 Task: Look for Airbnb options in Cheongju-si, South Korea from 26th December, 2023 to 30th December, 2023 for 6 adults. Place can be entire room or private room with 6 bedrooms having 6 beds and 6 bathrooms. Property type can be house. Amenities needed are: wifi, TV, free parkinig on premises, gym, breakfast.
Action: Mouse moved to (437, 106)
Screenshot: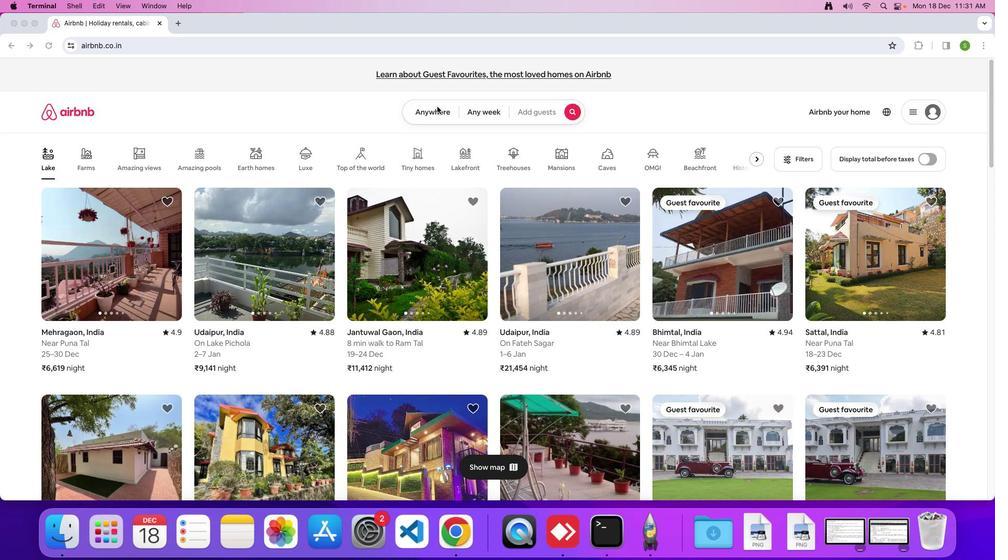 
Action: Mouse pressed left at (437, 106)
Screenshot: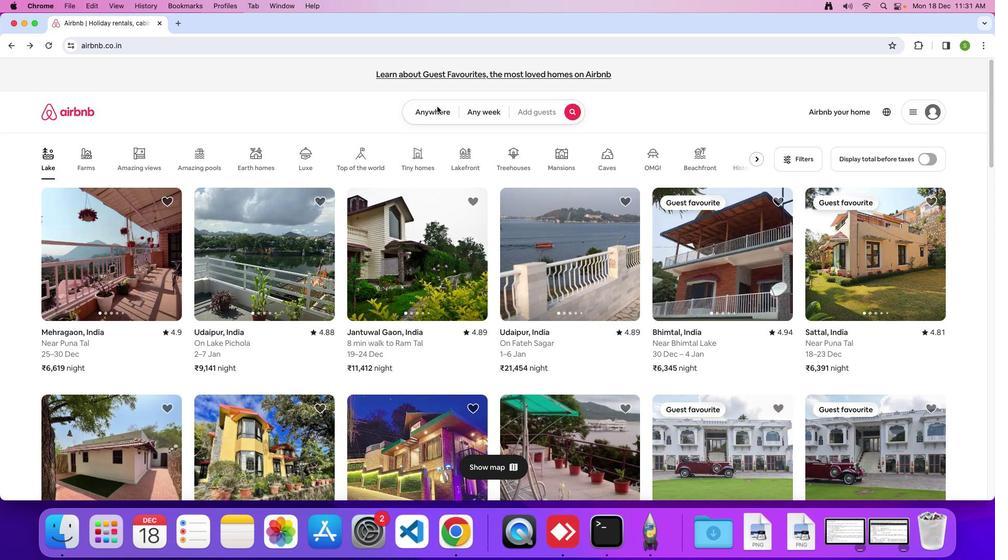 
Action: Mouse moved to (427, 113)
Screenshot: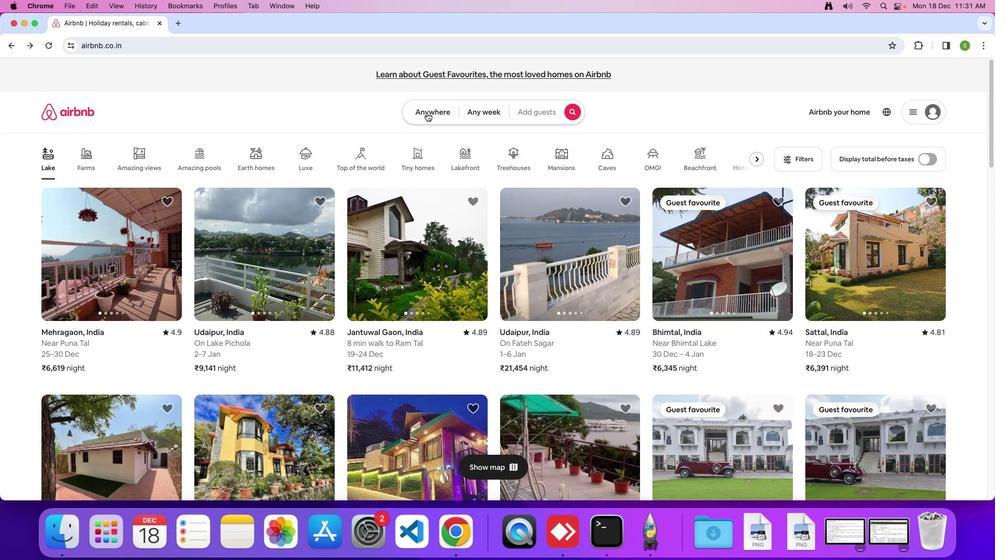 
Action: Mouse pressed left at (427, 113)
Screenshot: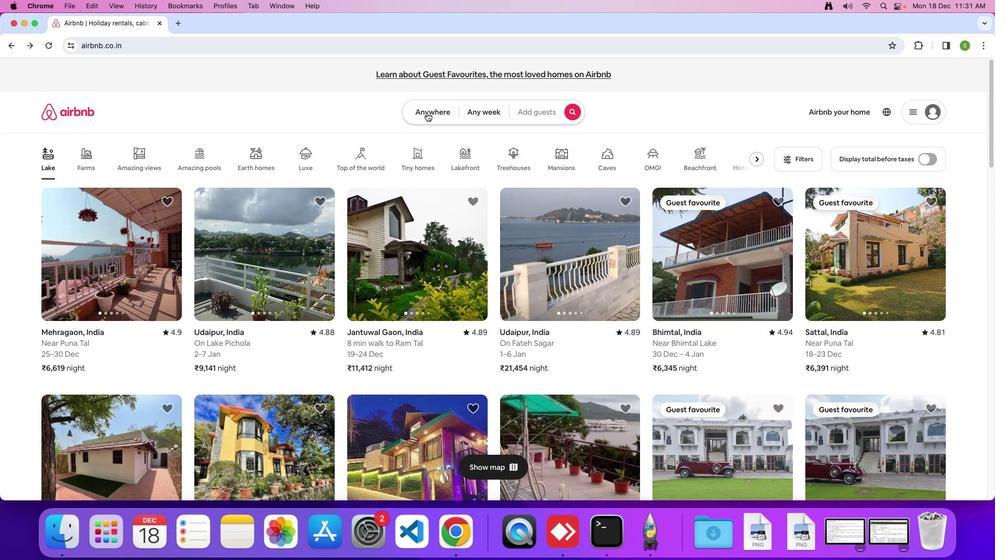 
Action: Mouse moved to (345, 147)
Screenshot: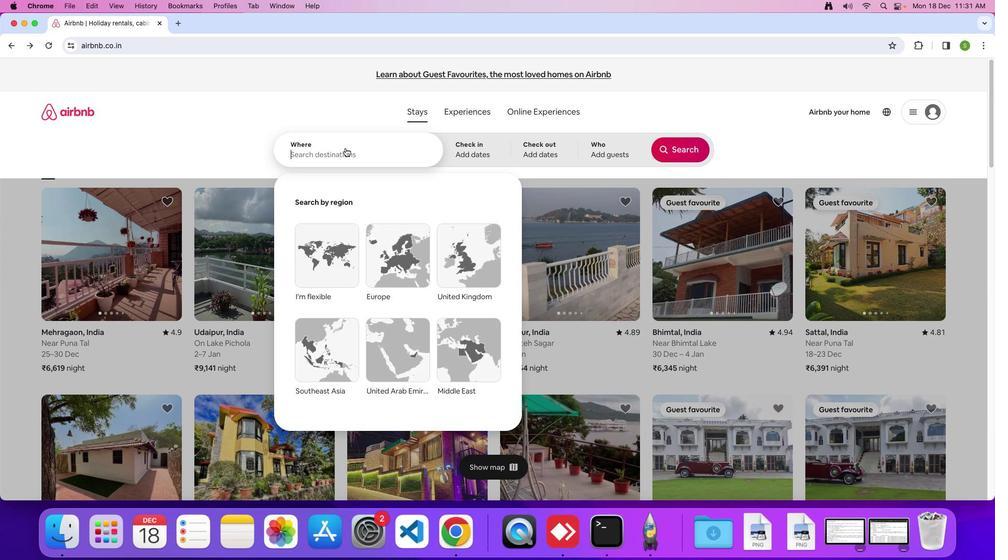
Action: Mouse pressed left at (345, 147)
Screenshot: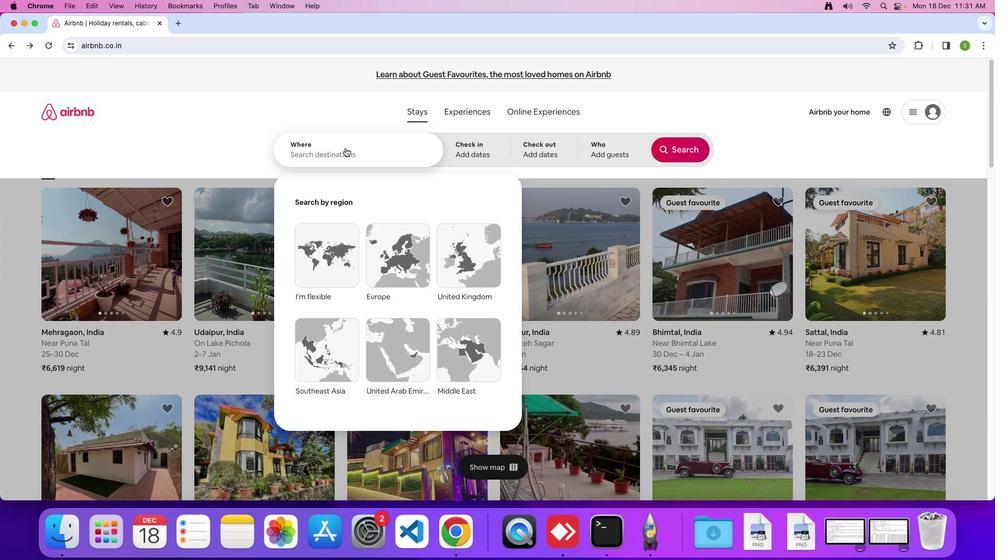 
Action: Key pressed 'C'Key.caps_lock'h''e''o''n''g''j''u''-''s''i'','Key.spaceKey.shift'S''o''u''t''h'Key.spaceKey.shift'K''o''r''e''a'Key.enter
Screenshot: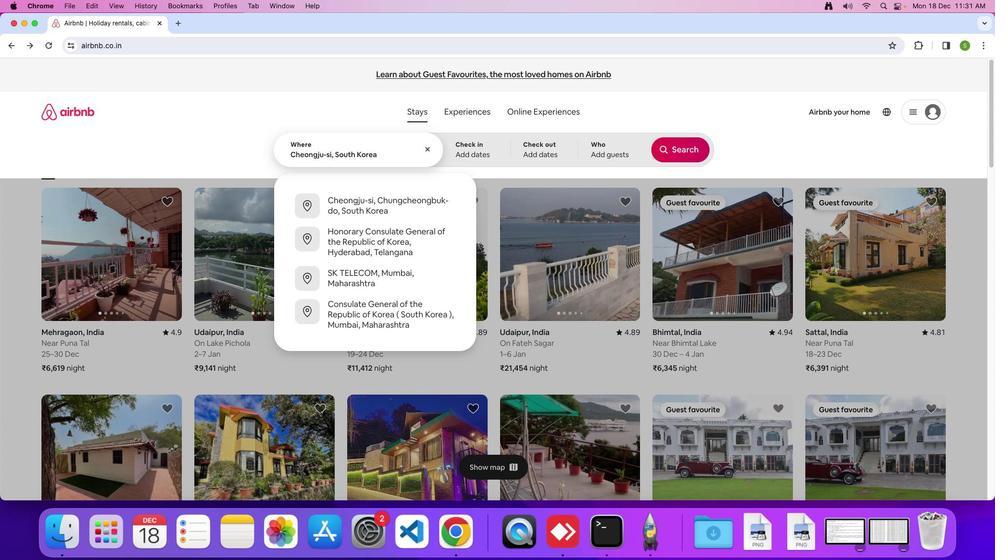 
Action: Mouse moved to (371, 379)
Screenshot: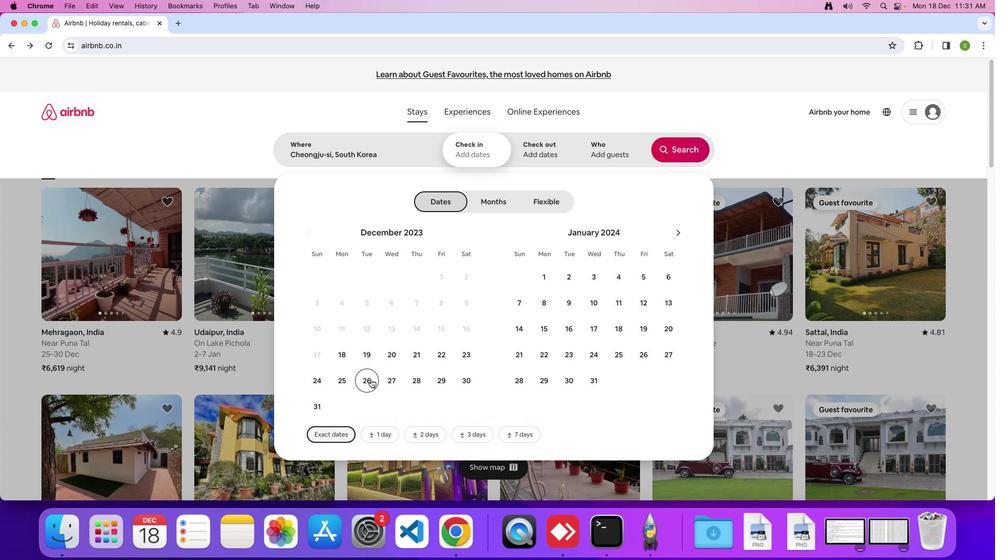 
Action: Mouse pressed left at (371, 379)
Screenshot: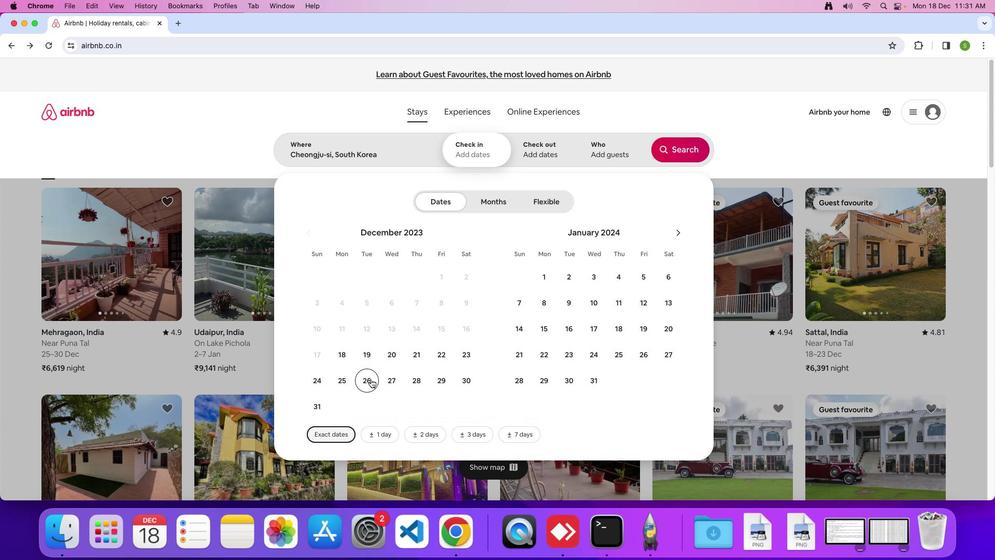 
Action: Mouse moved to (467, 381)
Screenshot: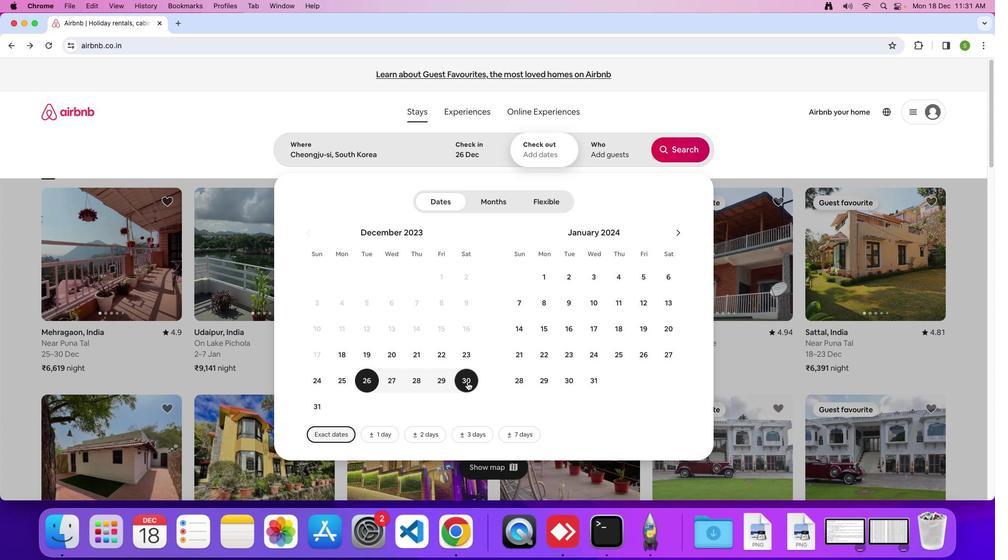 
Action: Mouse pressed left at (467, 381)
Screenshot: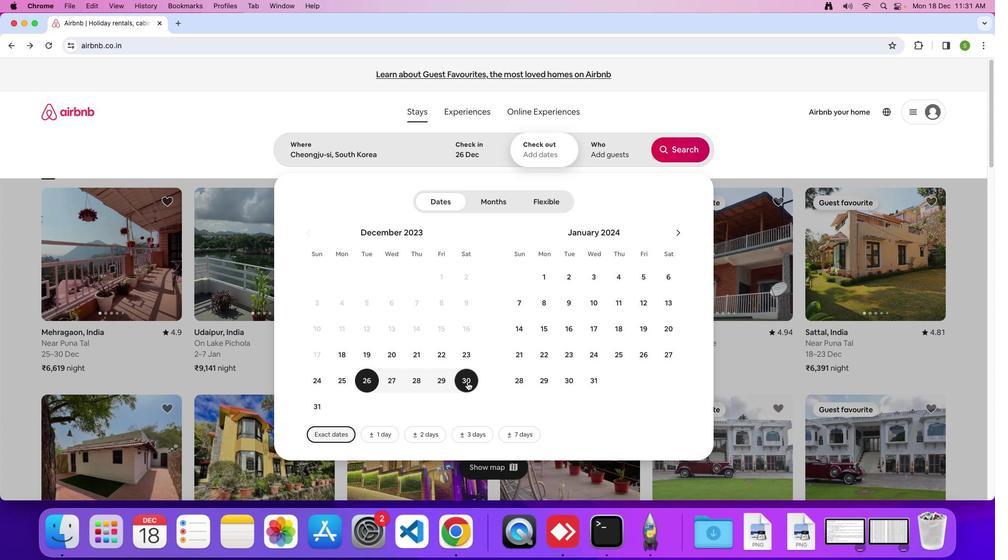 
Action: Mouse moved to (599, 158)
Screenshot: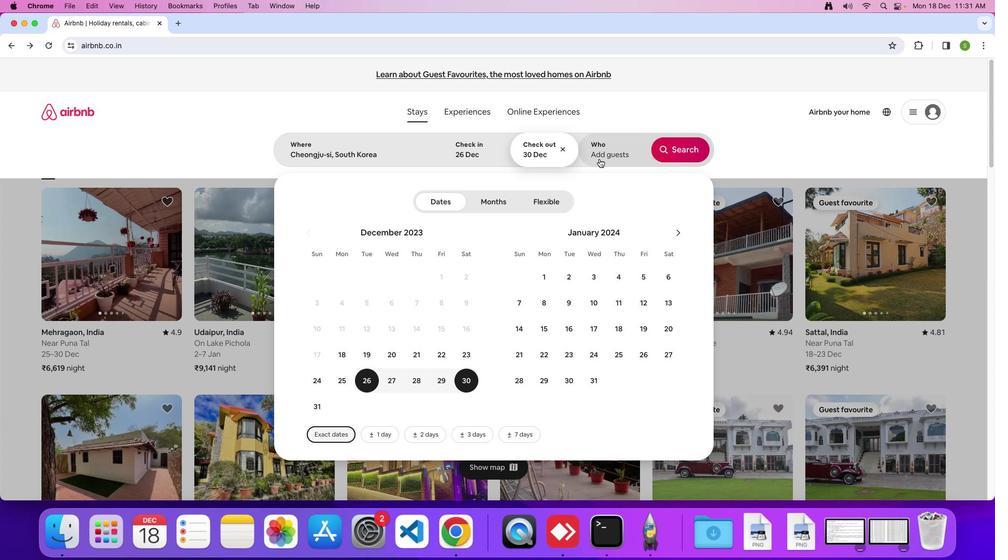 
Action: Mouse pressed left at (599, 158)
Screenshot: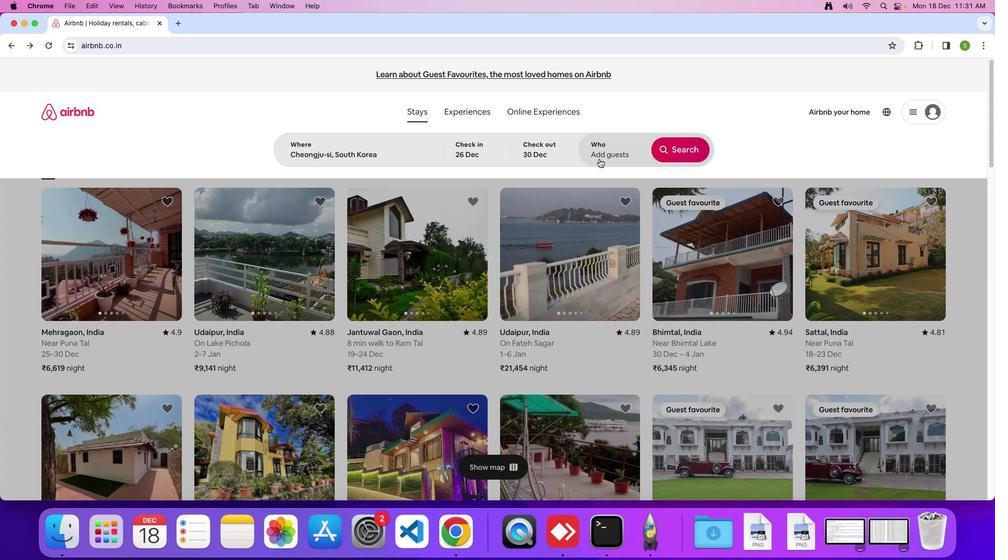 
Action: Mouse moved to (687, 205)
Screenshot: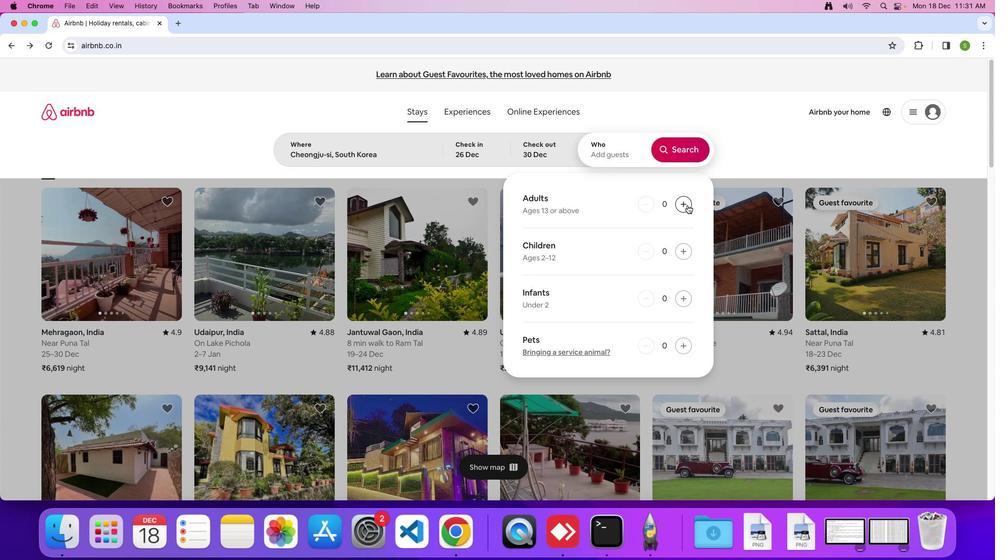 
Action: Mouse pressed left at (687, 205)
Screenshot: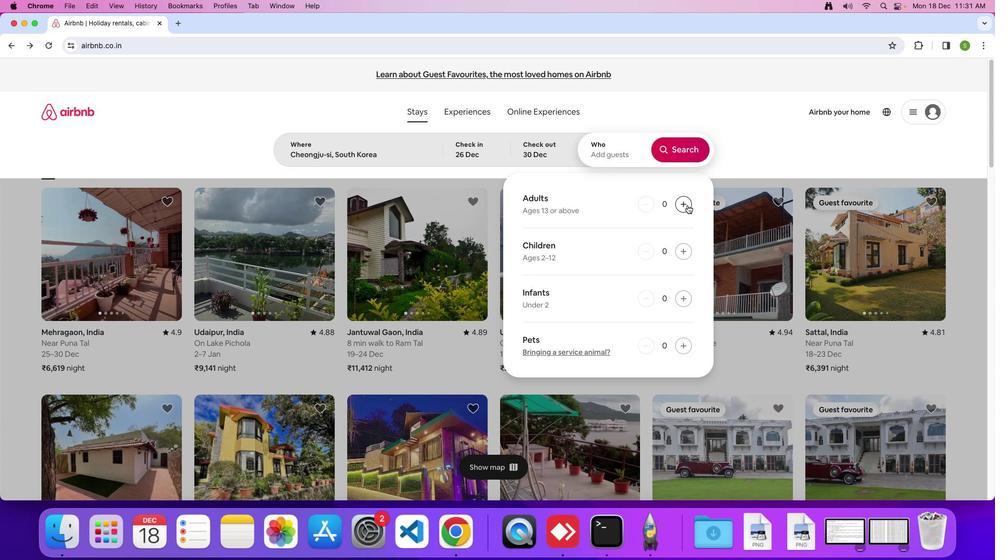 
Action: Mouse moved to (687, 205)
Screenshot: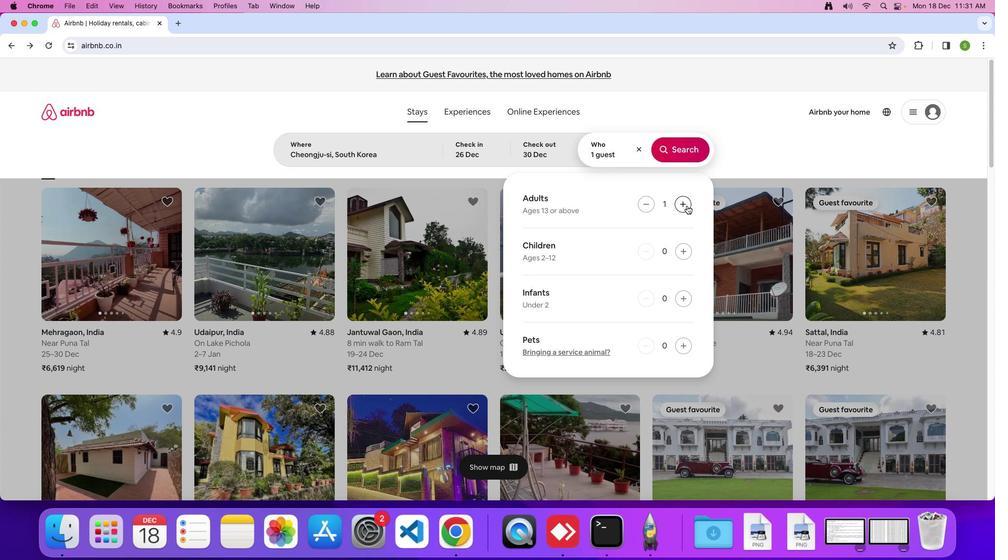 
Action: Mouse pressed left at (687, 205)
Screenshot: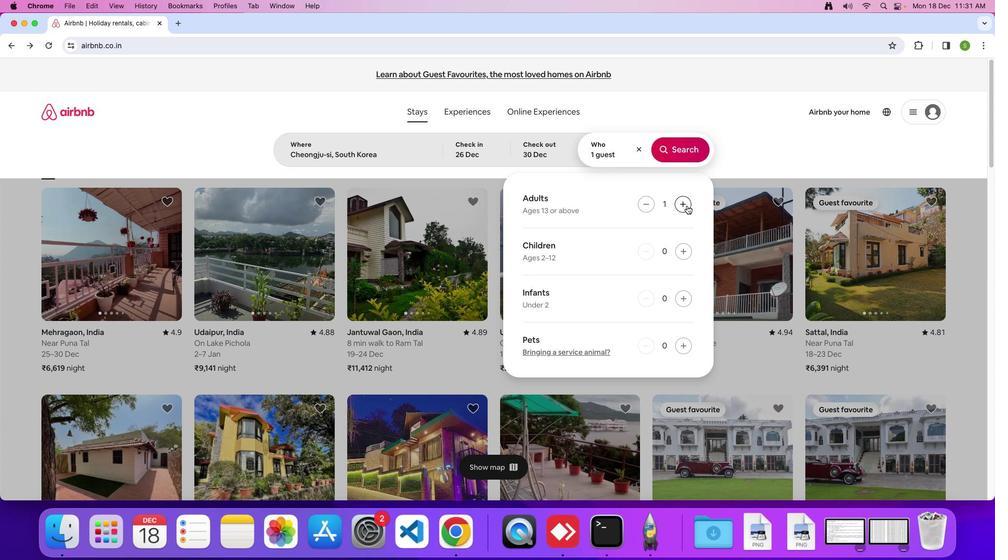 
Action: Mouse pressed left at (687, 205)
Screenshot: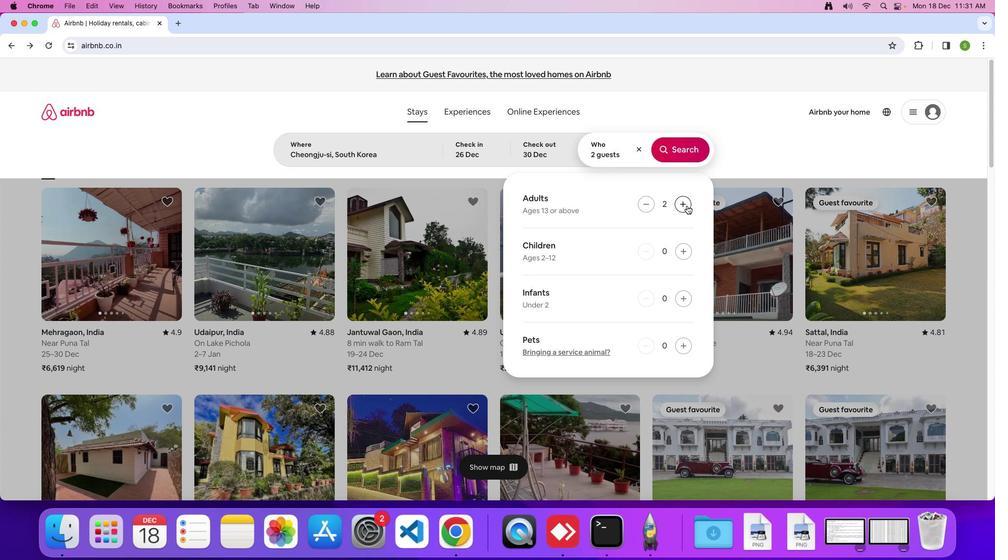
Action: Mouse pressed left at (687, 205)
Screenshot: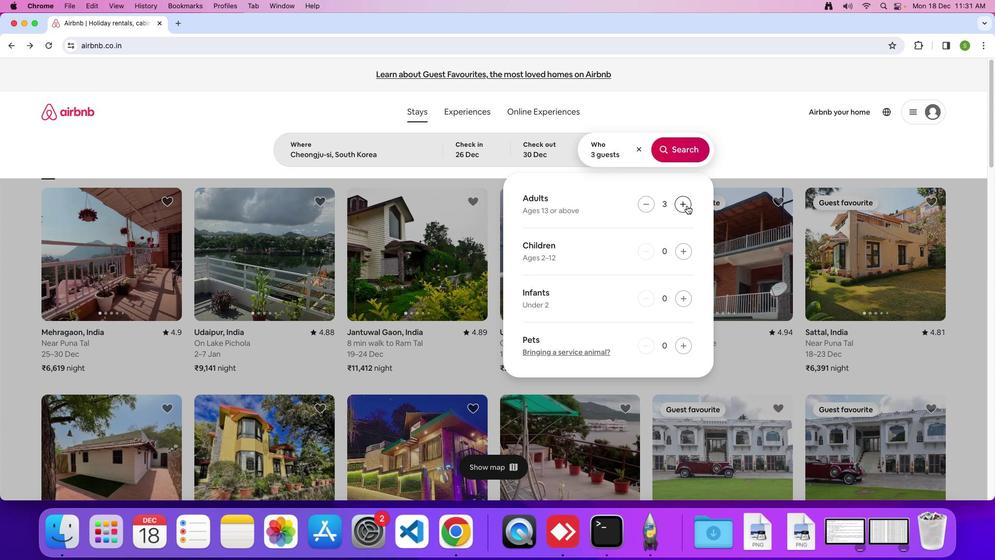 
Action: Mouse pressed left at (687, 205)
Screenshot: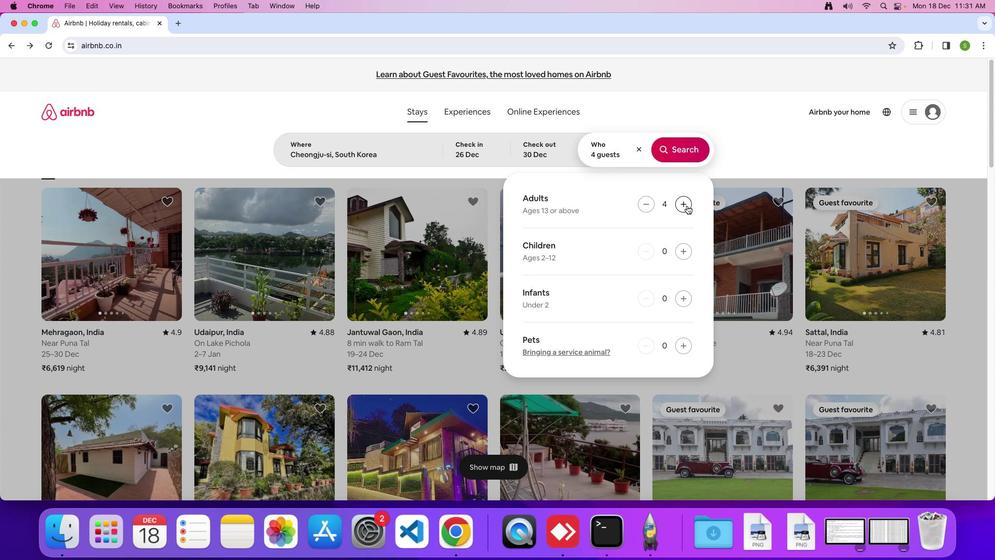 
Action: Mouse pressed left at (687, 205)
Screenshot: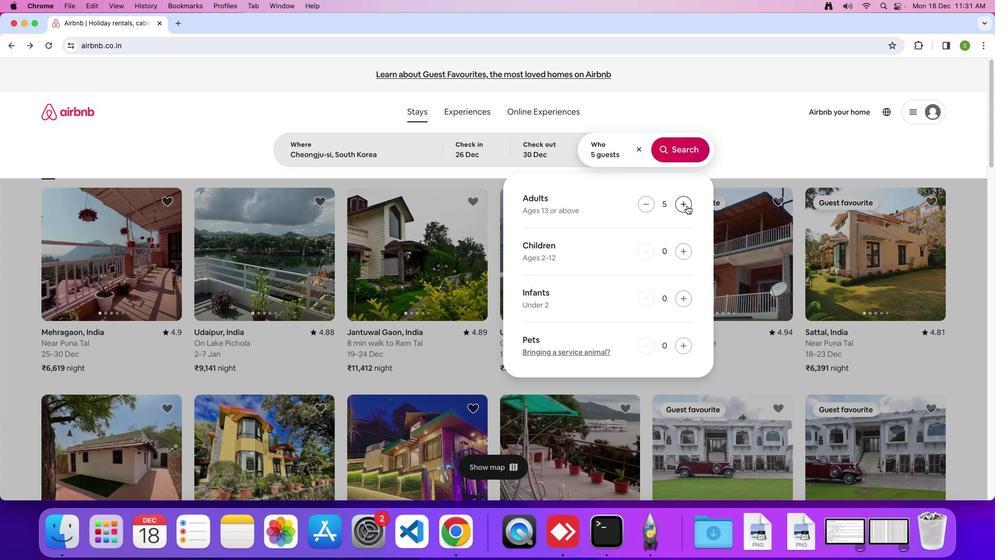 
Action: Mouse moved to (667, 147)
Screenshot: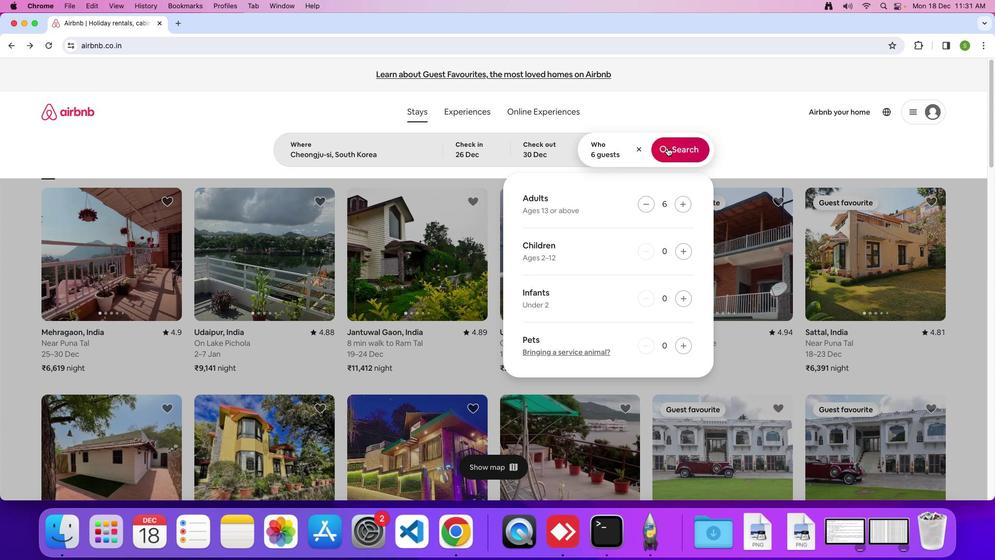 
Action: Mouse pressed left at (667, 147)
Screenshot: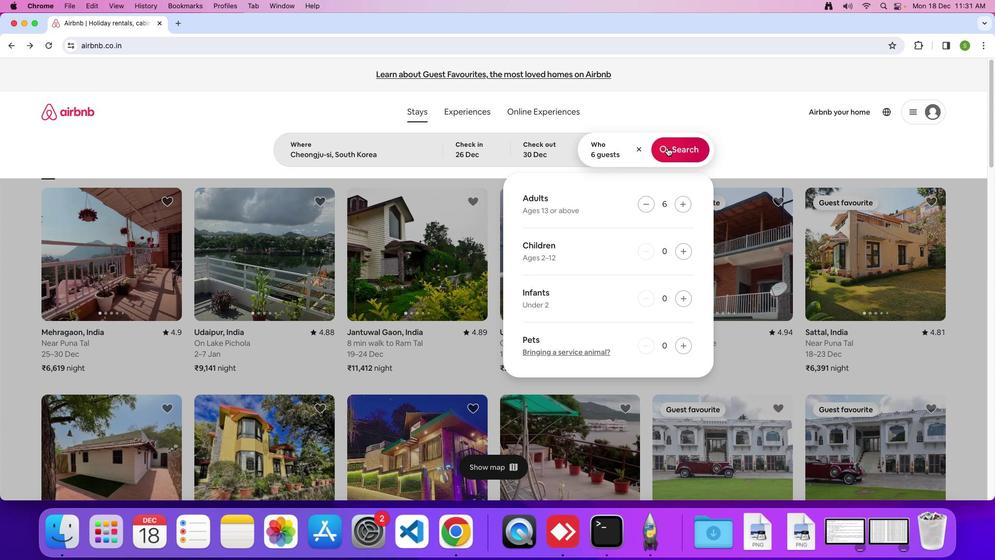 
Action: Mouse moved to (834, 127)
Screenshot: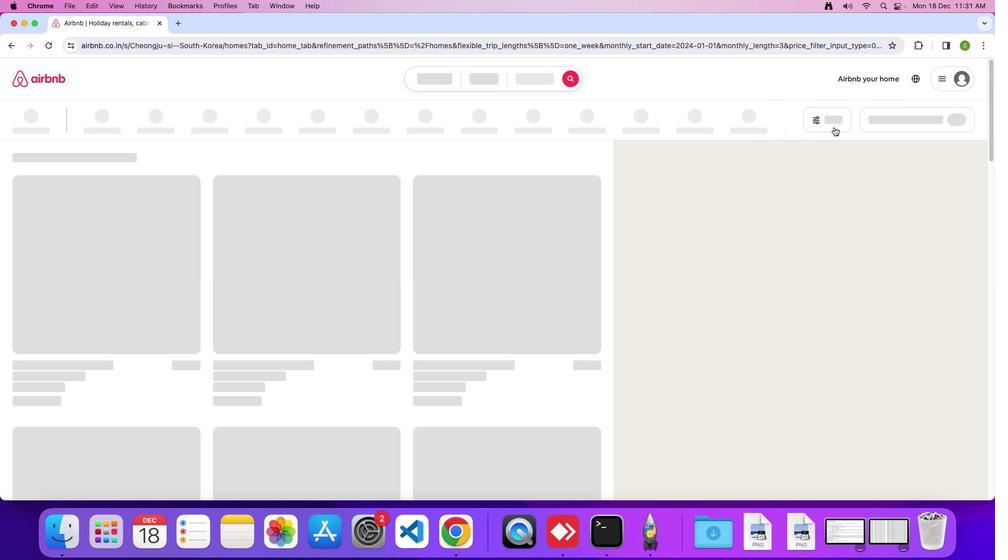 
Action: Mouse pressed left at (834, 127)
Screenshot: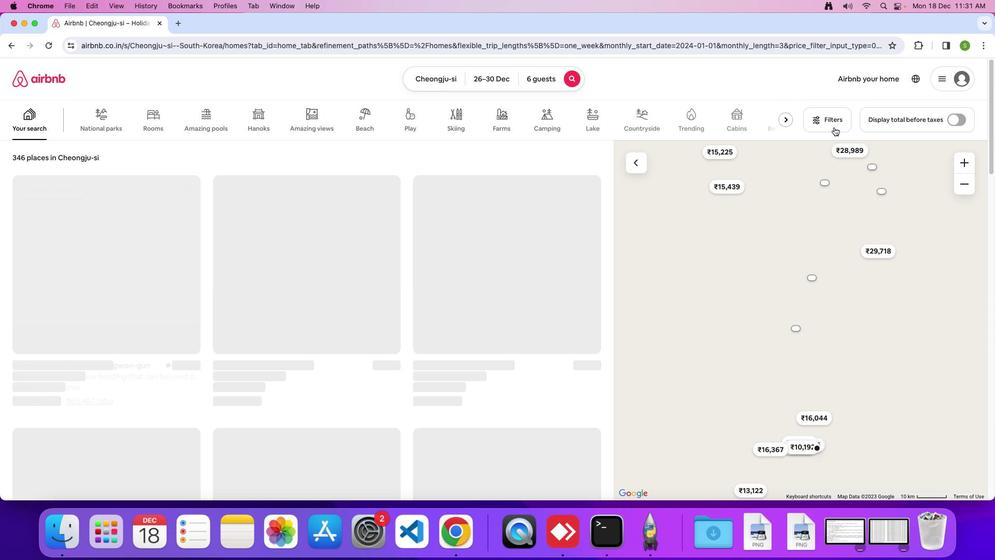 
Action: Mouse moved to (501, 360)
Screenshot: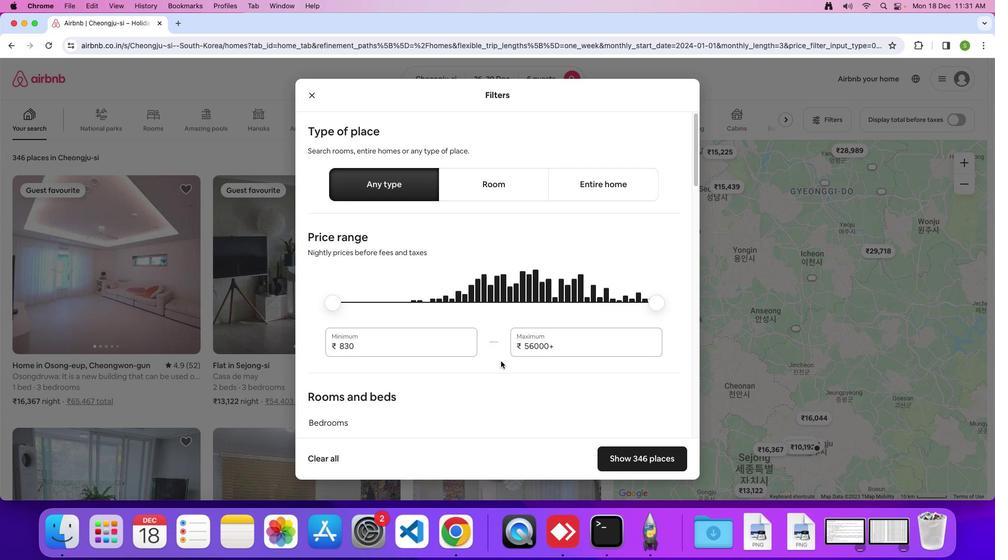 
Action: Mouse scrolled (501, 360) with delta (0, 0)
Screenshot: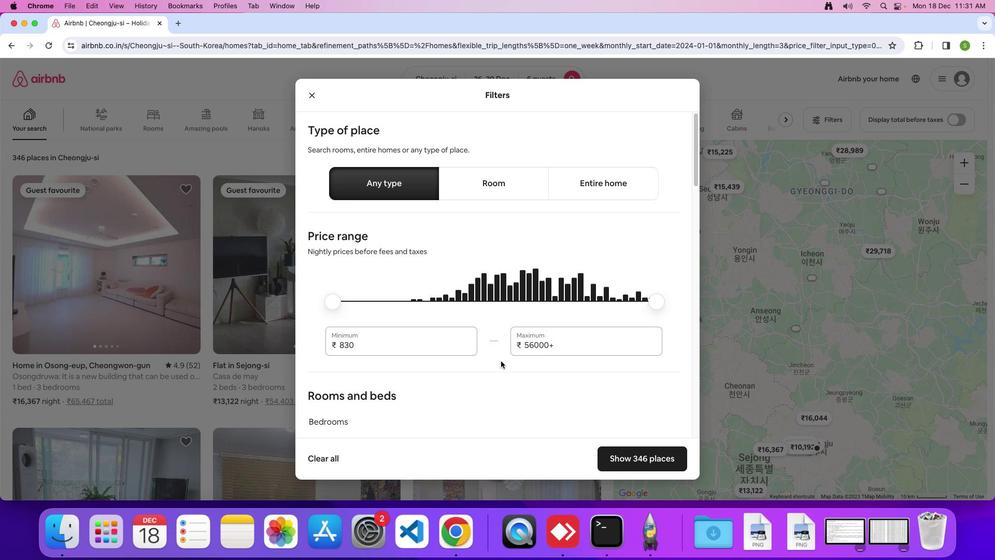 
Action: Mouse scrolled (501, 360) with delta (0, 0)
Screenshot: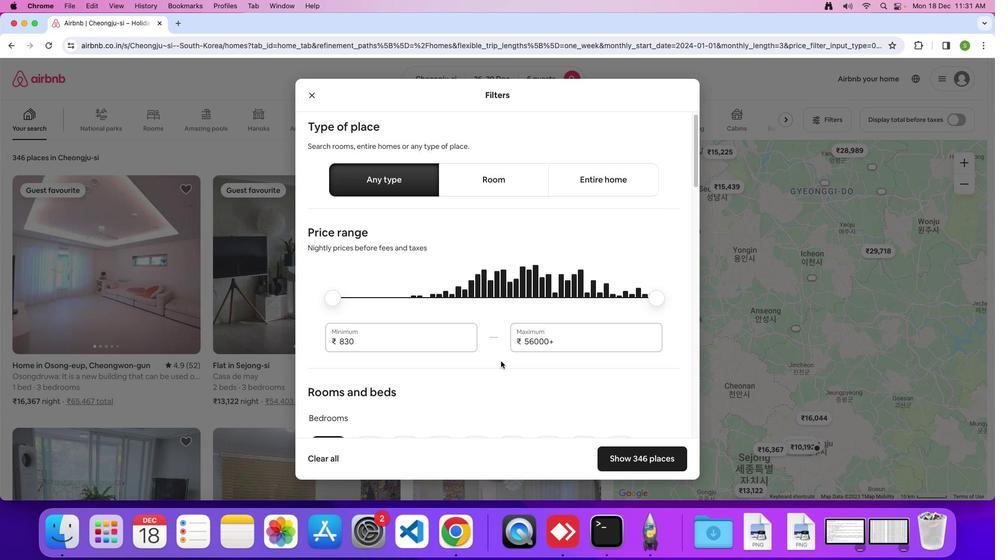 
Action: Mouse moved to (501, 360)
Screenshot: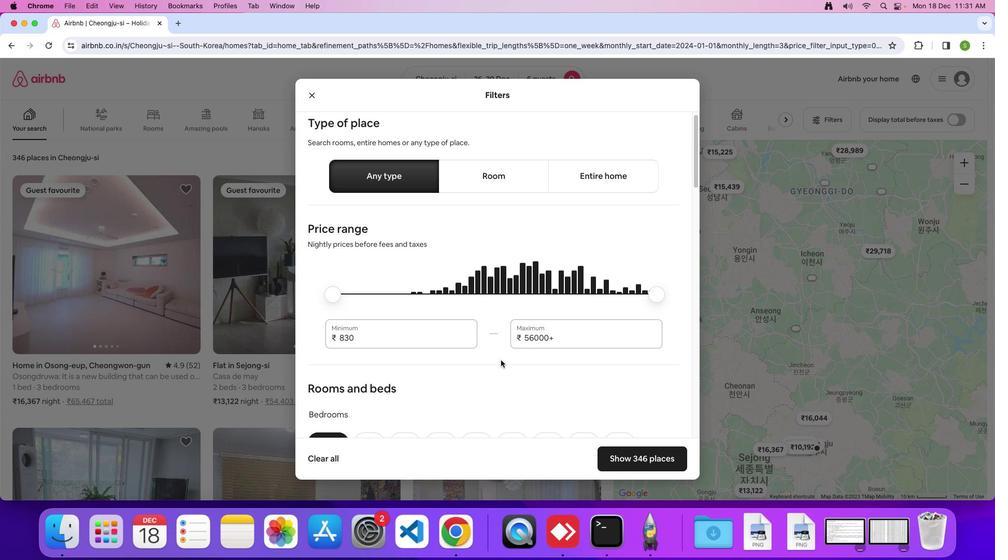 
Action: Mouse scrolled (501, 360) with delta (0, 0)
Screenshot: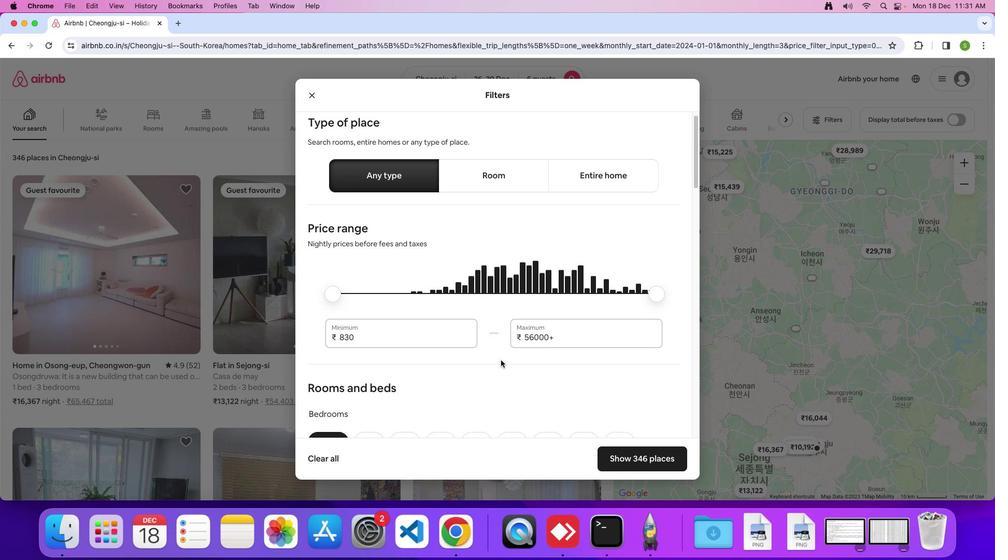 
Action: Mouse scrolled (501, 360) with delta (0, 0)
Screenshot: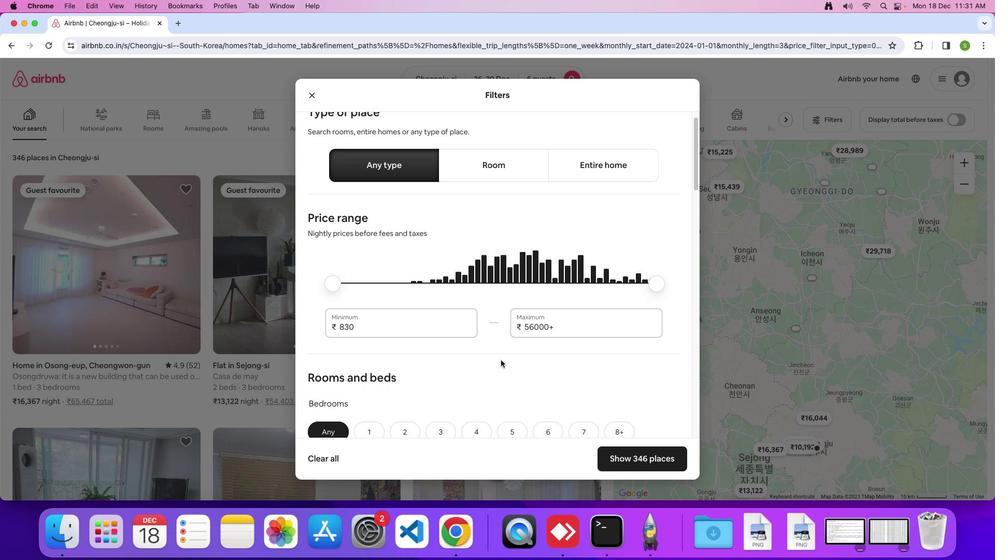 
Action: Mouse scrolled (501, 360) with delta (0, 0)
Screenshot: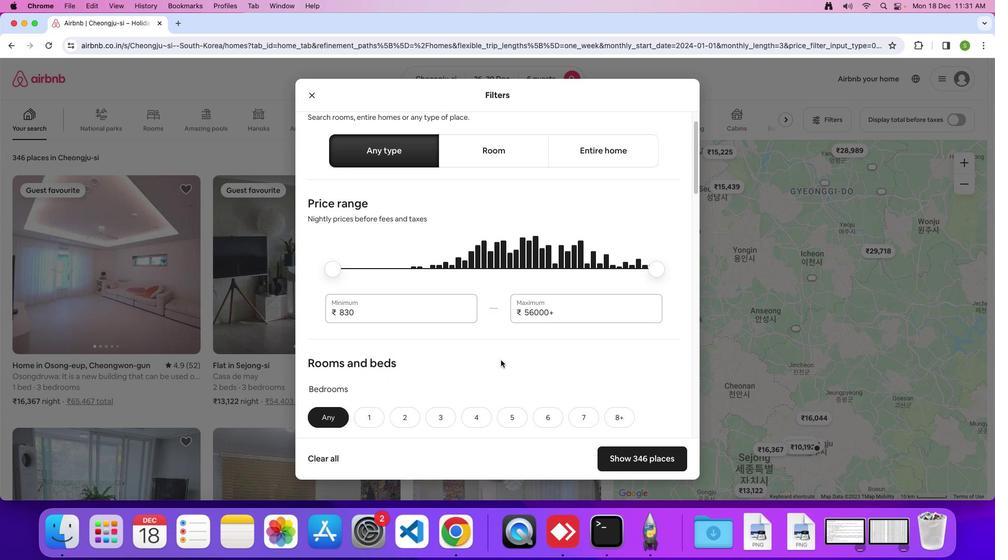 
Action: Mouse moved to (501, 359)
Screenshot: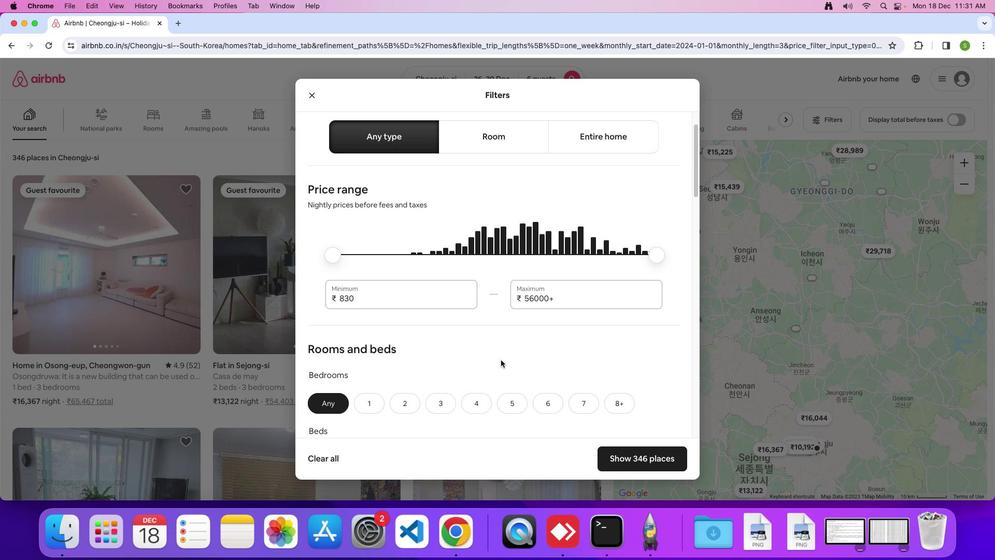 
Action: Mouse scrolled (501, 359) with delta (0, 0)
Screenshot: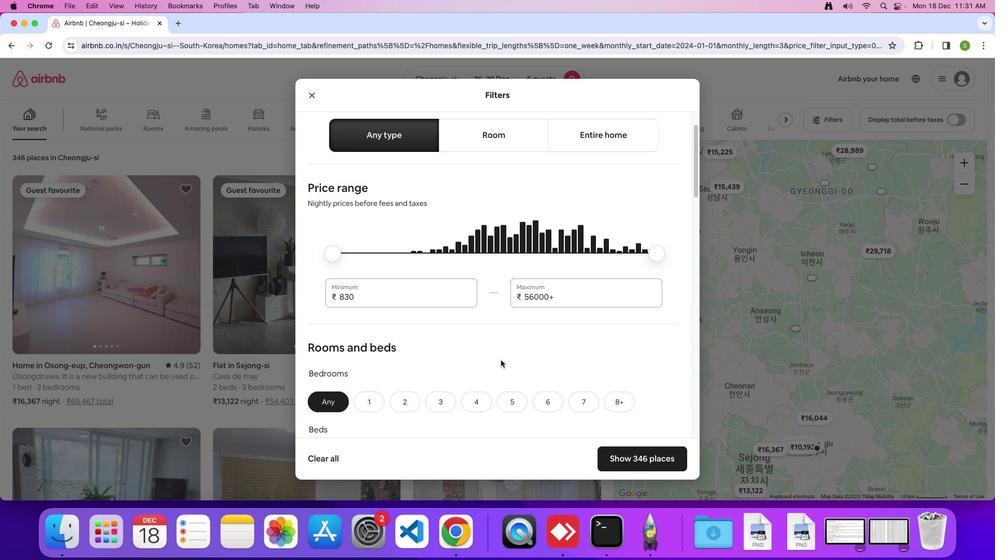
Action: Mouse moved to (501, 359)
Screenshot: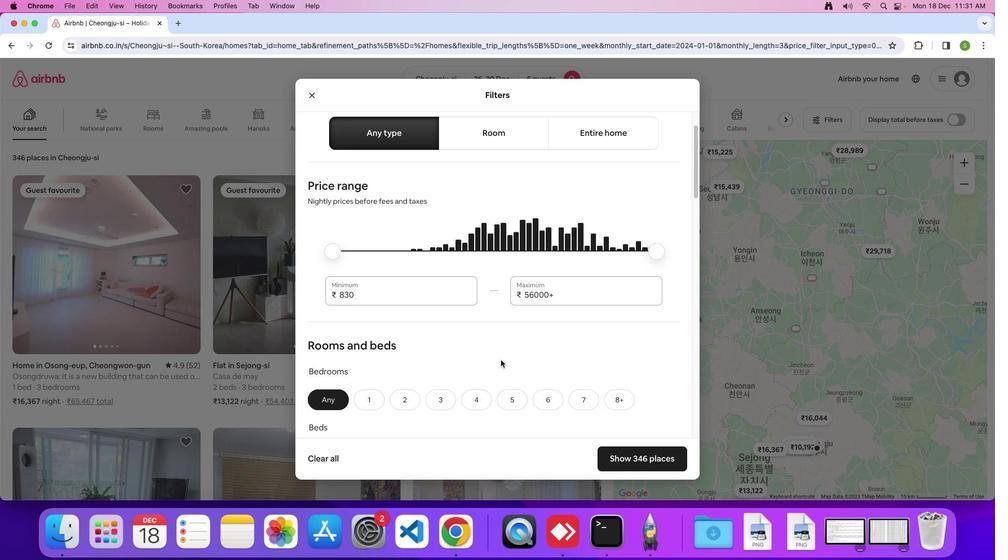 
Action: Mouse scrolled (501, 359) with delta (0, 0)
Screenshot: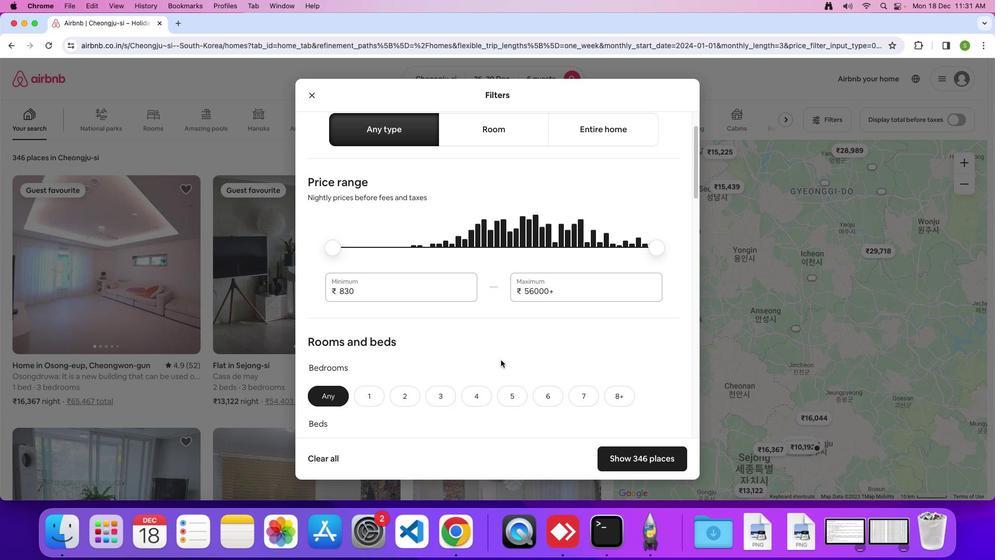 
Action: Mouse scrolled (501, 359) with delta (0, 0)
Screenshot: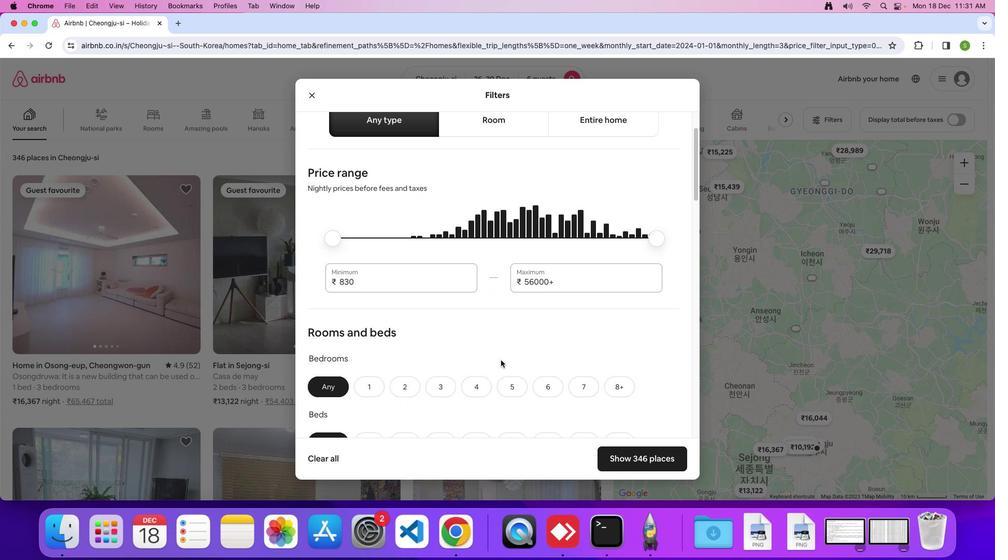 
Action: Mouse scrolled (501, 359) with delta (0, 0)
Screenshot: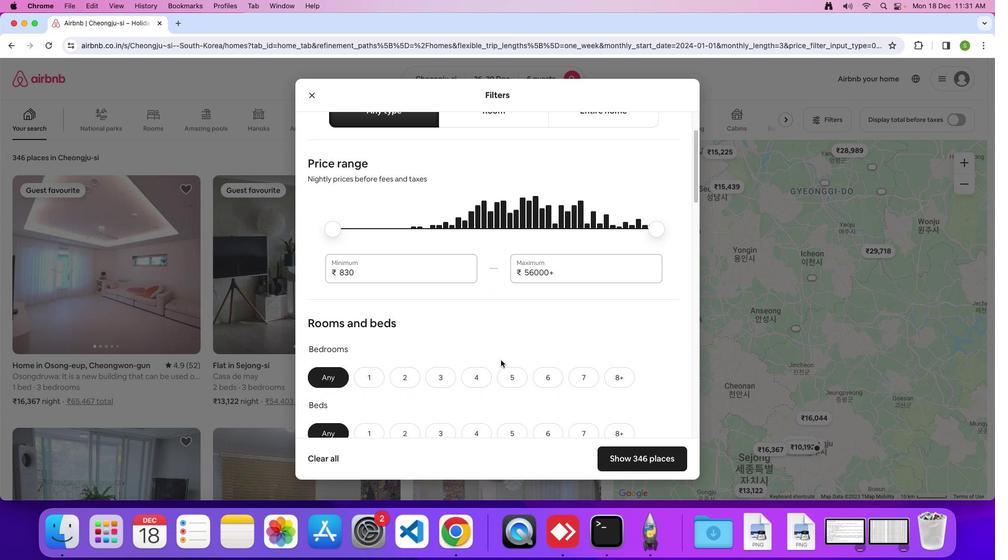 
Action: Mouse scrolled (501, 359) with delta (0, 0)
Screenshot: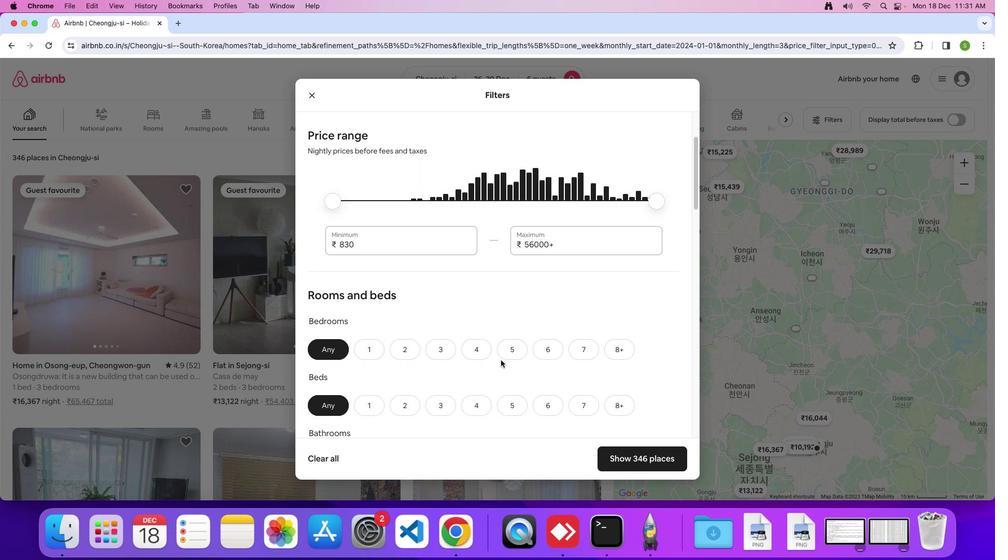 
Action: Mouse moved to (501, 357)
Screenshot: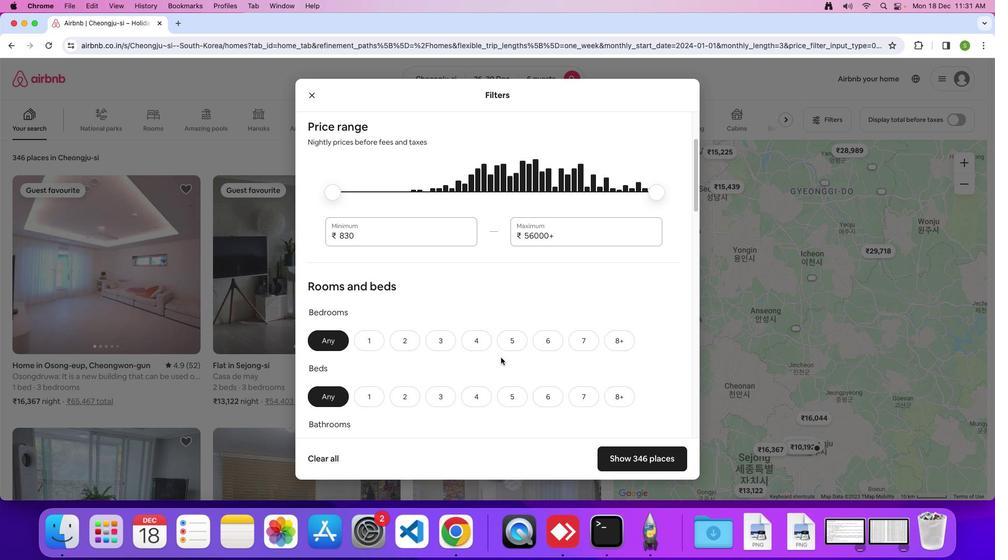 
Action: Mouse scrolled (501, 357) with delta (0, 0)
Screenshot: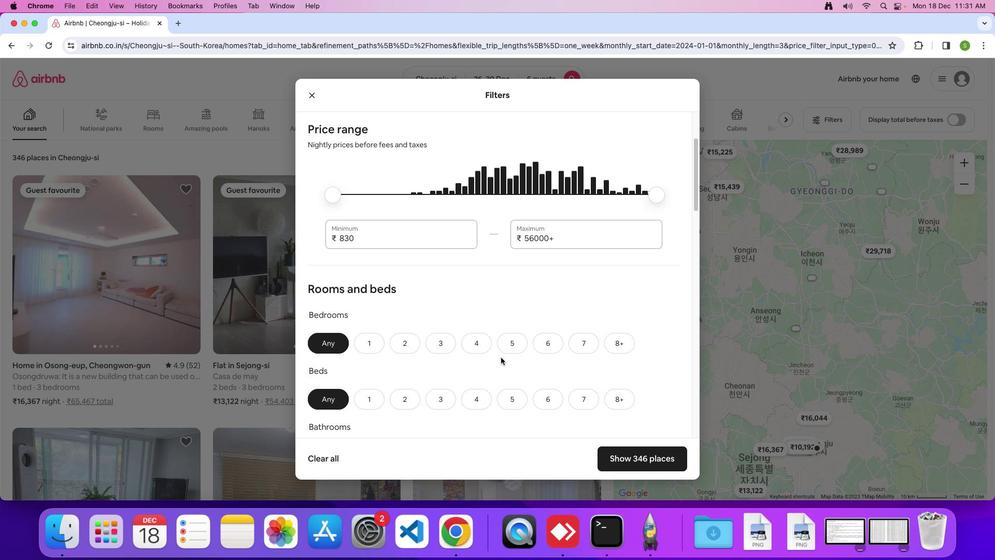
Action: Mouse scrolled (501, 357) with delta (0, 0)
Screenshot: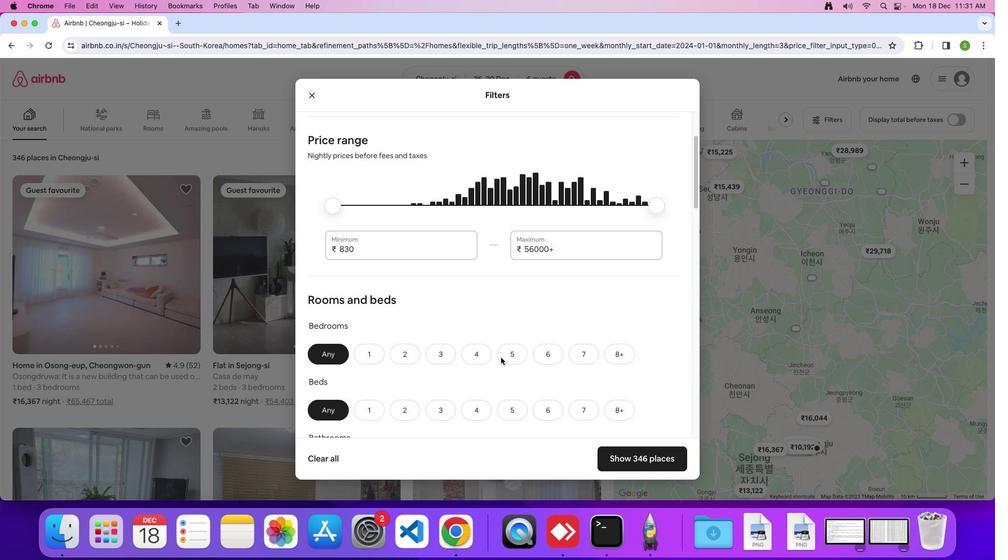 
Action: Mouse moved to (501, 356)
Screenshot: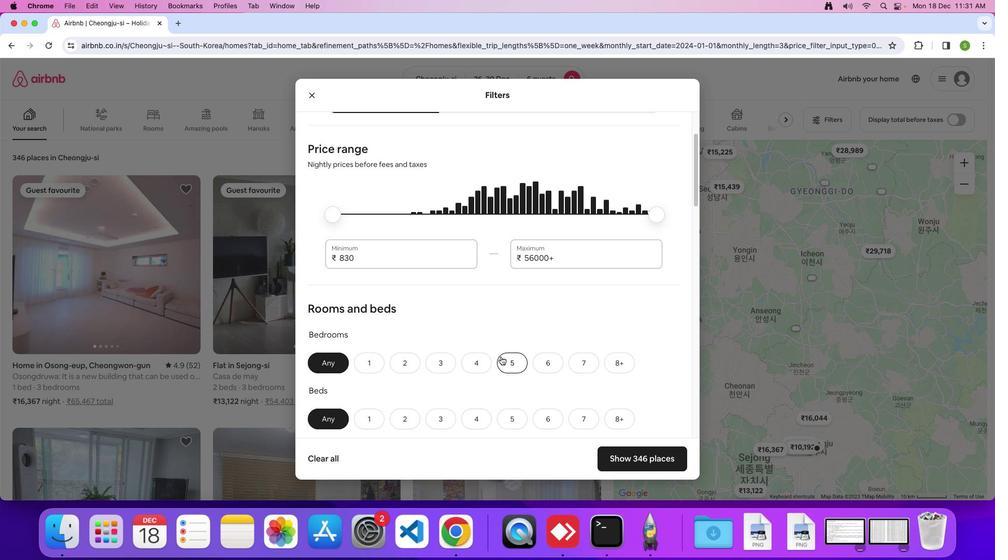 
Action: Mouse scrolled (501, 356) with delta (0, 0)
Screenshot: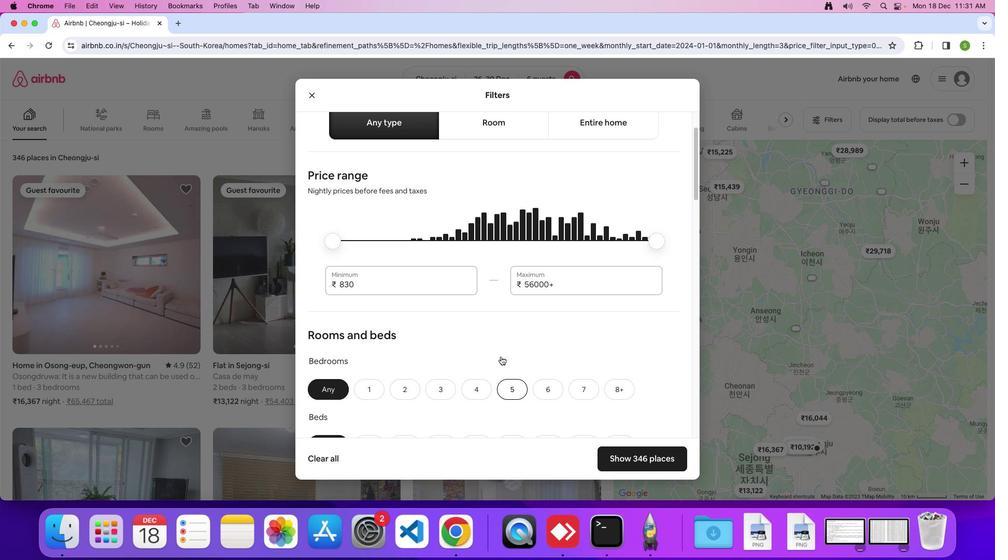 
Action: Mouse scrolled (501, 356) with delta (0, 0)
Screenshot: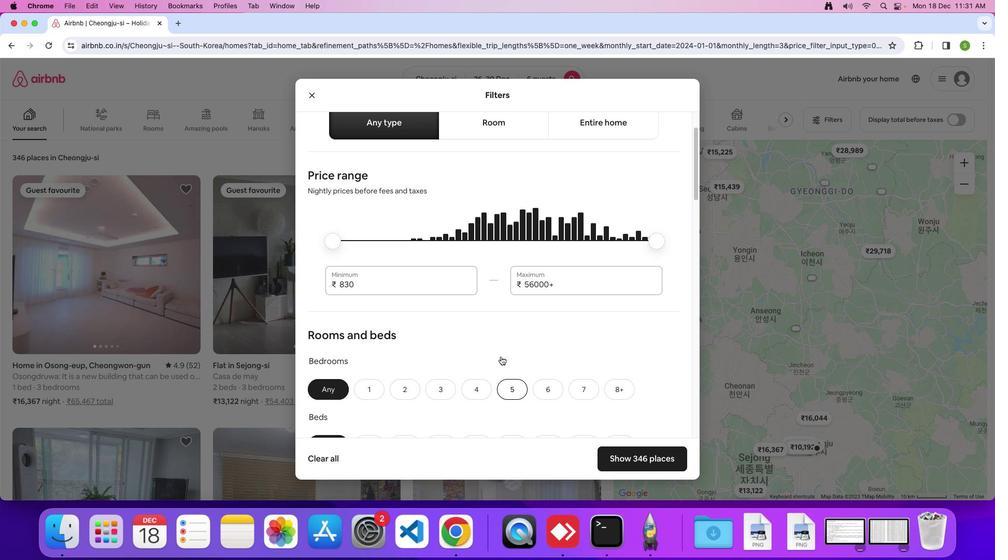 
Action: Mouse scrolled (501, 356) with delta (0, 2)
Screenshot: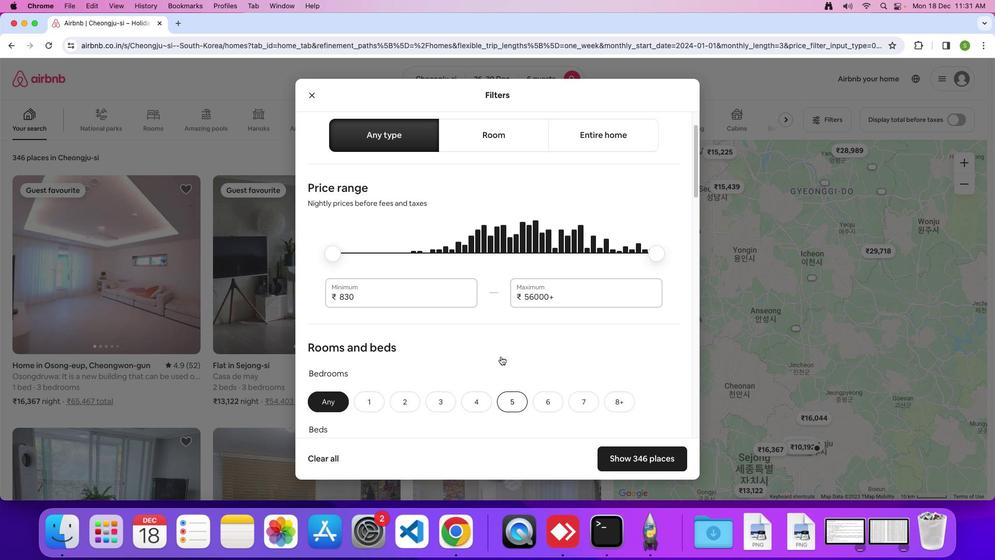 
Action: Mouse scrolled (501, 356) with delta (0, 0)
Screenshot: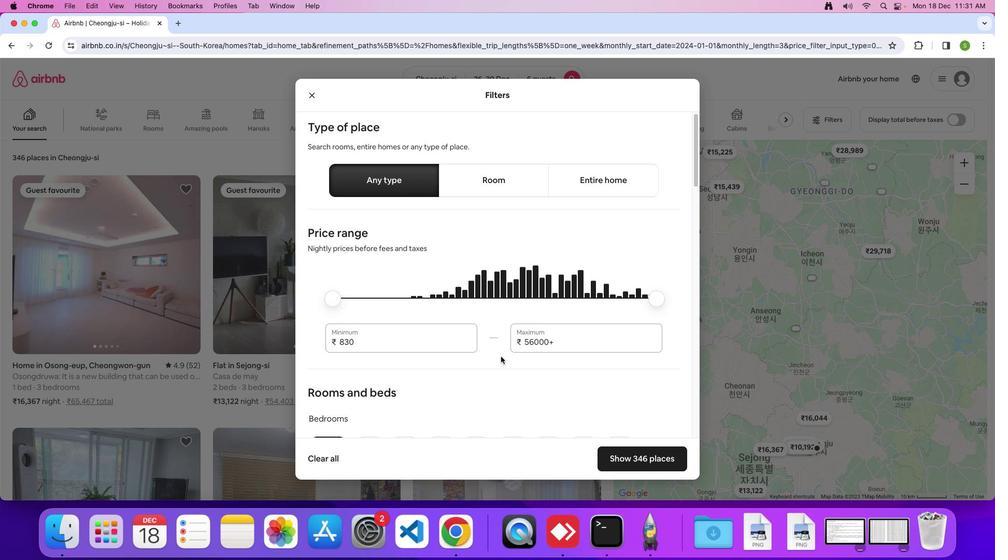 
Action: Mouse scrolled (501, 356) with delta (0, 0)
Screenshot: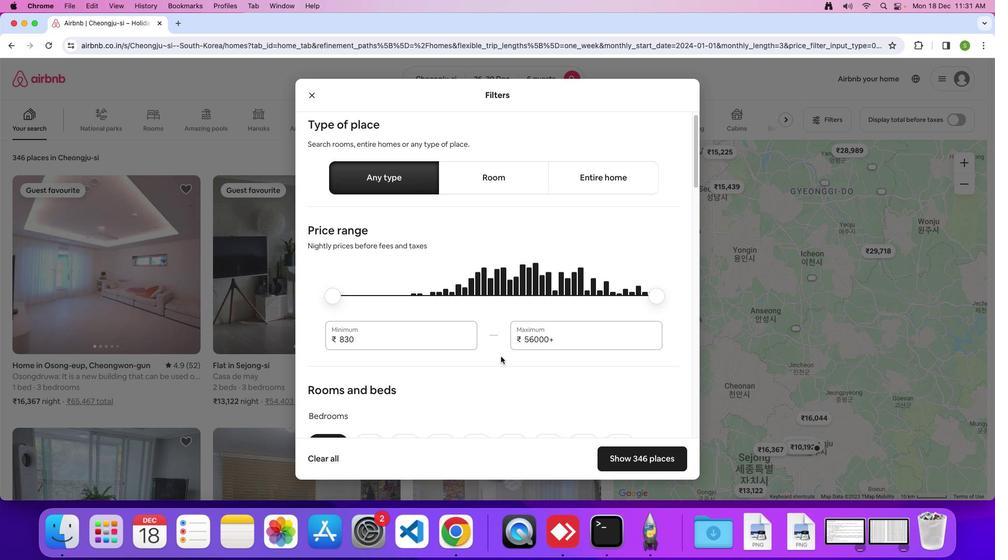 
Action: Mouse scrolled (501, 356) with delta (0, -1)
Screenshot: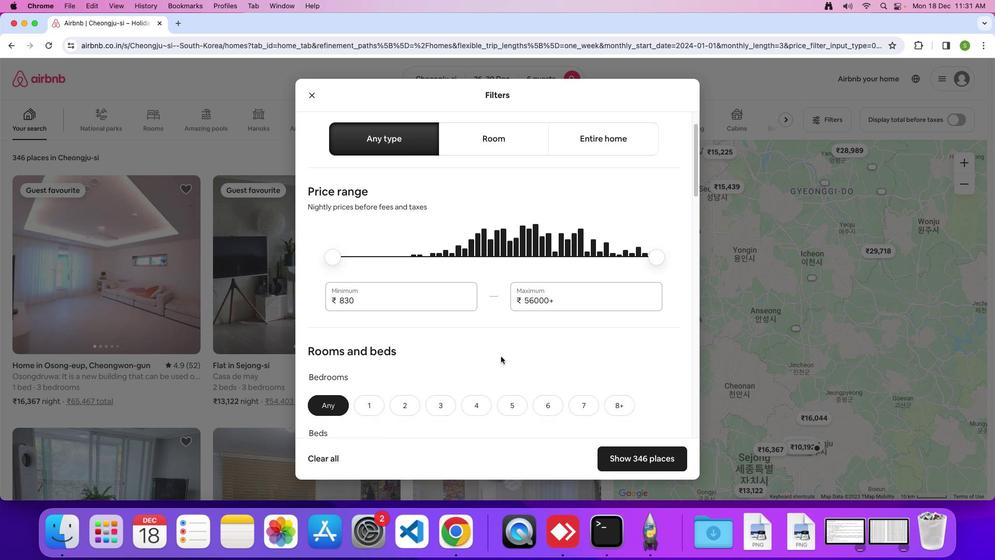 
Action: Mouse scrolled (501, 356) with delta (0, 0)
Screenshot: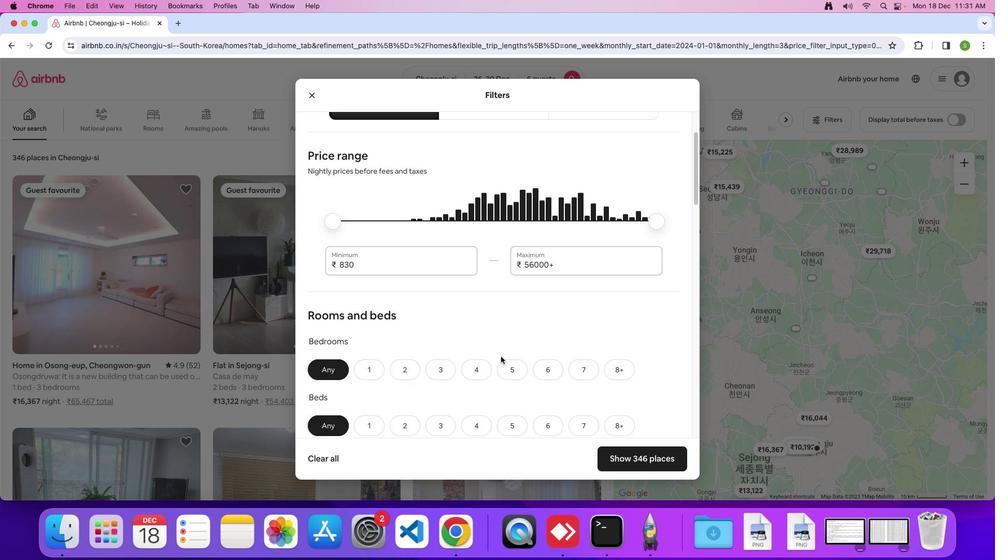 
Action: Mouse scrolled (501, 356) with delta (0, 0)
Screenshot: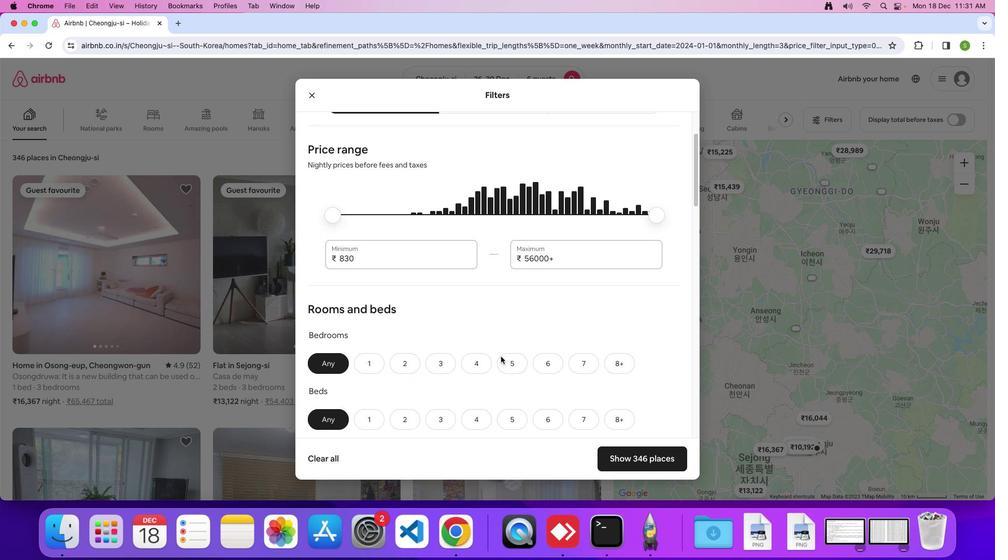 
Action: Mouse scrolled (501, 356) with delta (0, 0)
Screenshot: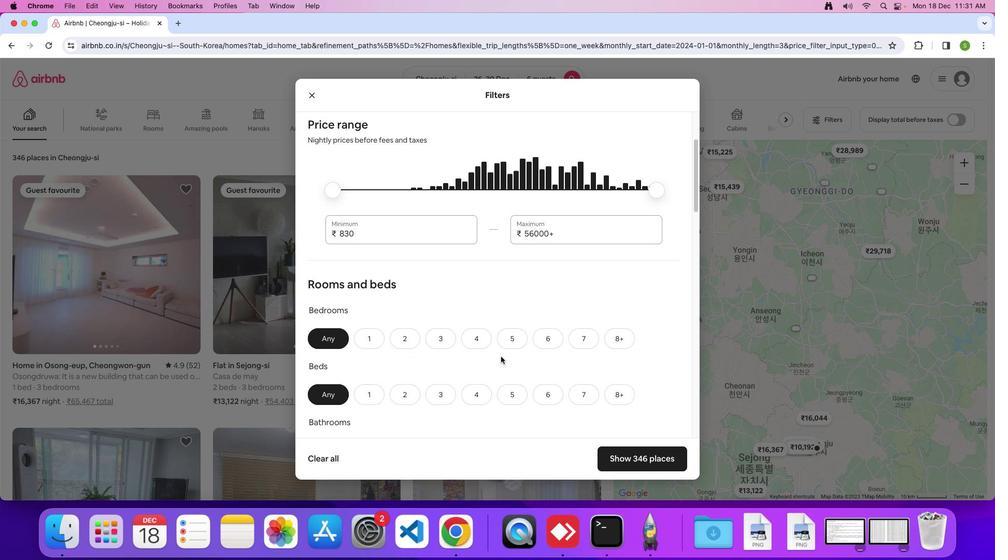 
Action: Mouse scrolled (501, 356) with delta (0, 0)
Screenshot: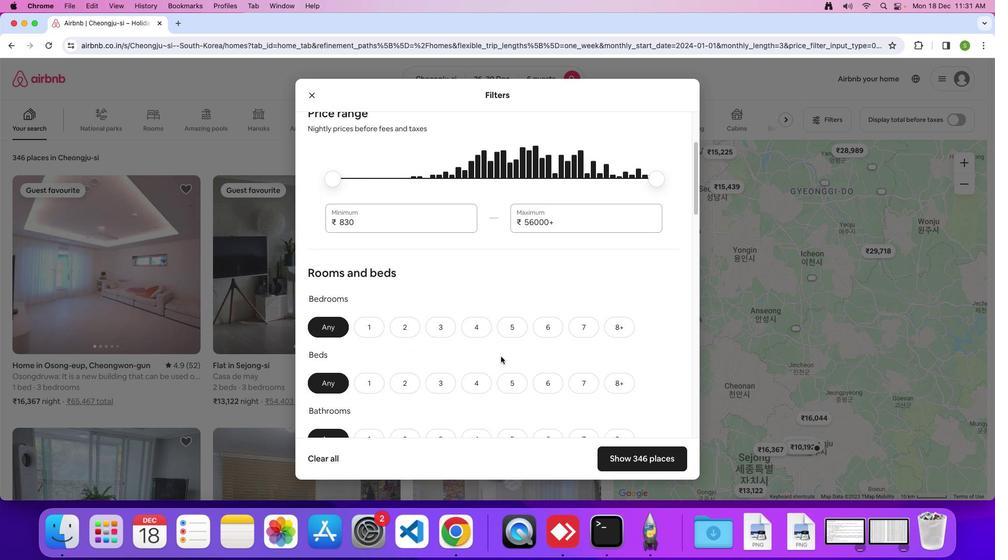 
Action: Mouse scrolled (501, 356) with delta (0, 0)
Screenshot: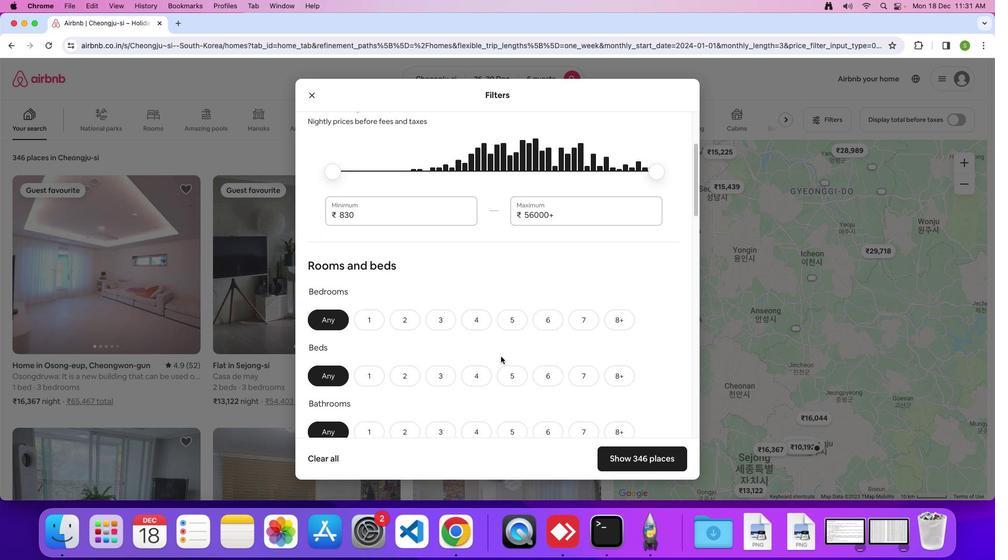 
Action: Mouse scrolled (501, 356) with delta (0, 0)
Screenshot: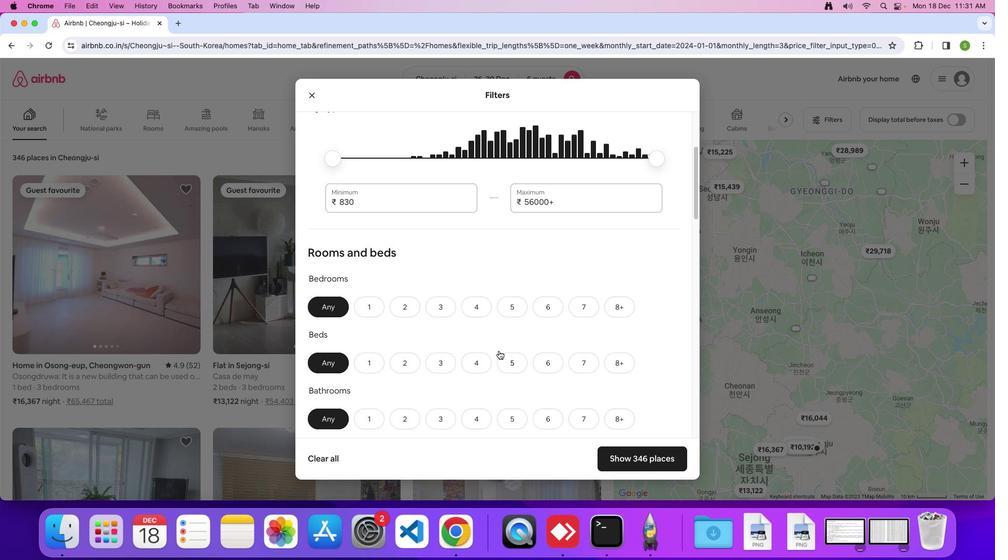 
Action: Mouse moved to (556, 292)
Screenshot: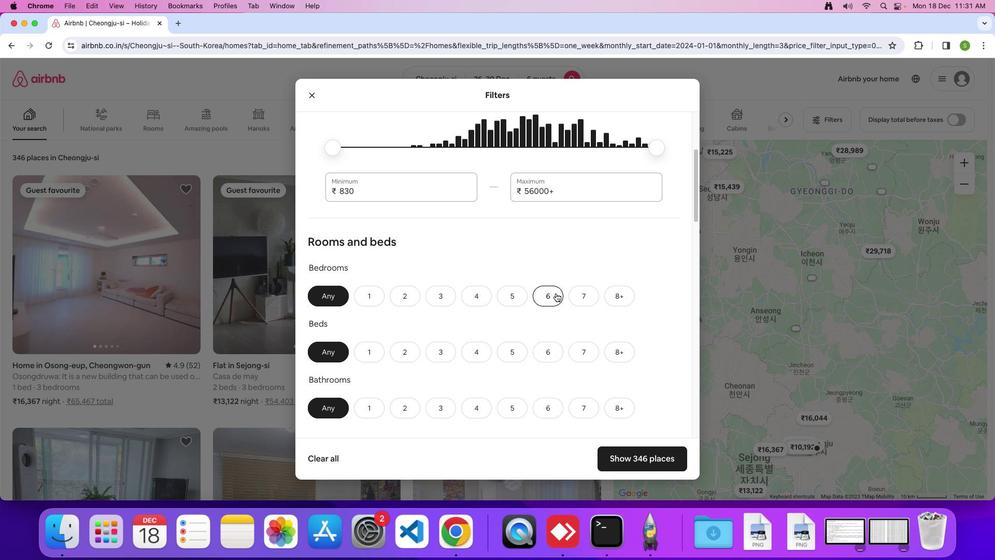 
Action: Mouse pressed left at (556, 292)
Screenshot: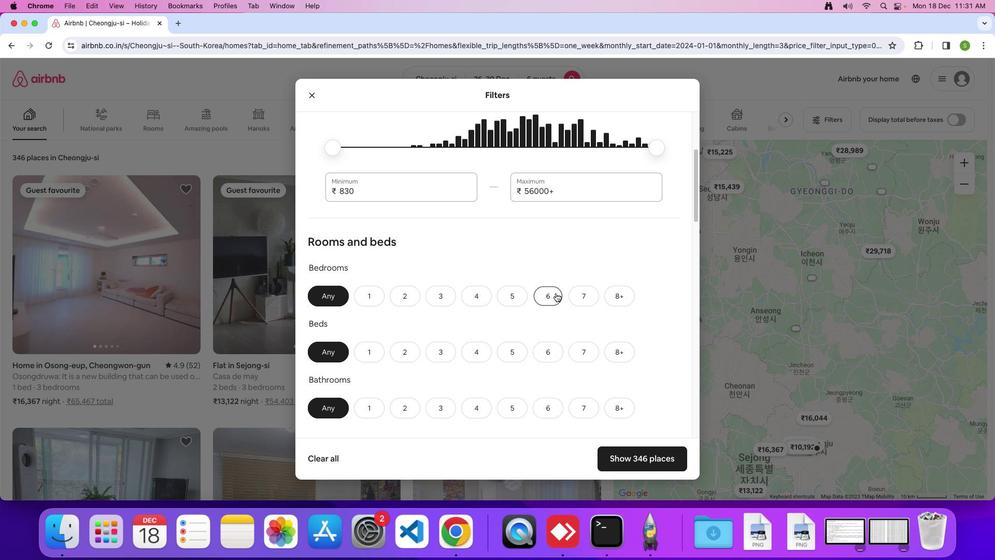 
Action: Mouse moved to (546, 352)
Screenshot: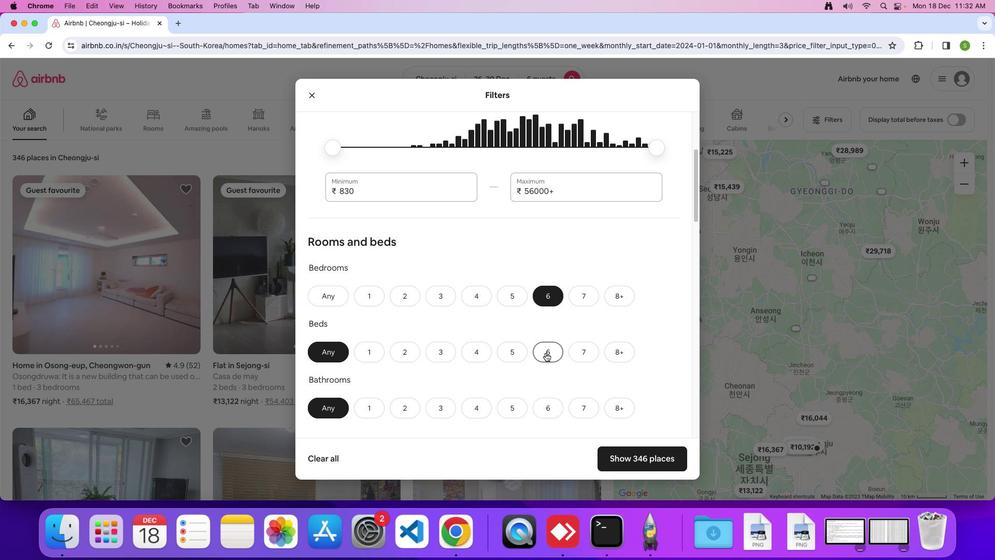 
Action: Mouse pressed left at (546, 352)
Screenshot: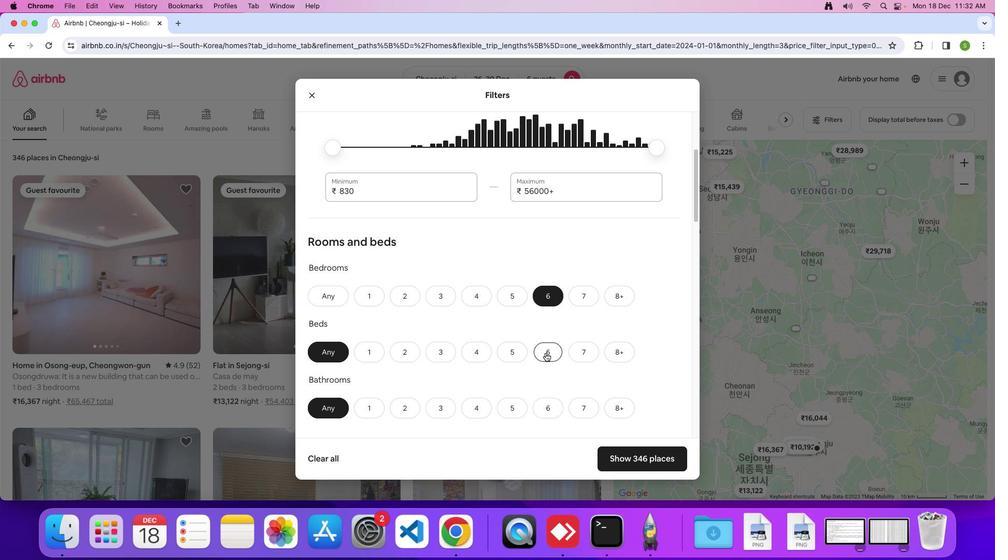 
Action: Mouse moved to (546, 400)
Screenshot: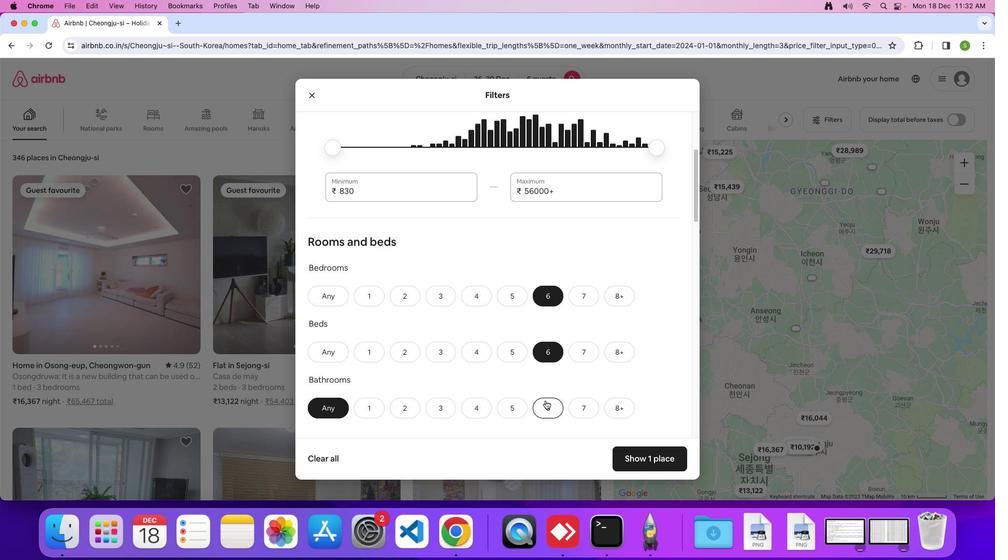 
Action: Mouse pressed left at (546, 400)
Screenshot: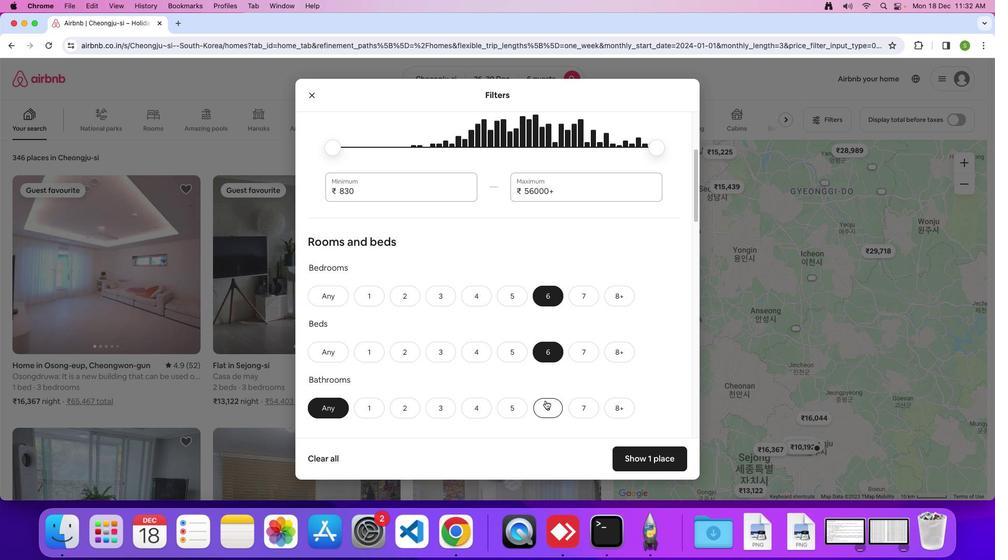 
Action: Mouse moved to (522, 361)
Screenshot: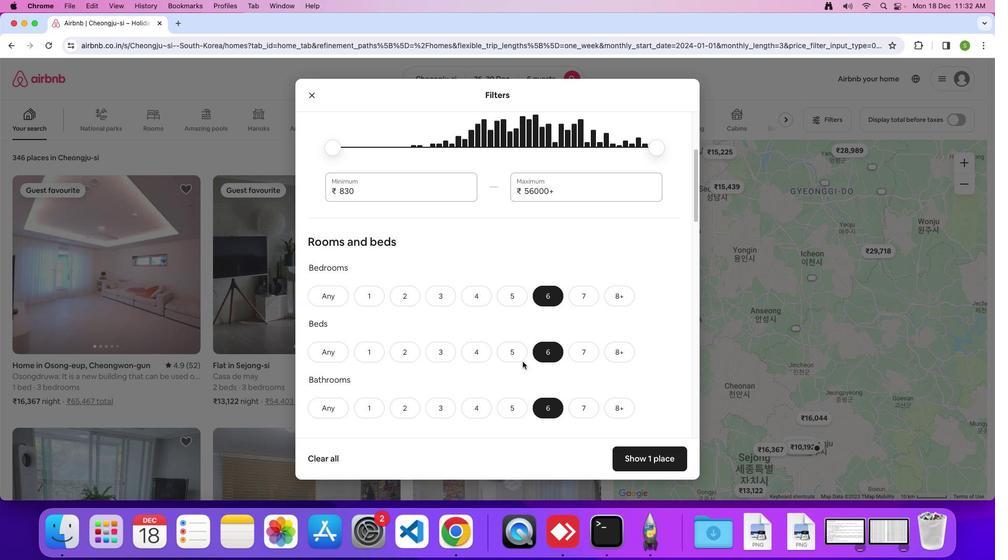 
Action: Mouse scrolled (522, 361) with delta (0, 0)
Screenshot: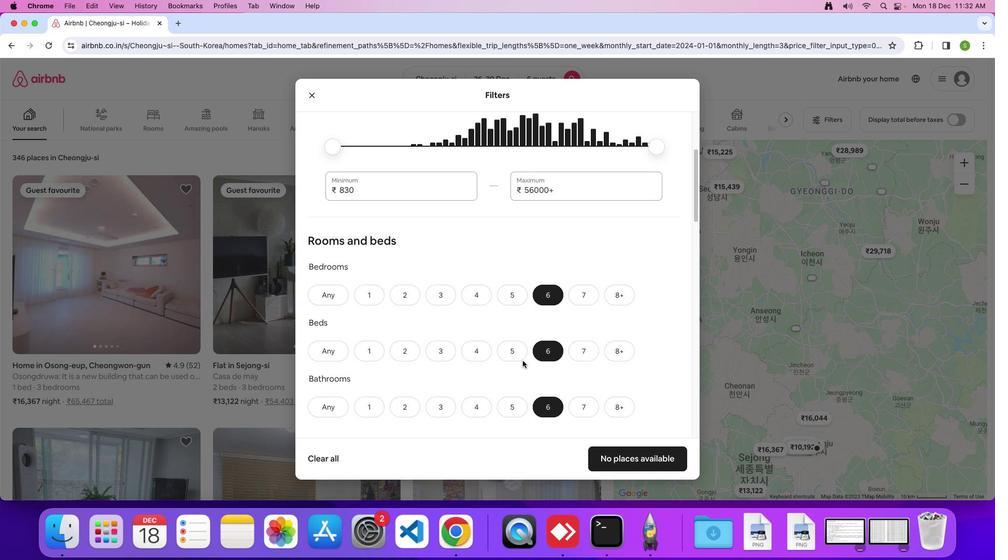 
Action: Mouse moved to (522, 360)
Screenshot: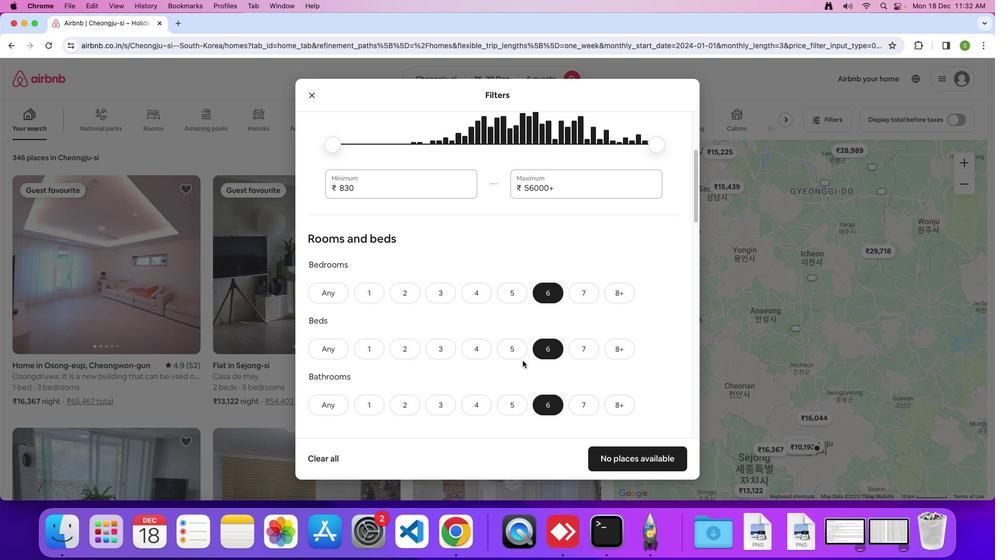 
Action: Mouse scrolled (522, 360) with delta (0, 0)
Screenshot: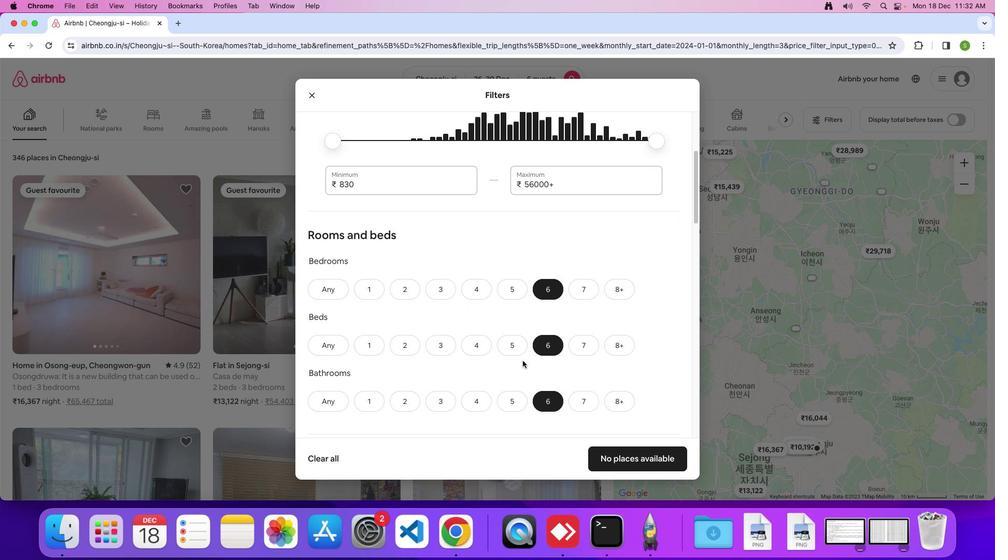 
Action: Mouse moved to (522, 360)
Screenshot: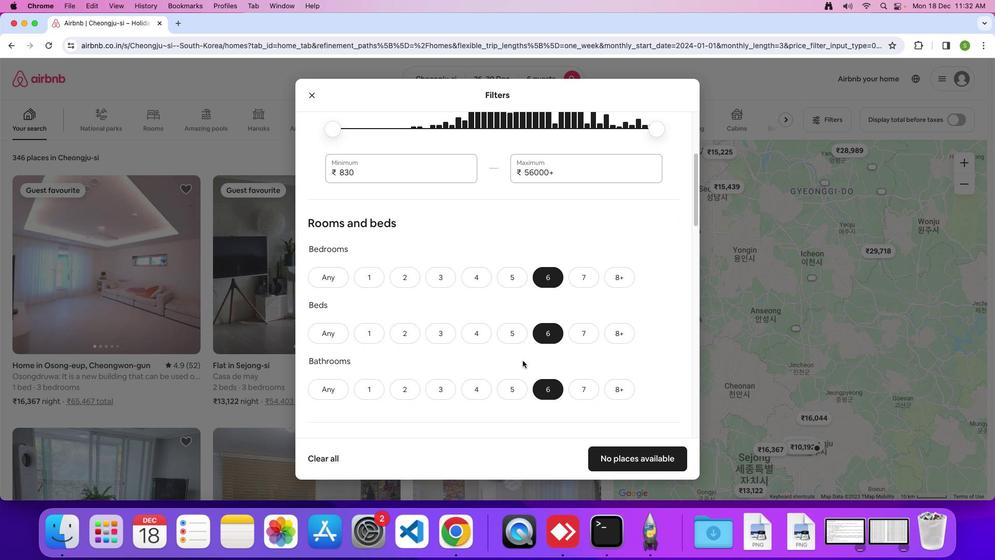 
Action: Mouse scrolled (522, 360) with delta (0, 0)
Screenshot: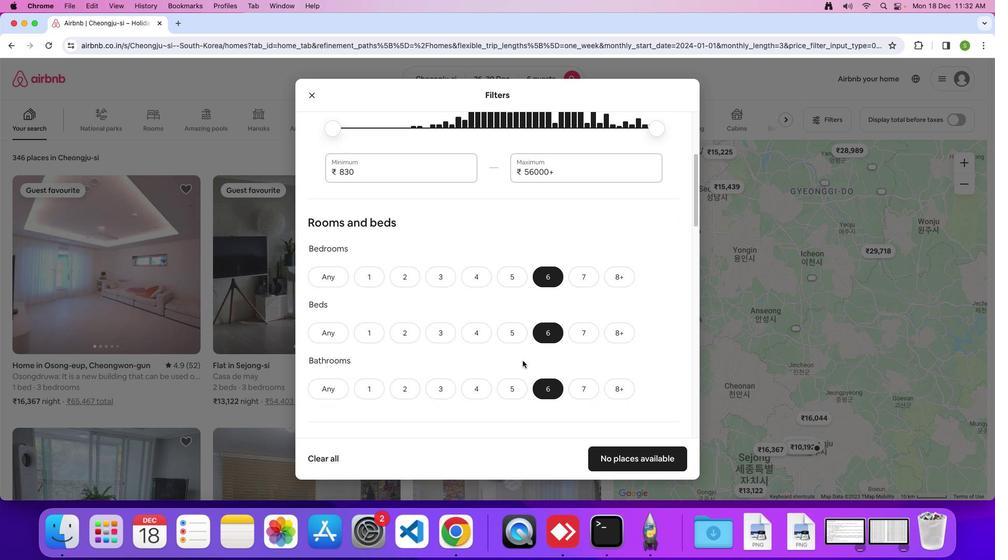 
Action: Mouse scrolled (522, 360) with delta (0, 0)
Screenshot: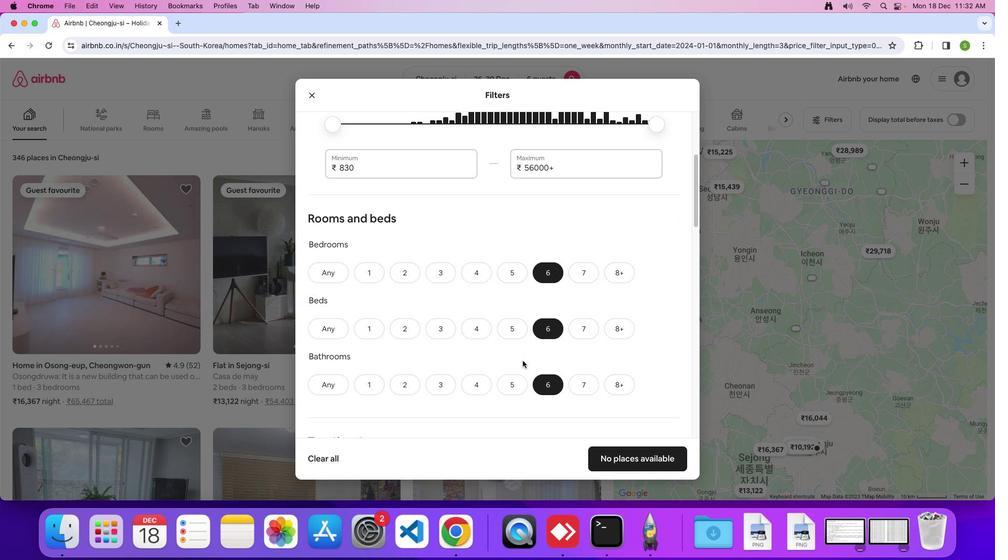 
Action: Mouse scrolled (522, 360) with delta (0, 0)
Screenshot: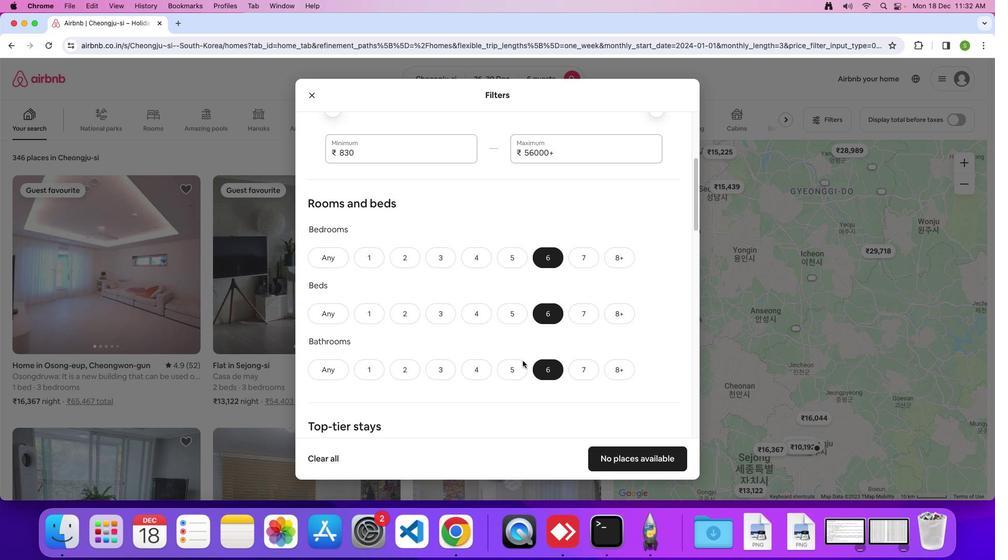 
Action: Mouse scrolled (522, 360) with delta (0, 0)
Screenshot: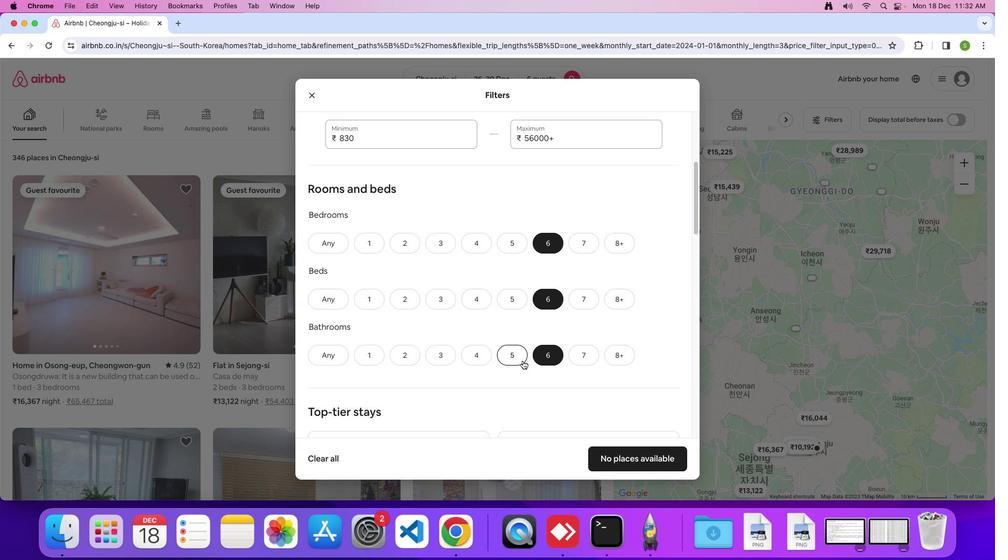 
Action: Mouse scrolled (522, 360) with delta (0, 0)
Screenshot: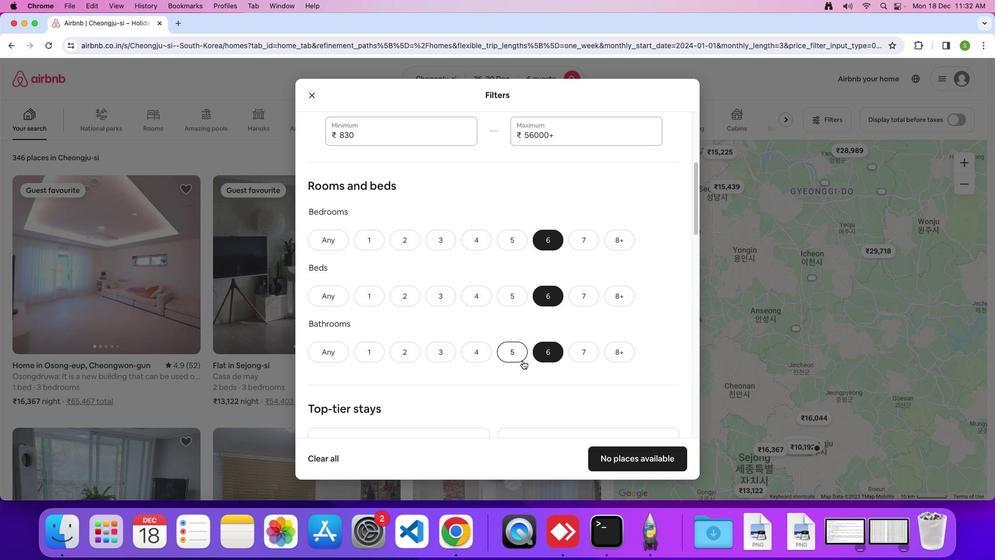 
Action: Mouse scrolled (522, 360) with delta (0, 0)
Screenshot: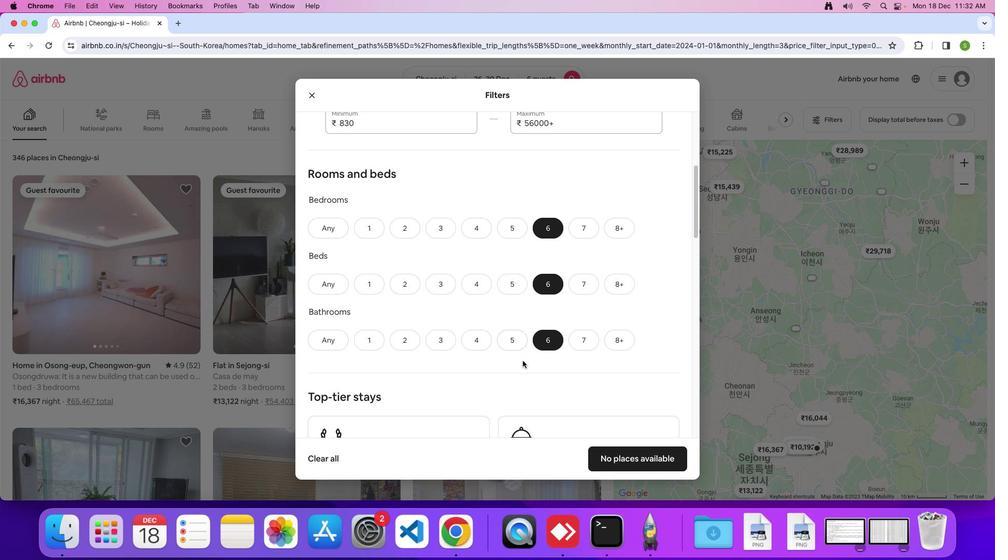 
Action: Mouse scrolled (522, 360) with delta (0, 0)
Screenshot: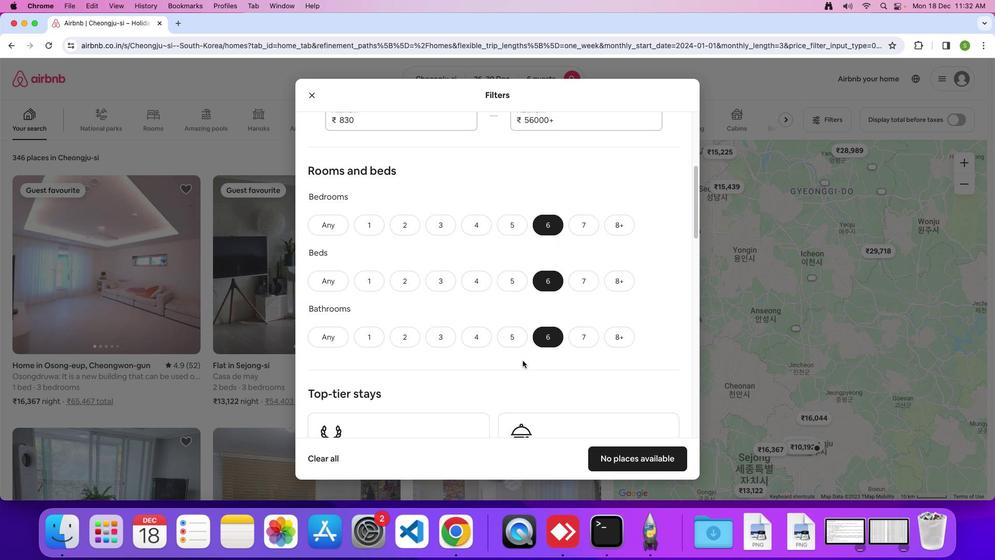 
Action: Mouse scrolled (522, 360) with delta (0, 0)
Screenshot: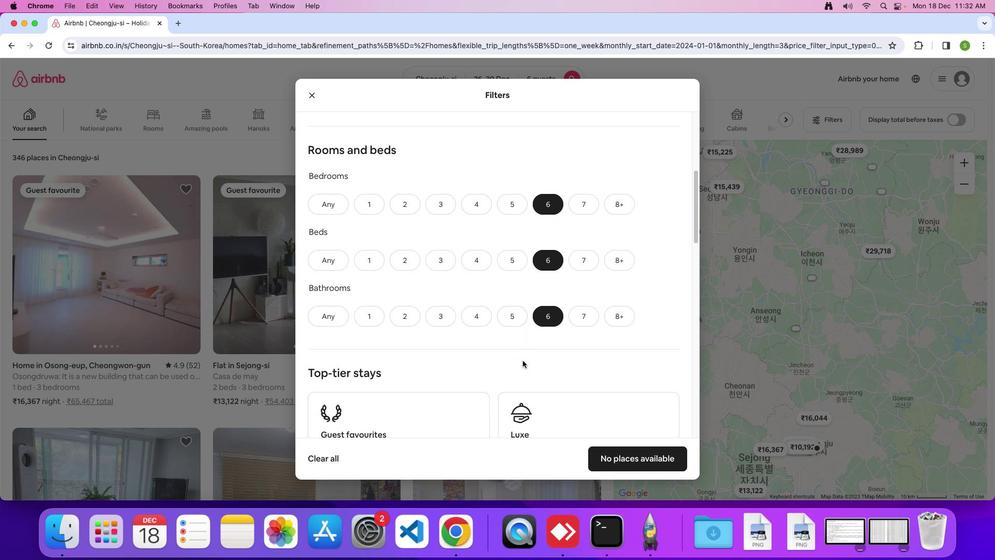 
Action: Mouse scrolled (522, 360) with delta (0, 0)
Screenshot: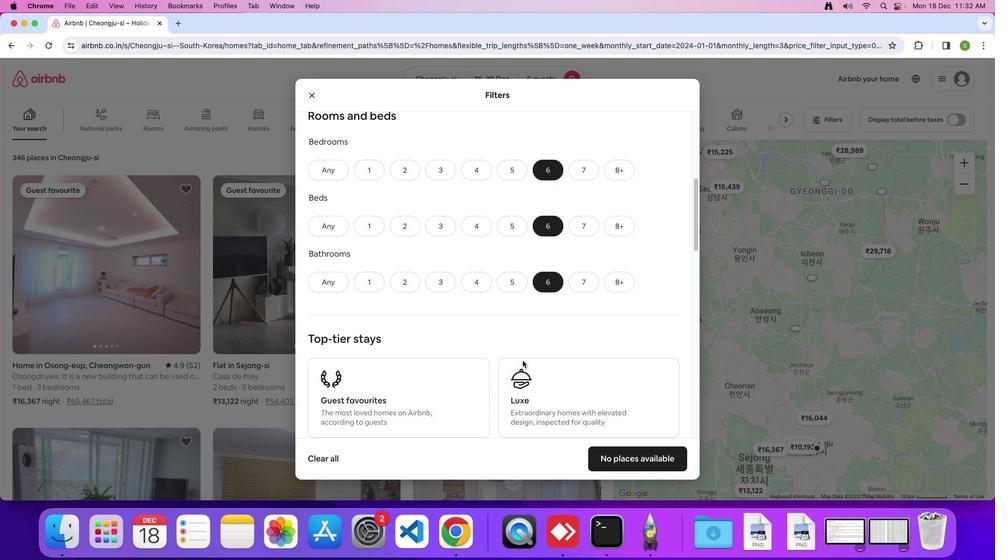 
Action: Mouse scrolled (522, 360) with delta (0, 0)
Screenshot: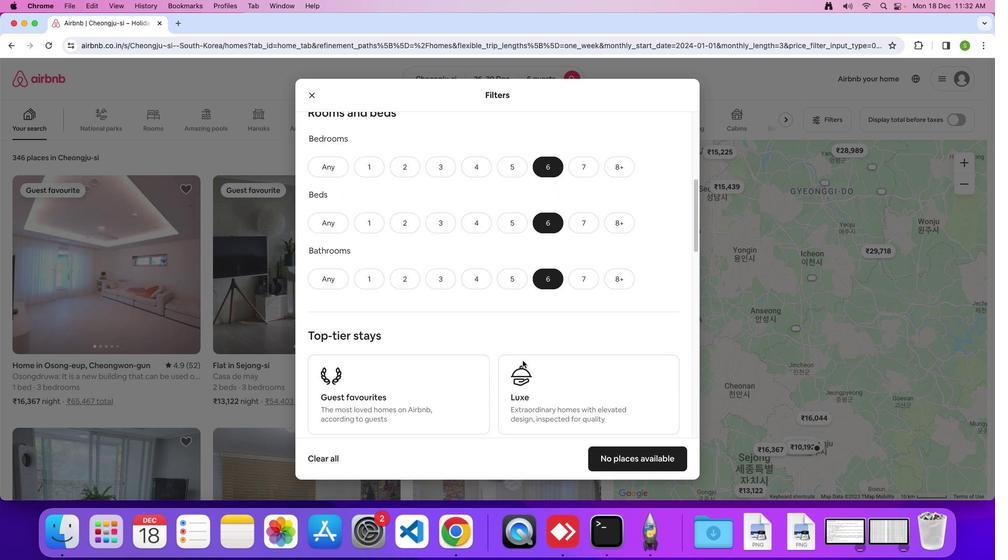 
Action: Mouse scrolled (522, 360) with delta (0, 0)
Screenshot: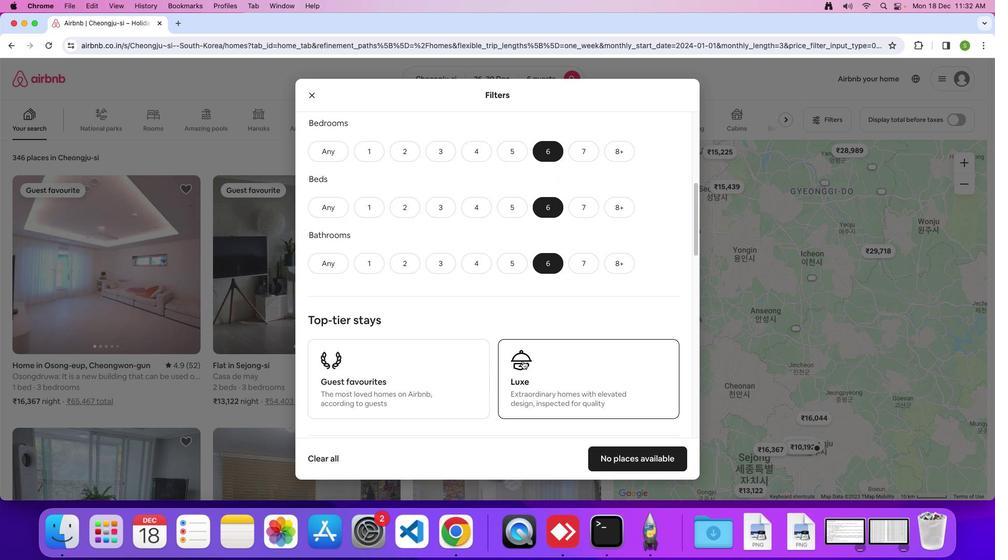 
Action: Mouse scrolled (522, 360) with delta (0, 0)
Screenshot: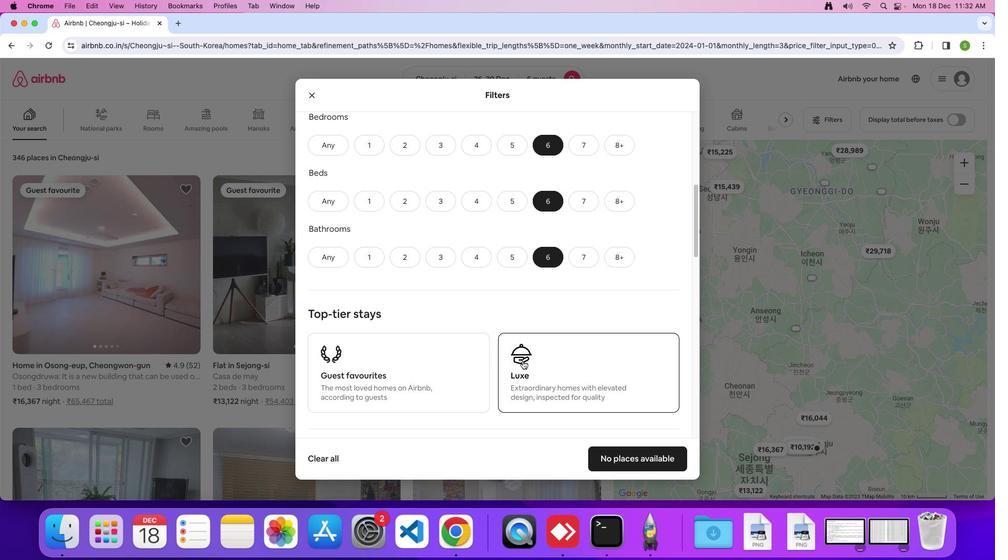 
Action: Mouse scrolled (522, 360) with delta (0, -1)
Screenshot: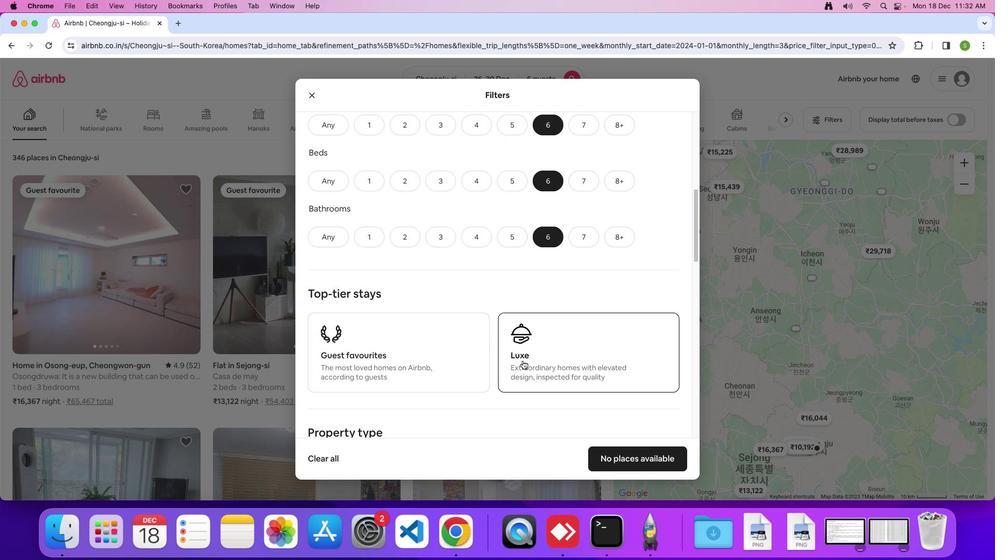 
Action: Mouse moved to (522, 360)
Screenshot: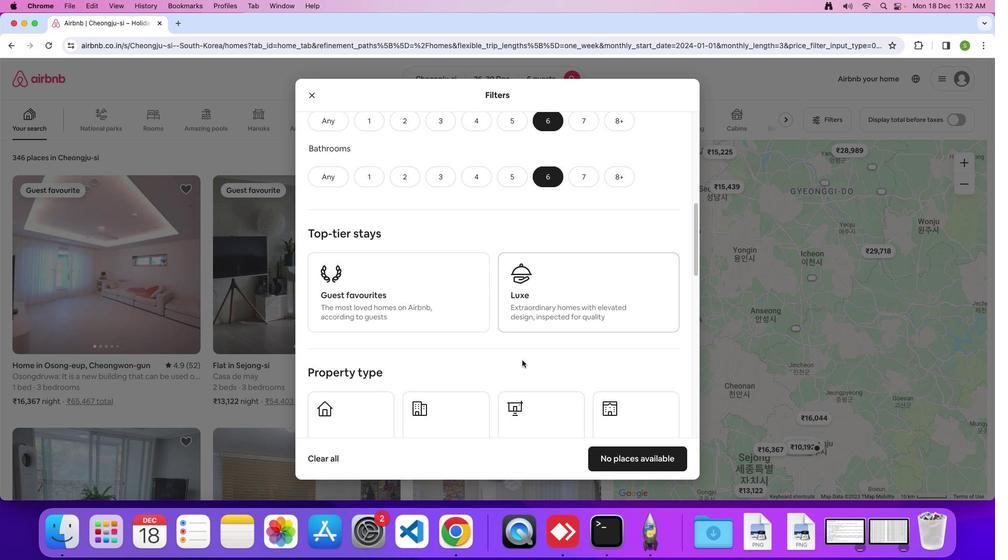 
Action: Mouse scrolled (522, 360) with delta (0, 0)
Screenshot: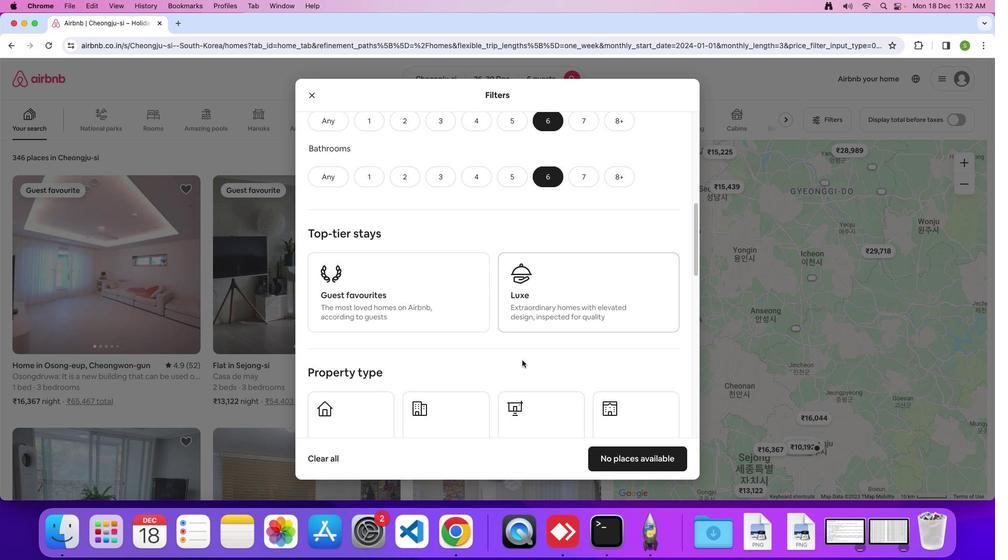 
Action: Mouse scrolled (522, 360) with delta (0, 0)
Screenshot: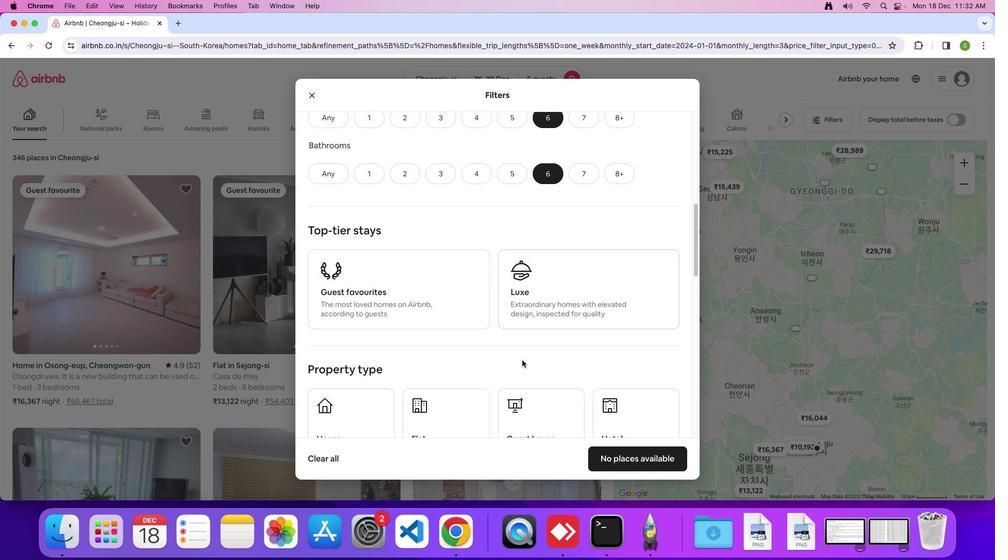 
Action: Mouse moved to (522, 359)
Screenshot: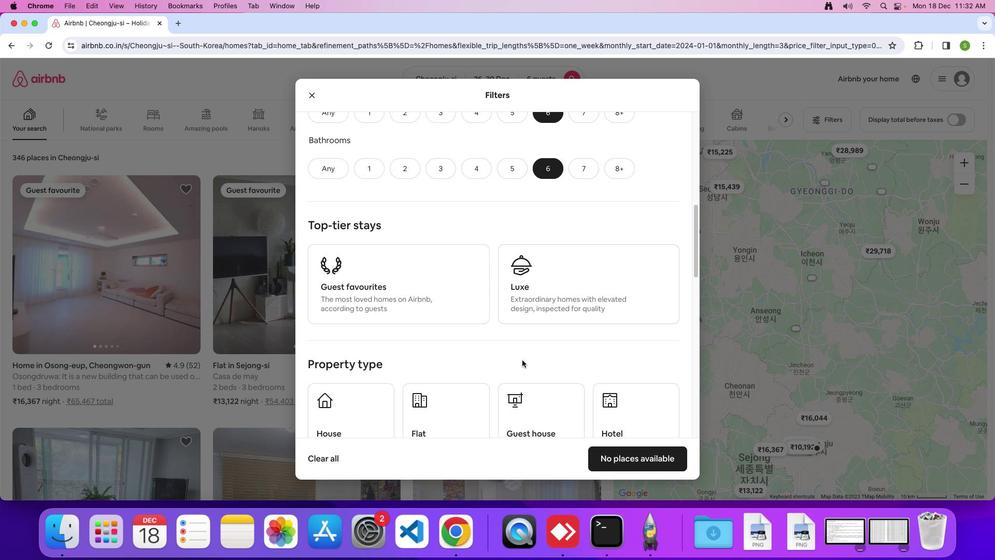 
Action: Mouse scrolled (522, 359) with delta (0, 0)
Screenshot: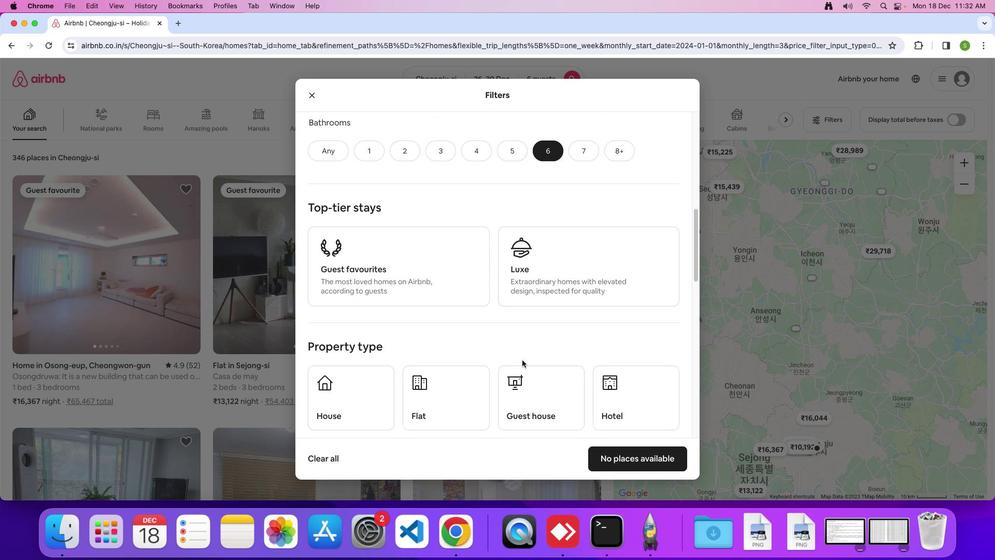 
Action: Mouse moved to (522, 359)
Screenshot: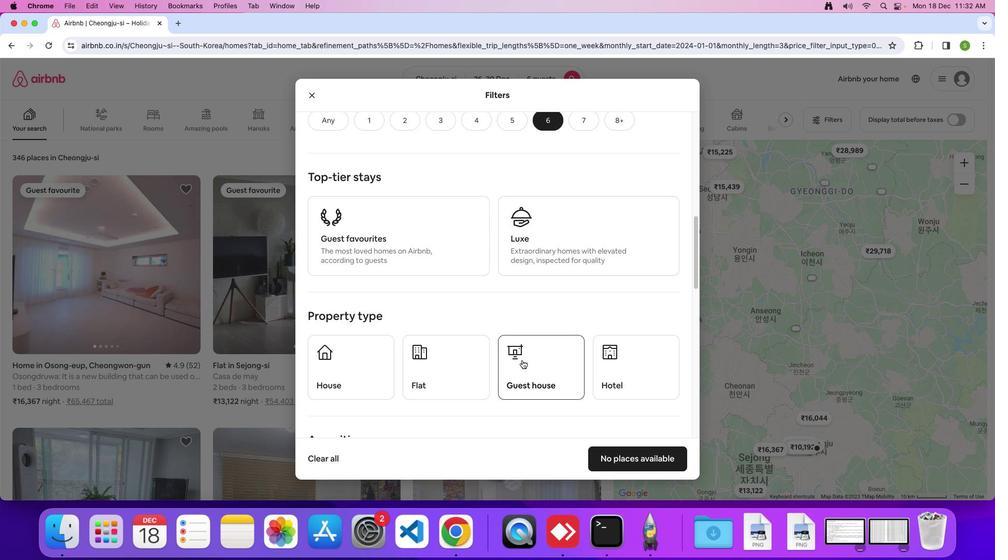 
Action: Mouse scrolled (522, 359) with delta (0, 0)
Screenshot: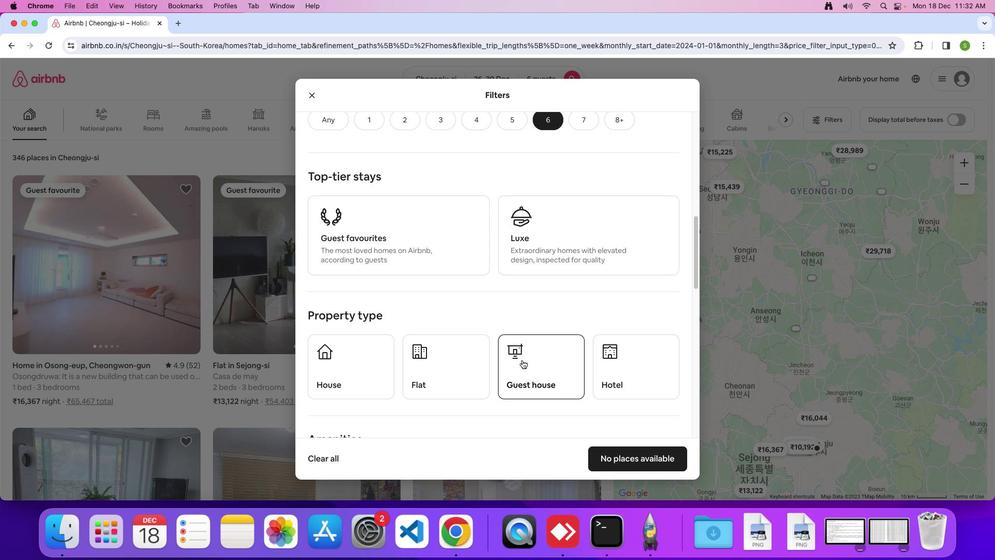 
Action: Mouse moved to (522, 359)
Screenshot: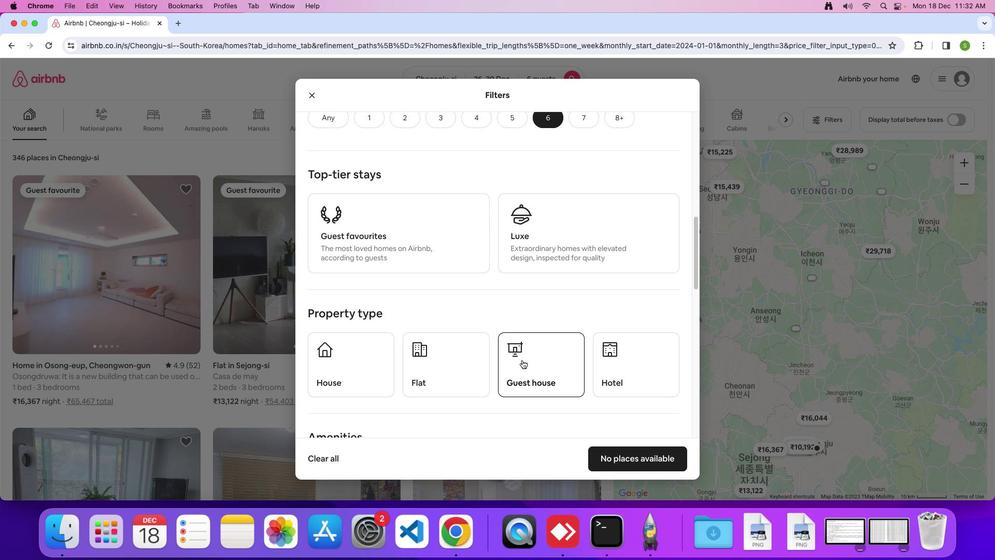 
Action: Mouse scrolled (522, 359) with delta (0, 0)
Screenshot: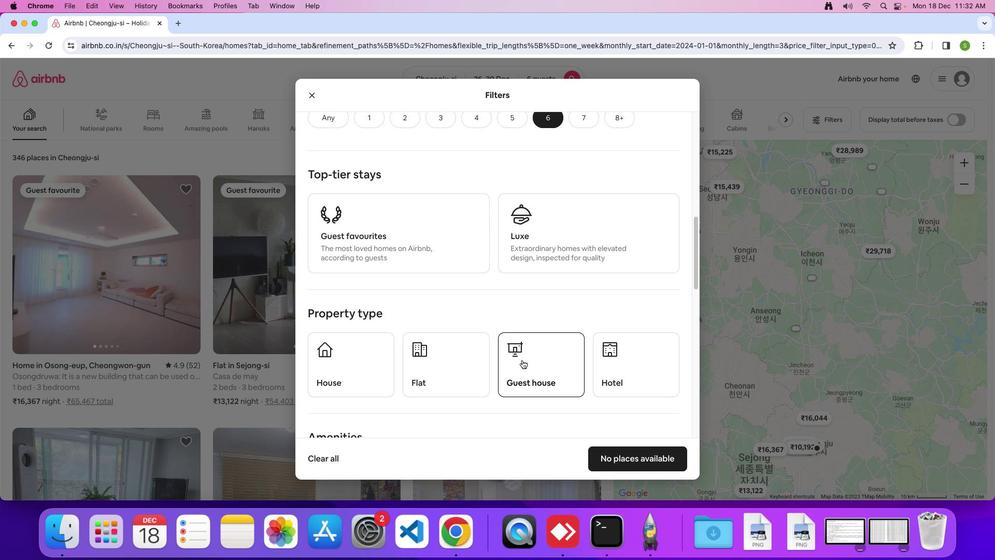 
Action: Mouse moved to (371, 326)
Screenshot: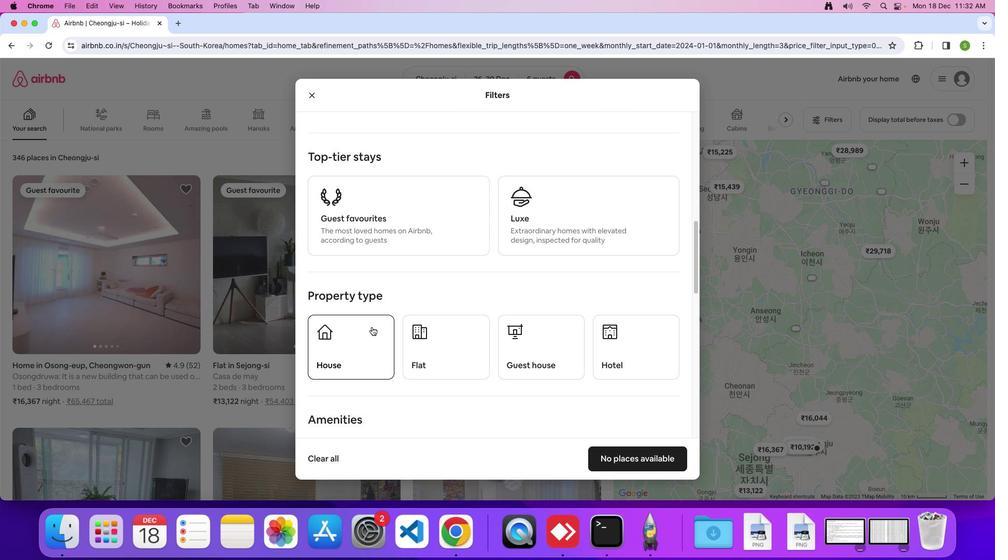 
Action: Mouse pressed left at (371, 326)
Screenshot: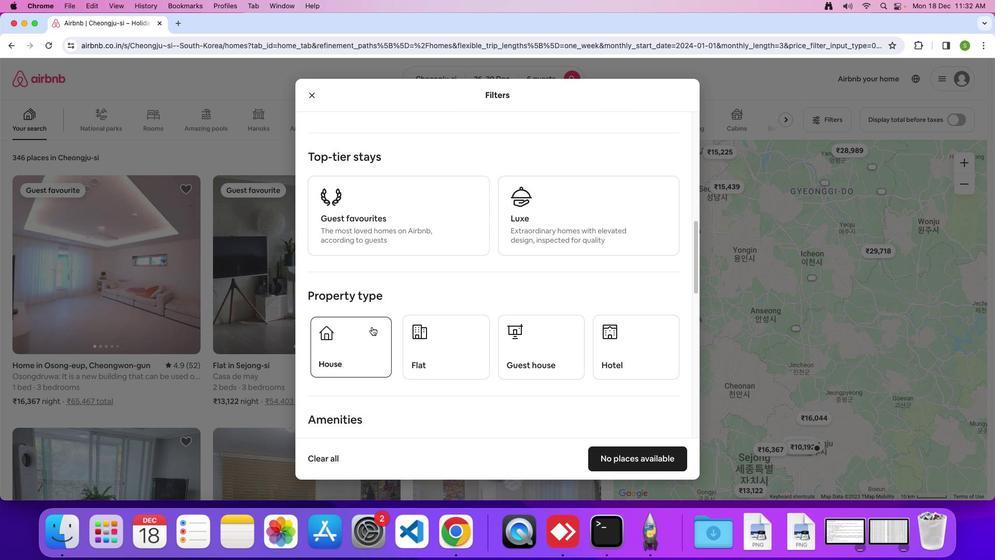 
Action: Mouse moved to (416, 318)
Screenshot: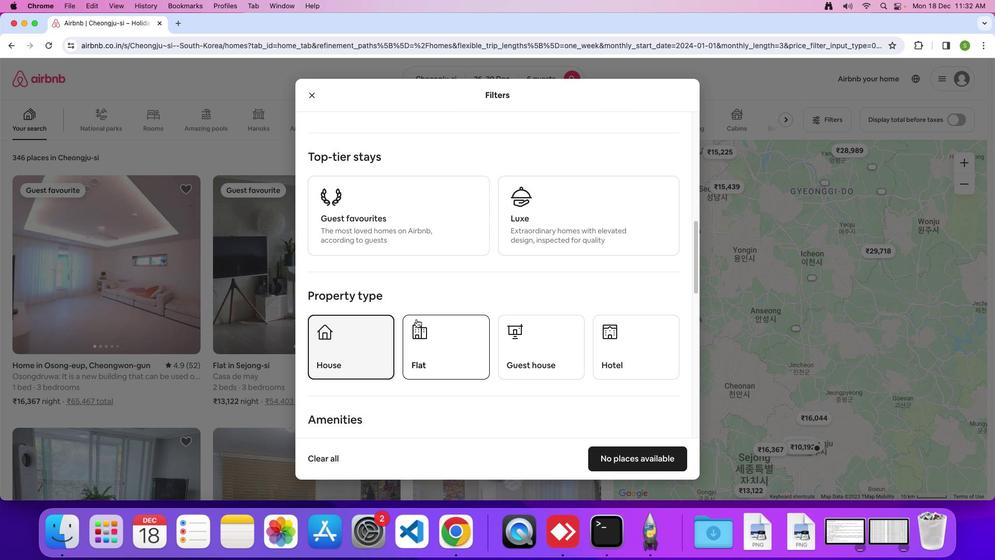 
Action: Mouse scrolled (416, 318) with delta (0, 0)
Screenshot: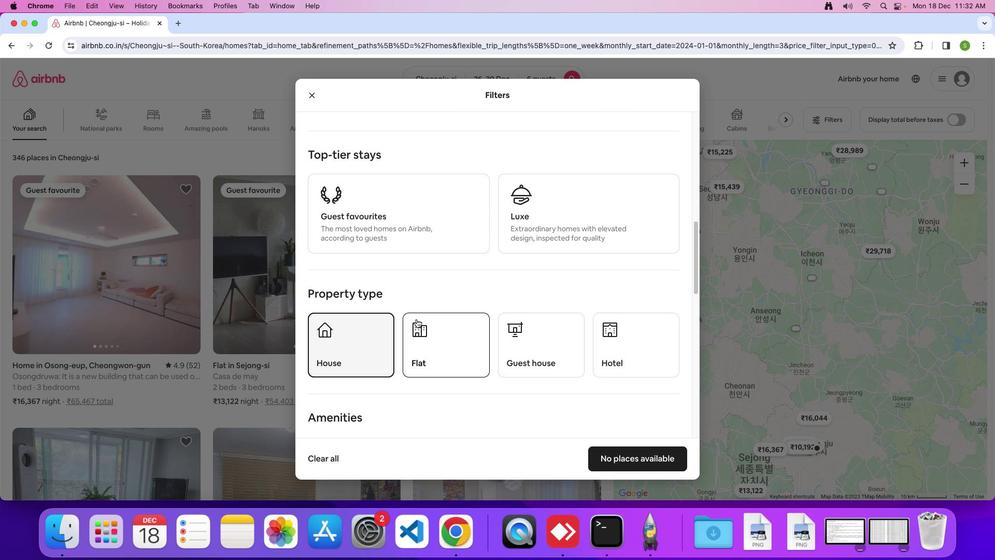 
Action: Mouse scrolled (416, 318) with delta (0, 0)
Screenshot: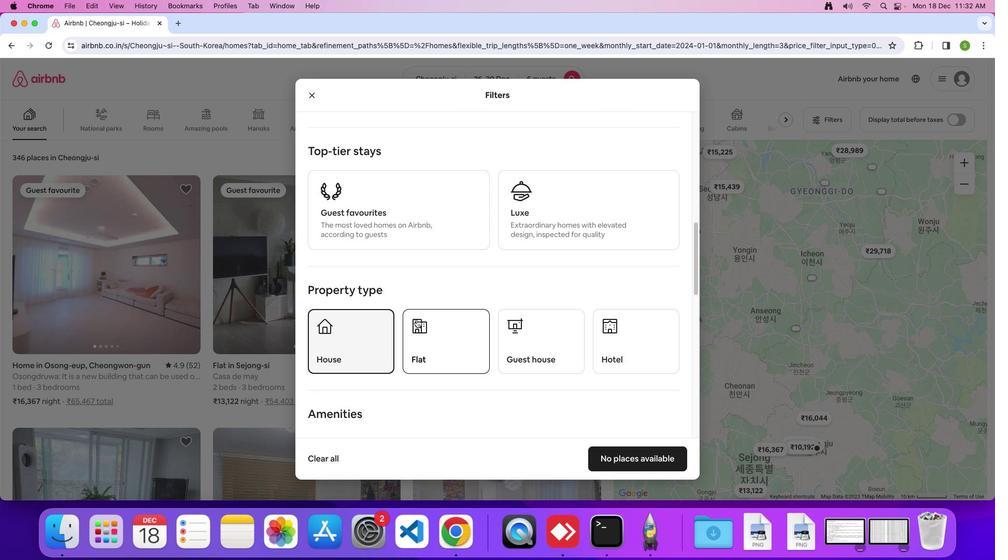 
Action: Mouse scrolled (416, 318) with delta (0, 0)
Screenshot: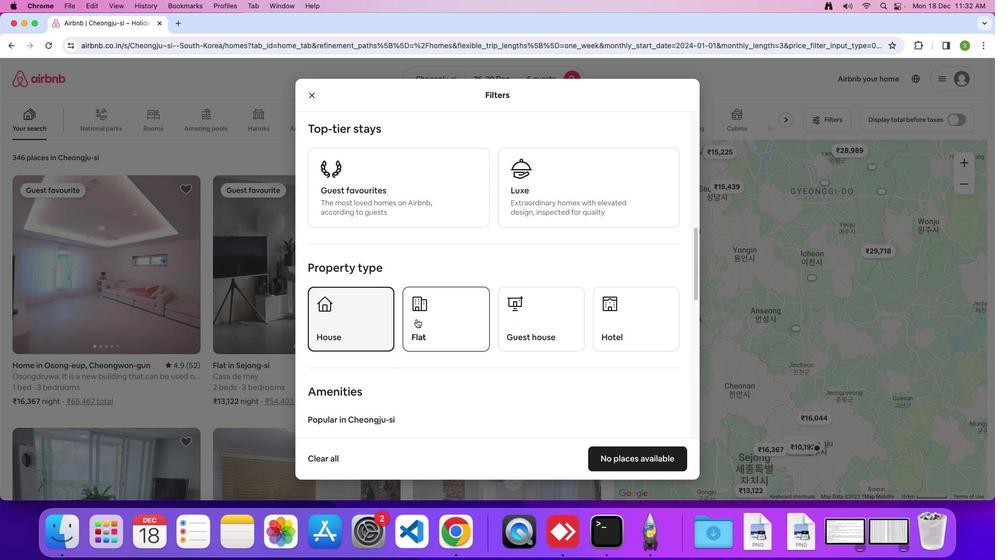 
Action: Mouse scrolled (416, 318) with delta (0, 0)
Screenshot: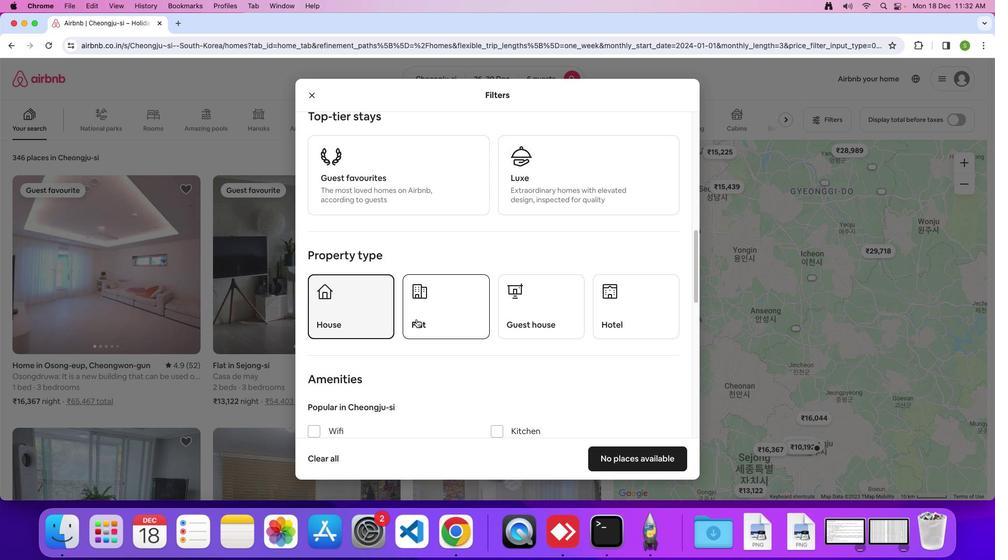 
Action: Mouse scrolled (416, 318) with delta (0, 0)
Screenshot: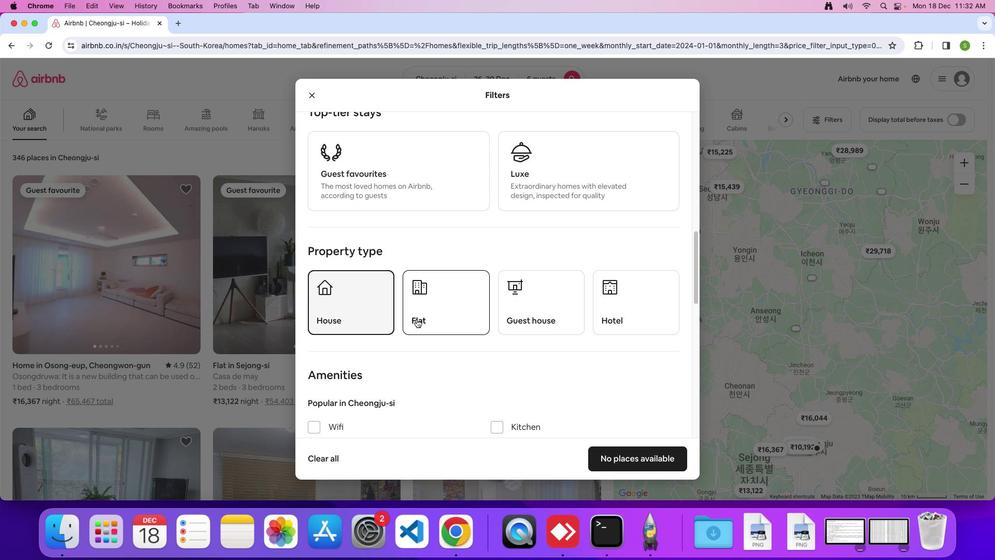 
Action: Mouse scrolled (416, 318) with delta (0, 0)
Screenshot: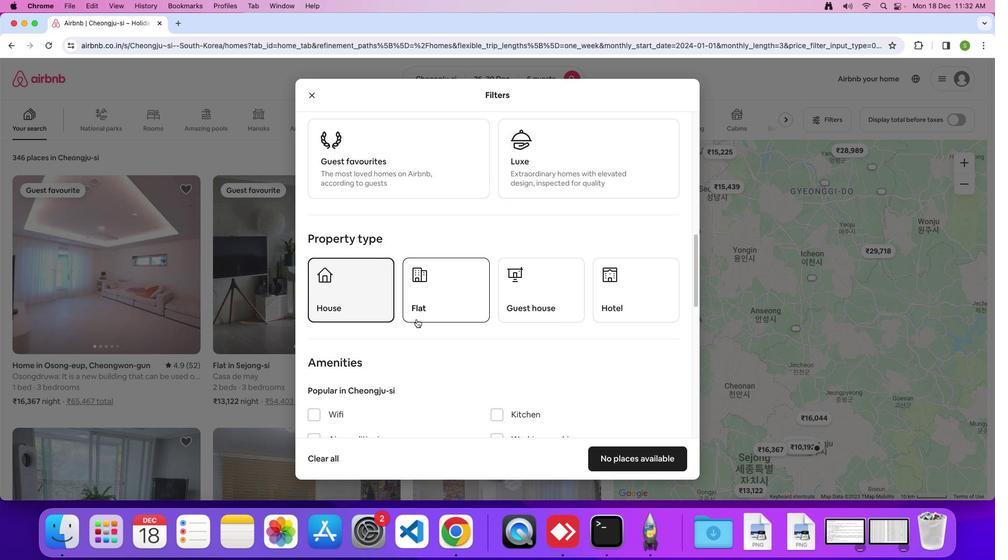 
Action: Mouse scrolled (416, 318) with delta (0, 0)
Screenshot: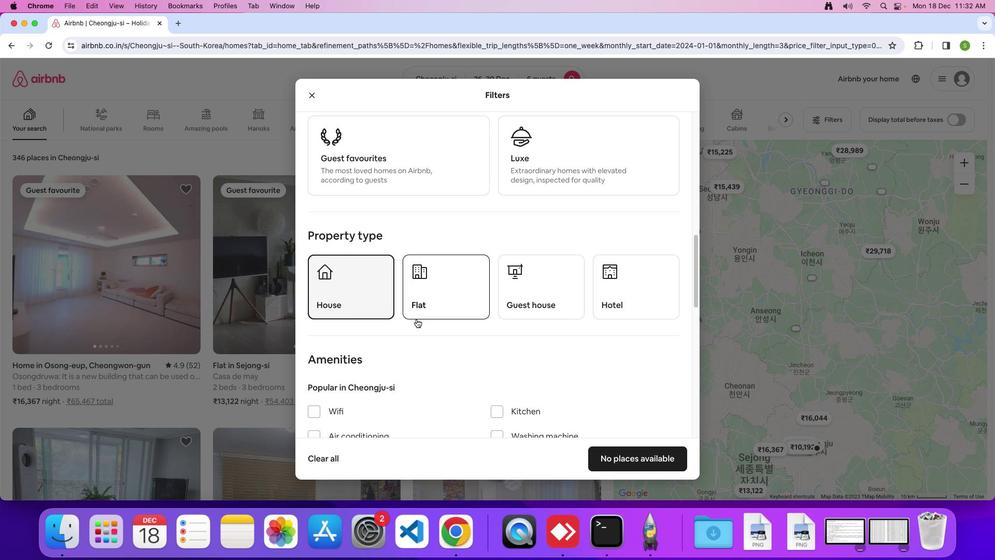 
Action: Mouse scrolled (416, 318) with delta (0, 0)
Screenshot: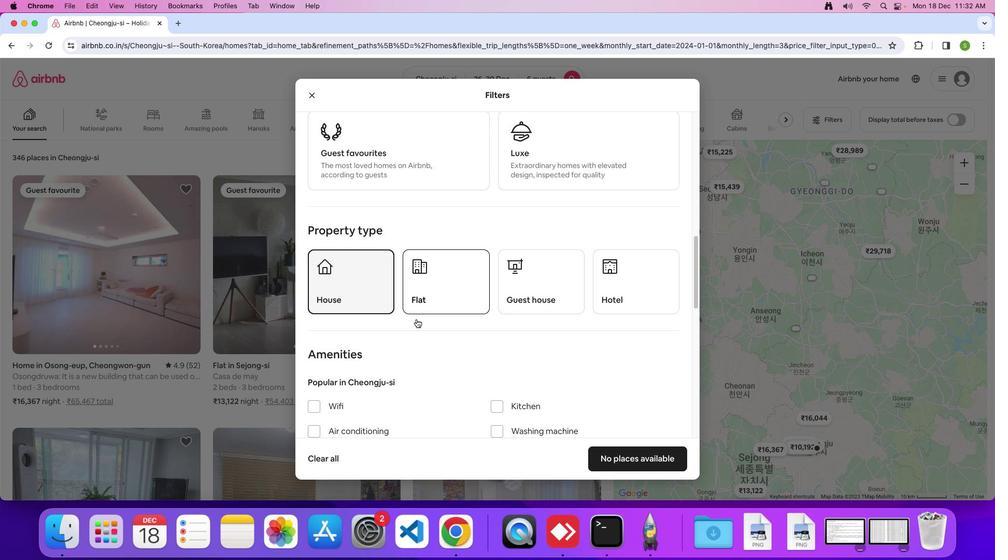 
Action: Mouse scrolled (416, 318) with delta (0, 0)
Screenshot: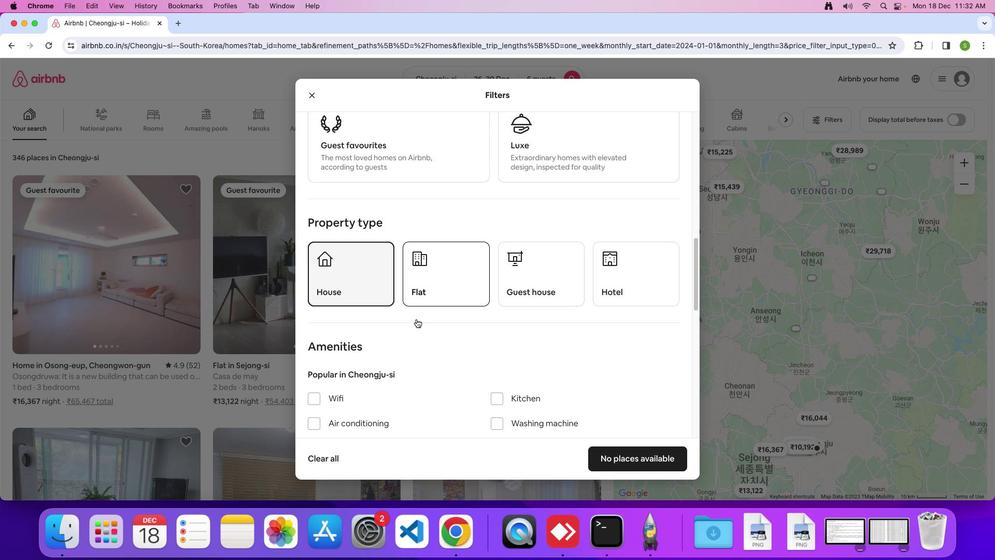 
Action: Mouse scrolled (416, 318) with delta (0, 0)
Screenshot: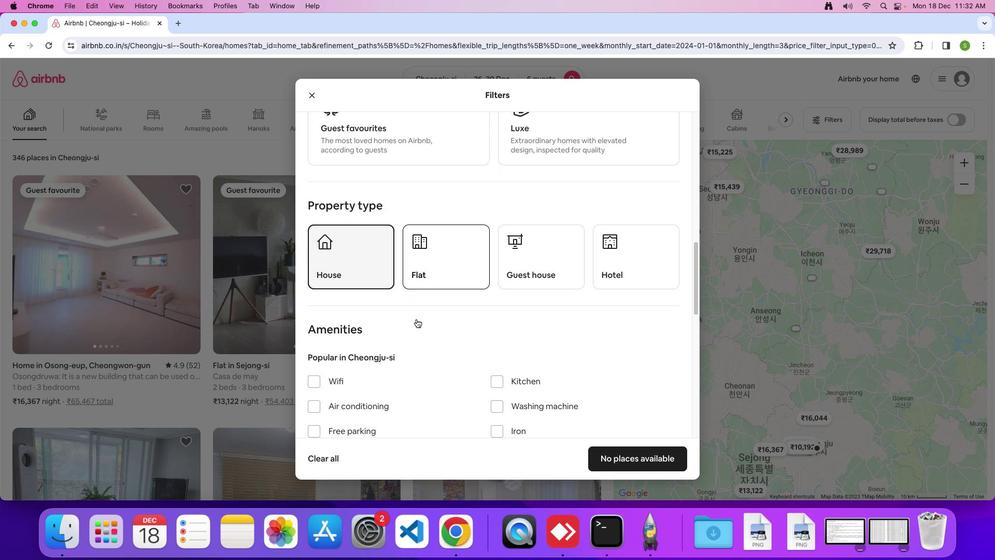 
Action: Mouse scrolled (416, 318) with delta (0, 0)
Screenshot: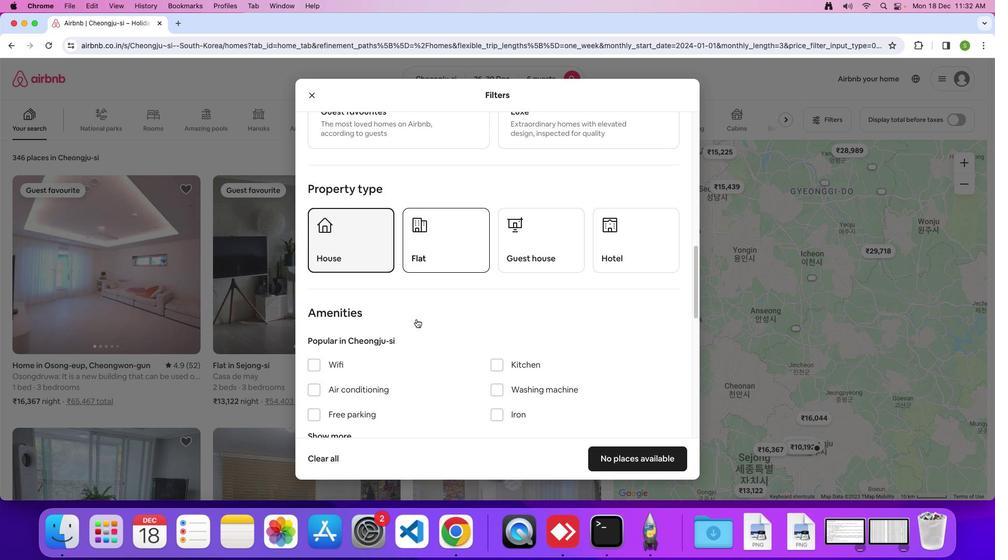 
Action: Mouse scrolled (416, 318) with delta (0, 0)
Screenshot: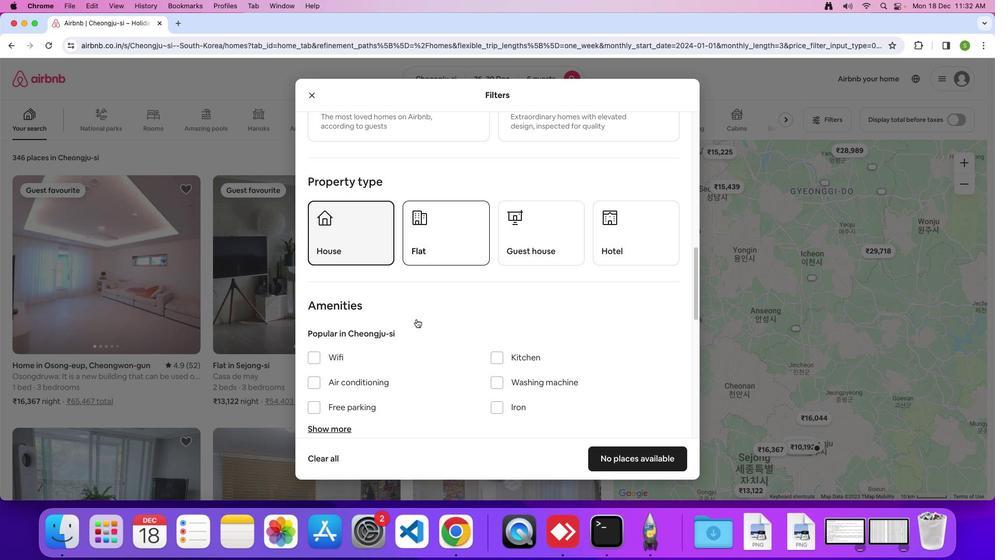 
Action: Mouse moved to (314, 346)
Screenshot: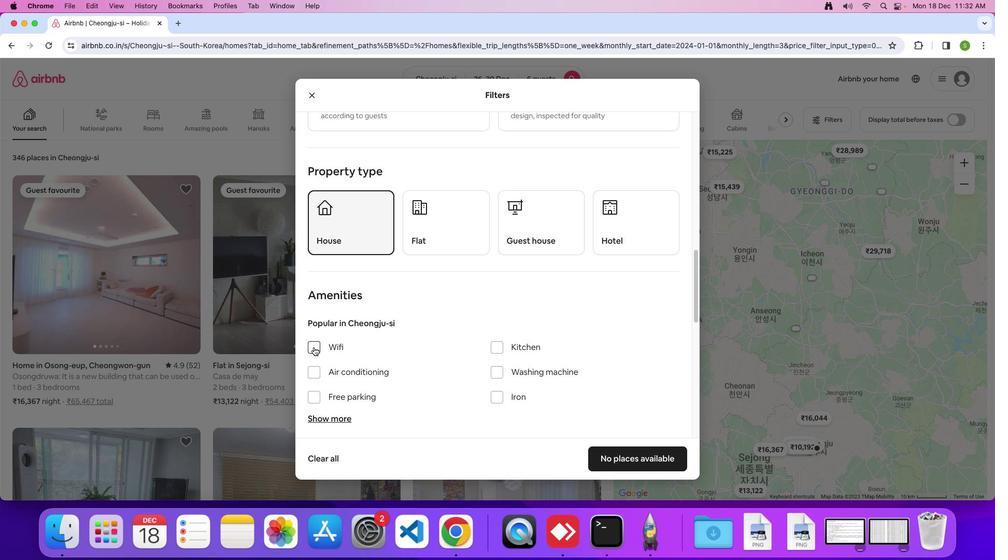 
Action: Mouse pressed left at (314, 346)
Screenshot: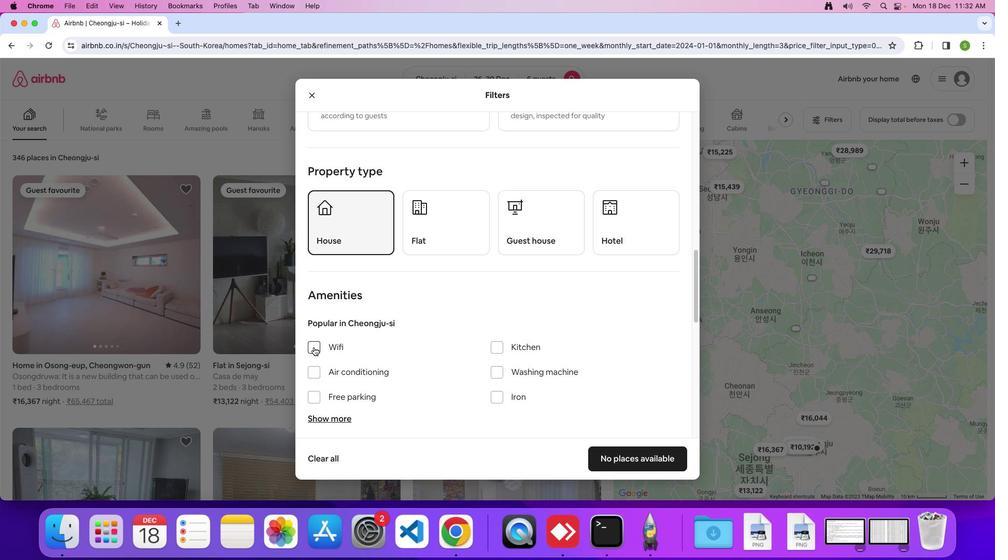 
Action: Mouse moved to (324, 421)
Screenshot: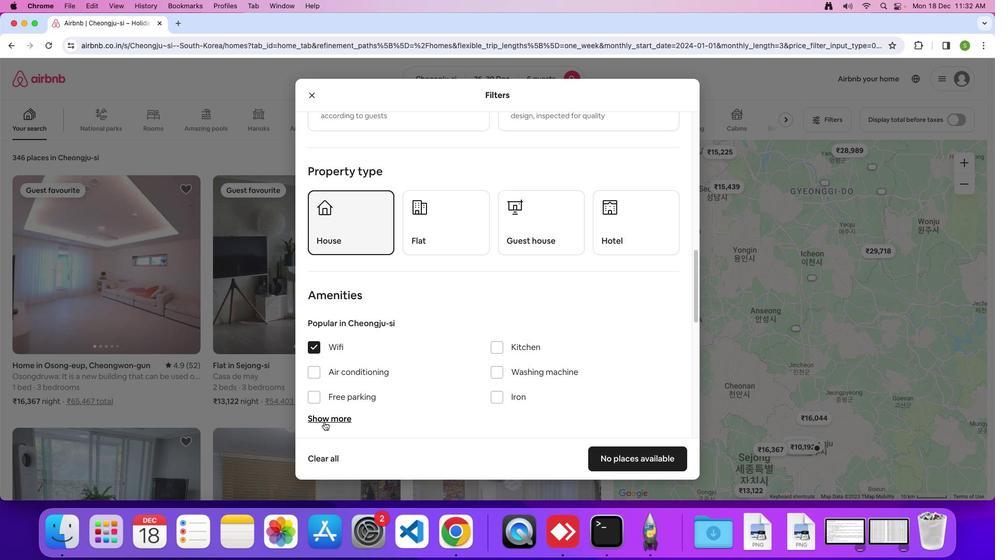 
Action: Mouse pressed left at (324, 421)
Screenshot: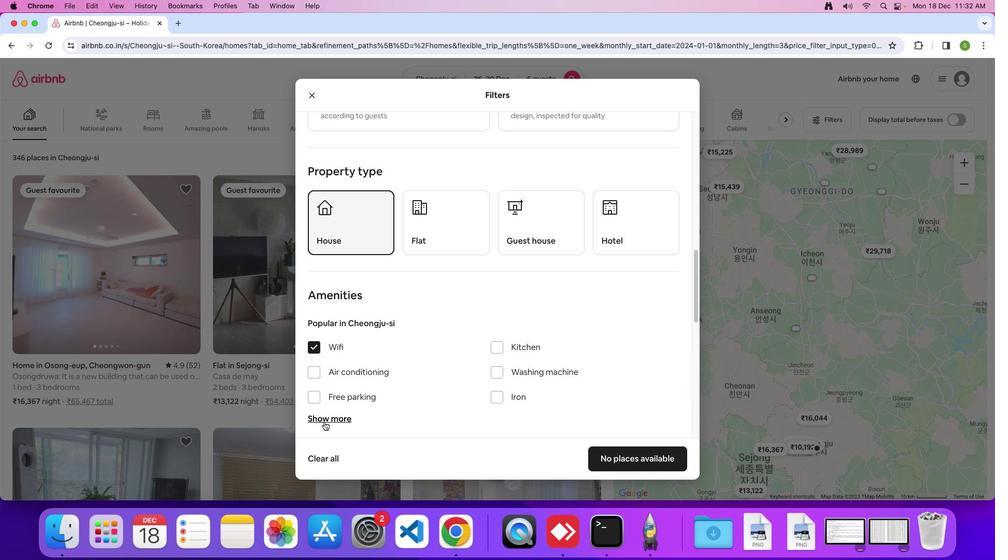 
Action: Mouse moved to (364, 384)
Screenshot: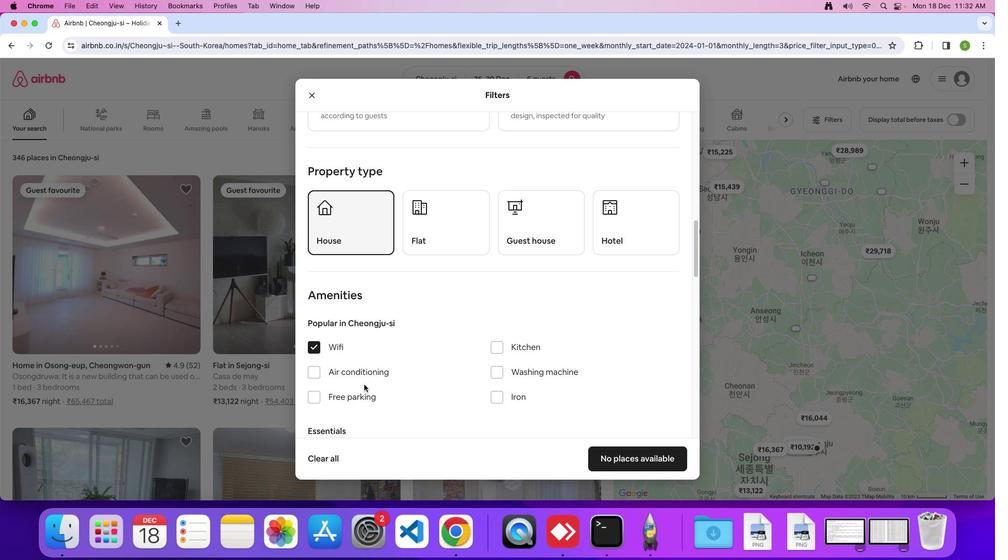 
Action: Mouse scrolled (364, 384) with delta (0, 0)
Screenshot: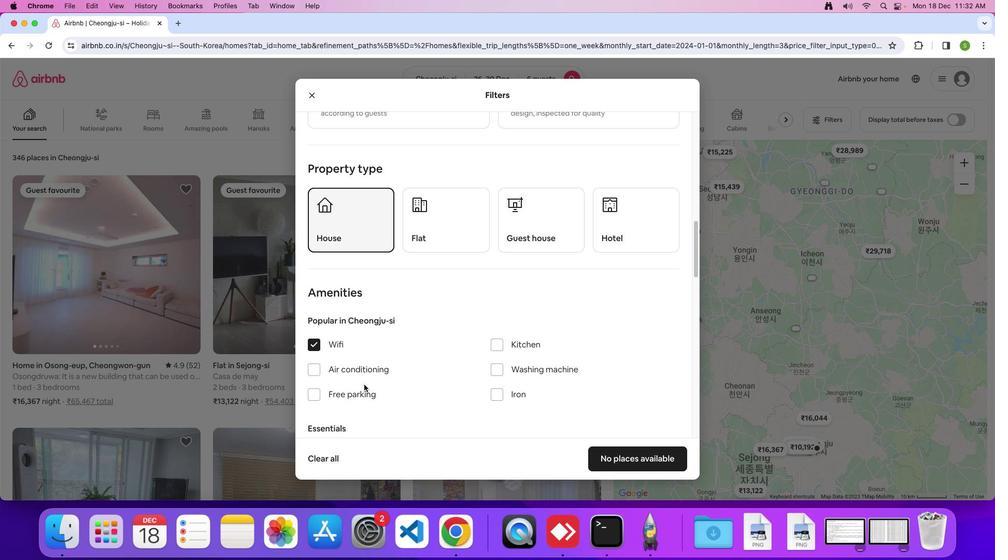 
Action: Mouse scrolled (364, 384) with delta (0, 0)
Screenshot: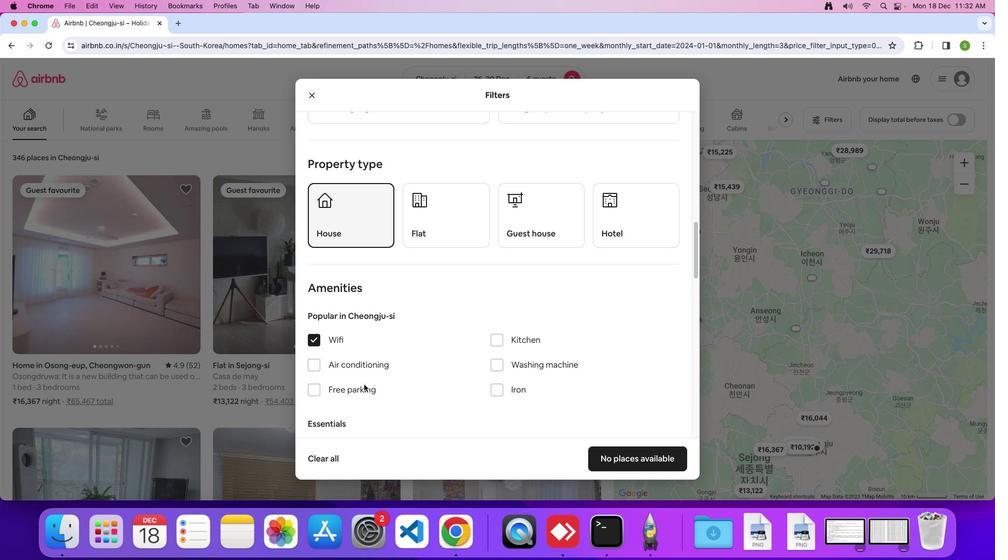 
Action: Mouse moved to (313, 377)
Screenshot: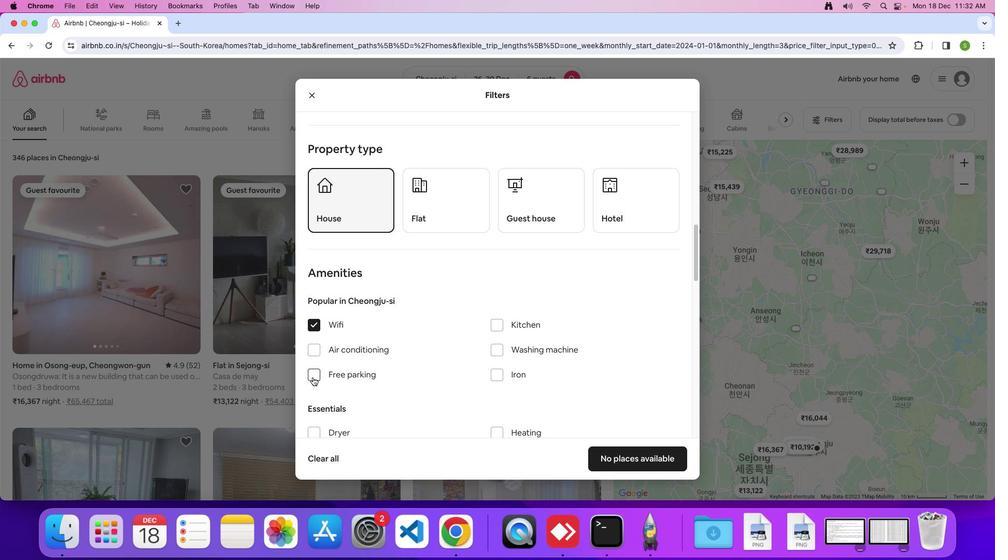 
Action: Mouse pressed left at (313, 377)
Screenshot: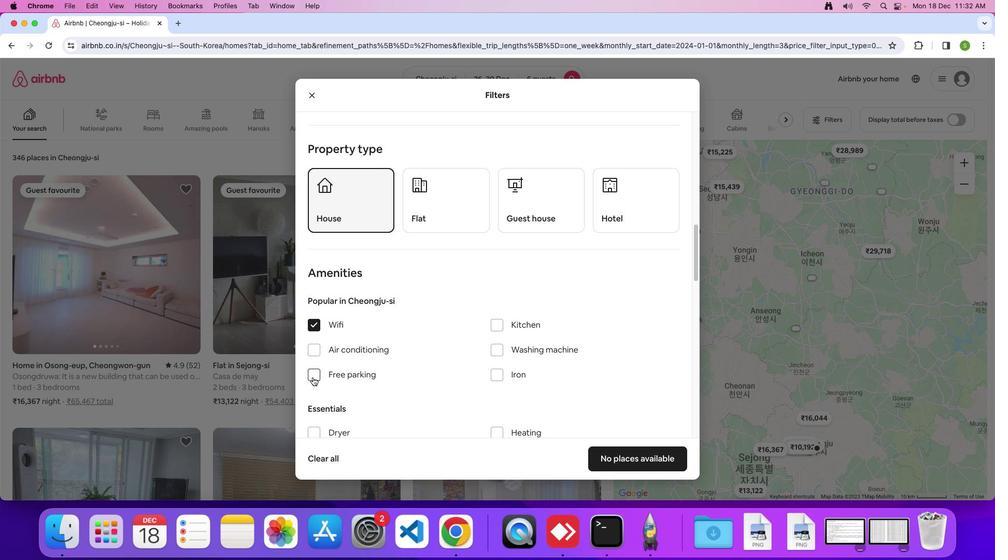 
Action: Mouse moved to (425, 383)
Screenshot: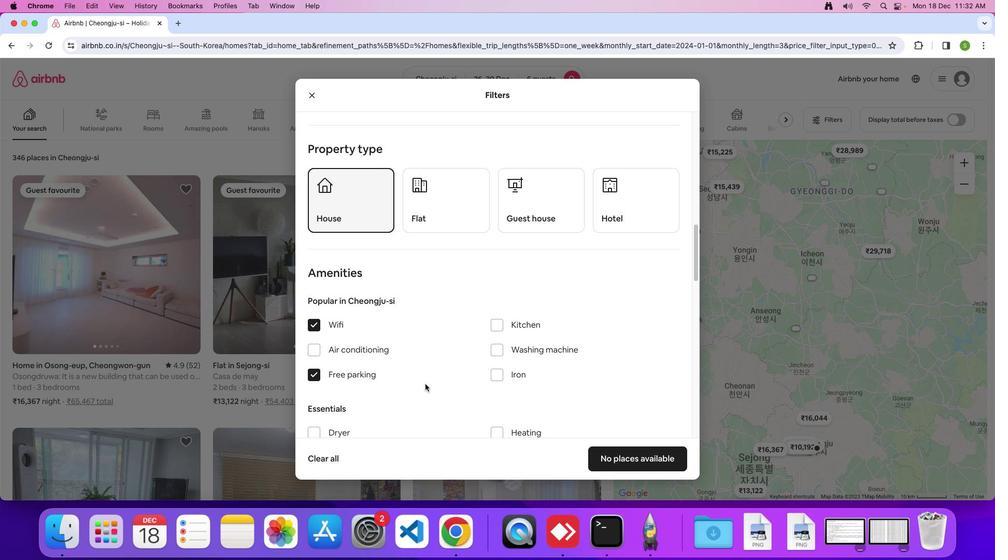
Action: Mouse scrolled (425, 383) with delta (0, 0)
Screenshot: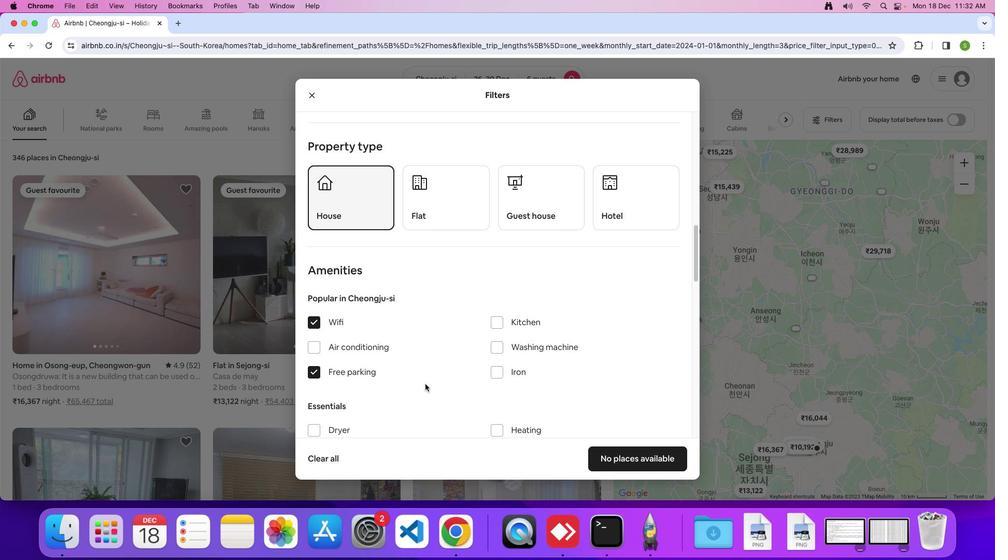 
Action: Mouse scrolled (425, 383) with delta (0, 0)
Screenshot: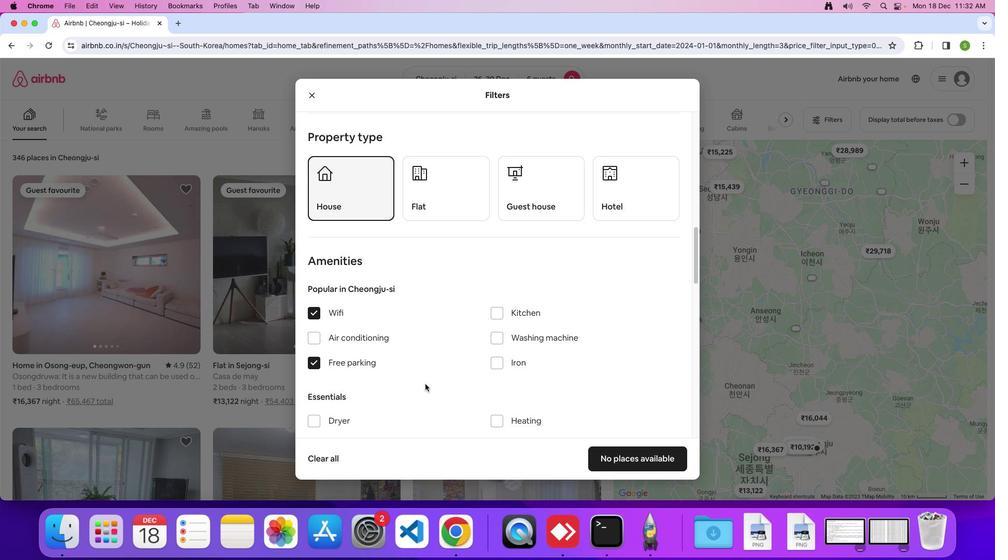 
Action: Mouse scrolled (425, 383) with delta (0, -1)
Screenshot: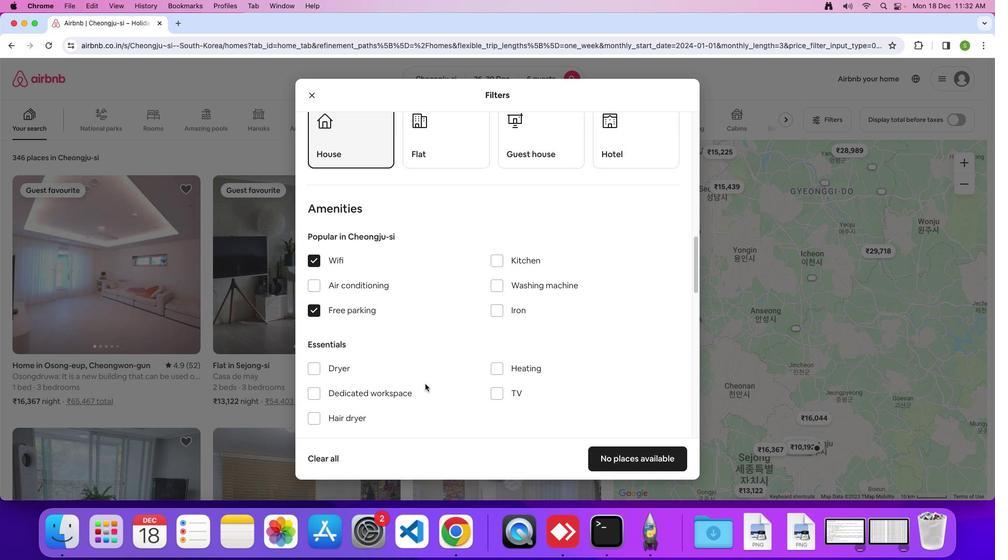 
Action: Mouse moved to (499, 351)
Screenshot: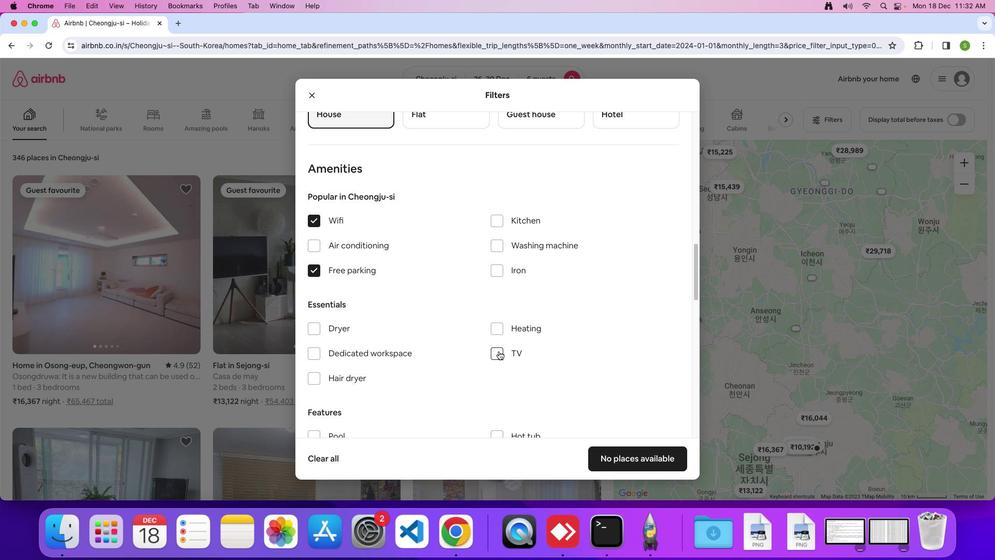 
Action: Mouse pressed left at (499, 351)
Screenshot: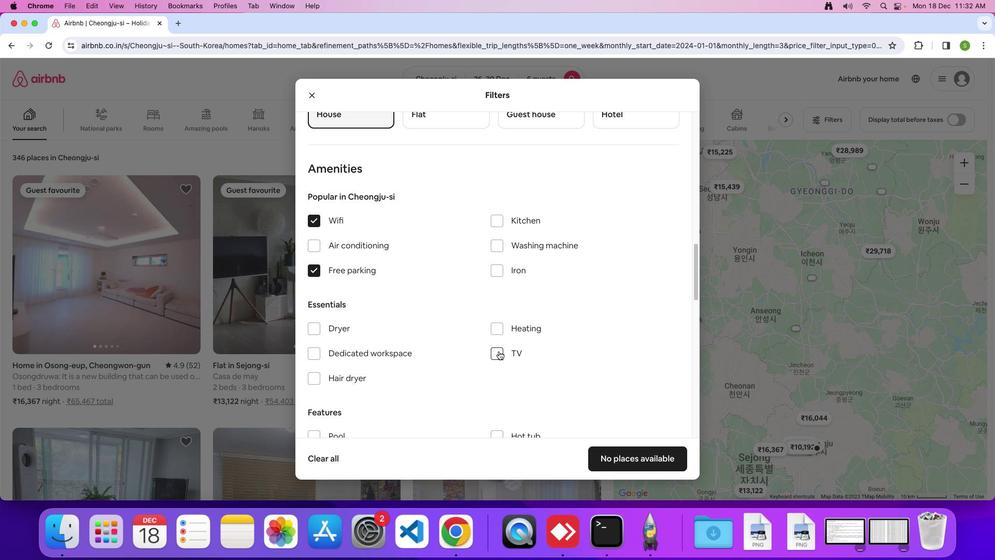 
Action: Mouse moved to (434, 357)
Screenshot: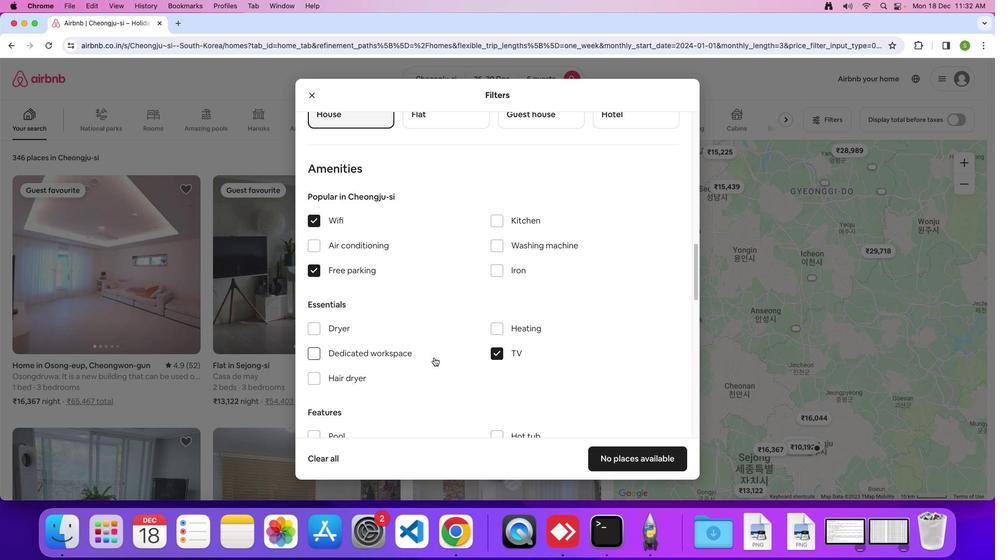 
Action: Mouse scrolled (434, 357) with delta (0, 0)
Screenshot: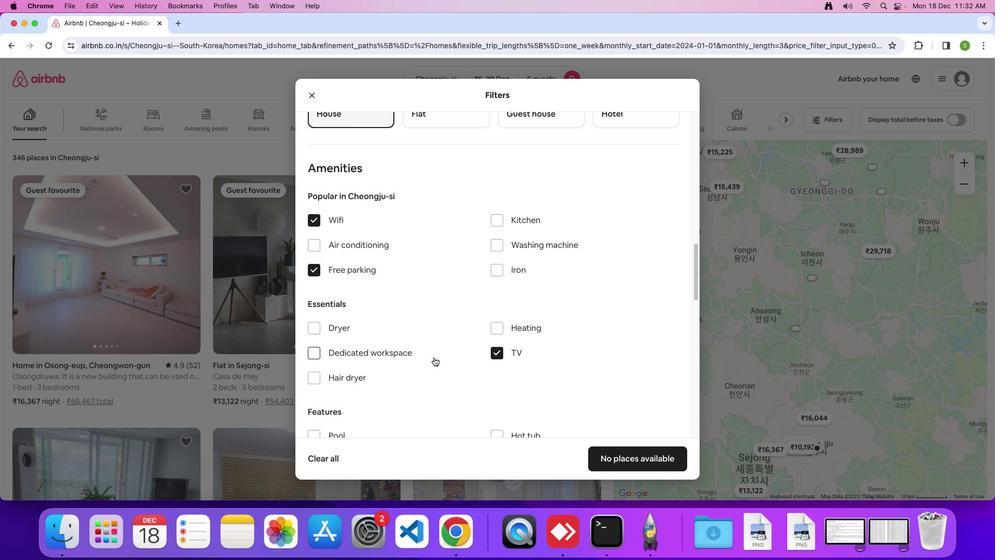 
Action: Mouse scrolled (434, 357) with delta (0, 0)
Screenshot: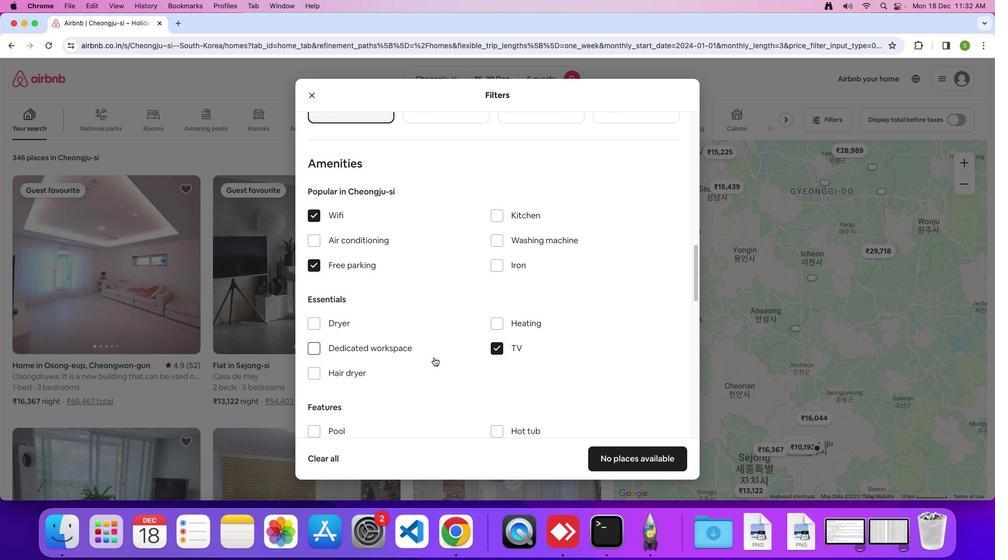 
Action: Mouse scrolled (434, 357) with delta (0, 0)
Screenshot: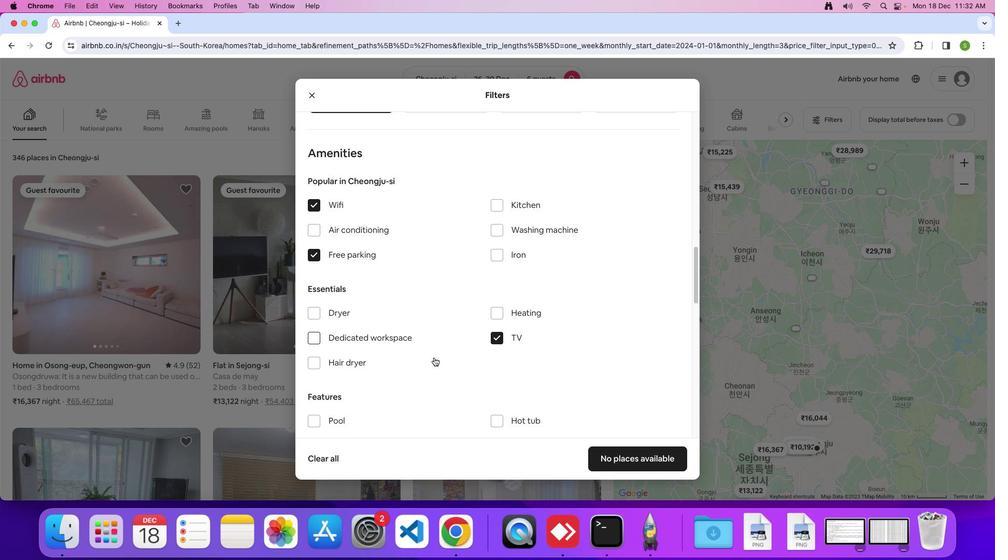 
Action: Mouse scrolled (434, 357) with delta (0, 0)
Screenshot: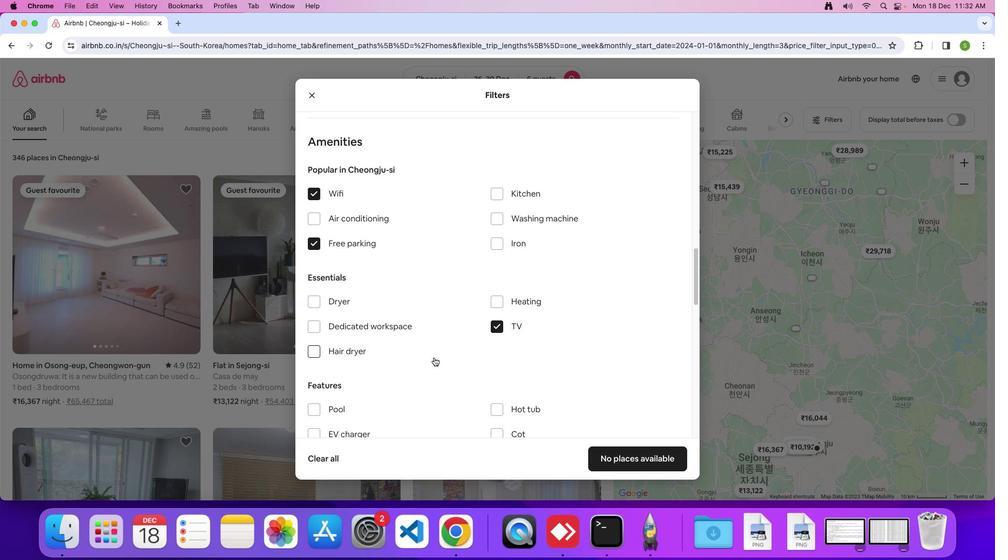 
Action: Mouse scrolled (434, 357) with delta (0, 0)
Screenshot: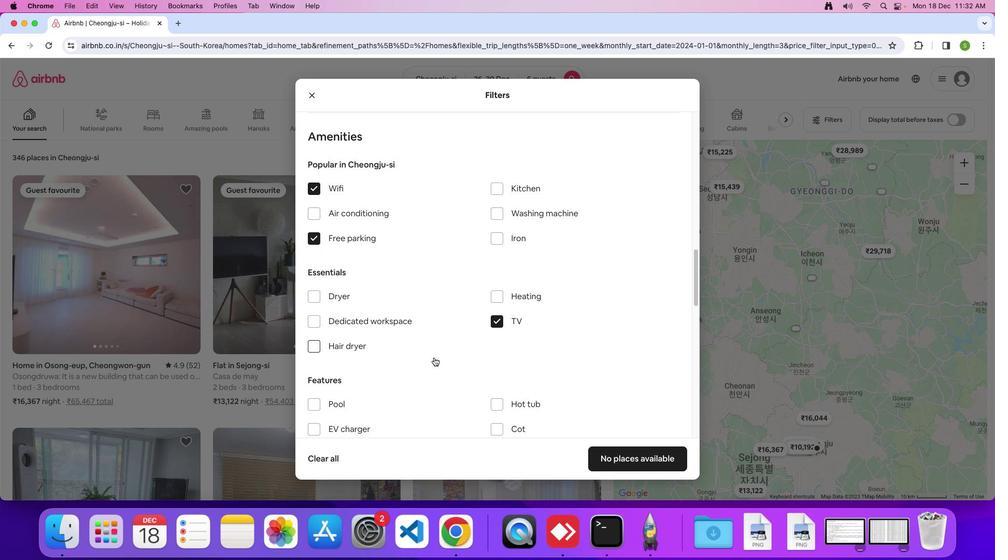 
Action: Mouse scrolled (434, 357) with delta (0, 0)
Screenshot: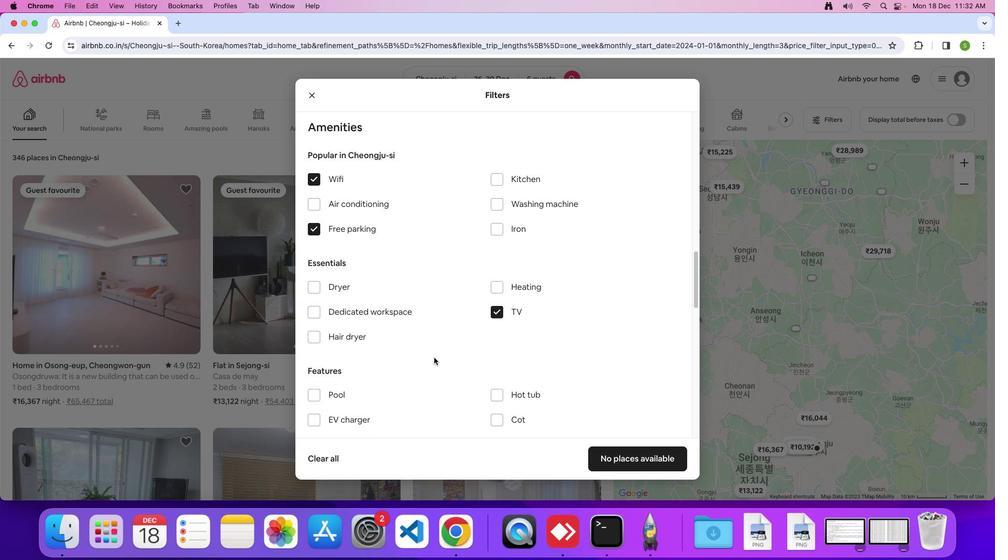 
Action: Mouse scrolled (434, 357) with delta (0, 0)
Screenshot: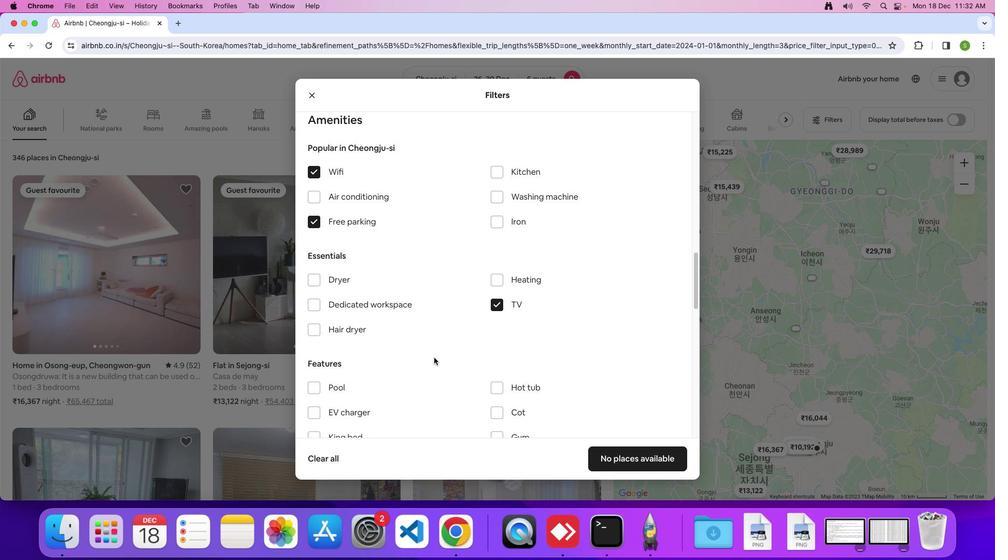 
Action: Mouse scrolled (434, 357) with delta (0, 0)
Screenshot: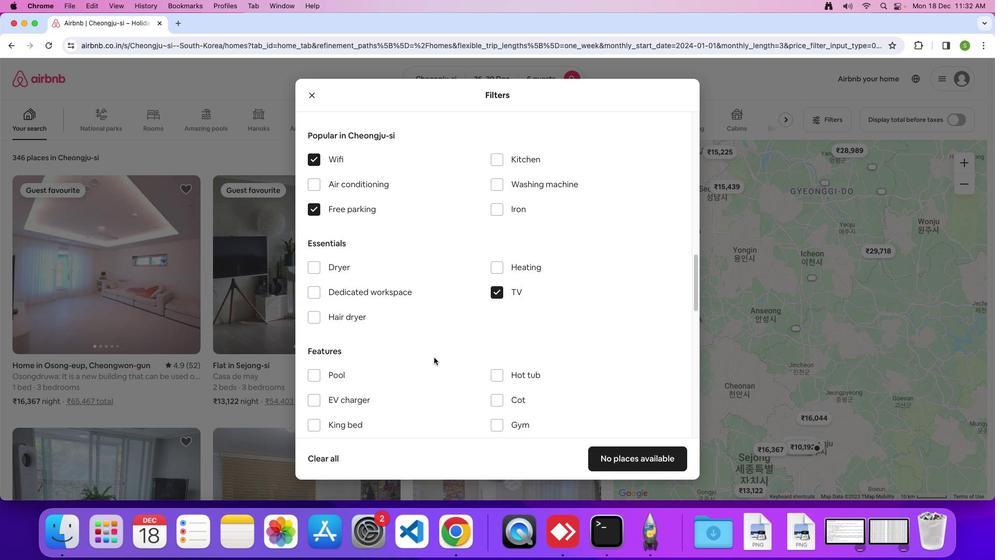 
Action: Mouse scrolled (434, 357) with delta (0, 0)
Screenshot: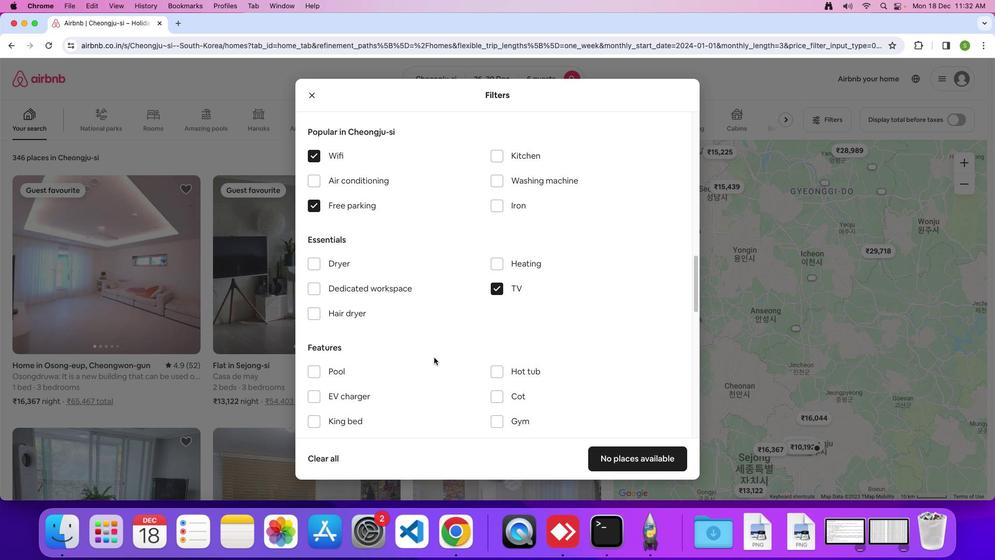 
Action: Mouse scrolled (434, 357) with delta (0, 0)
Screenshot: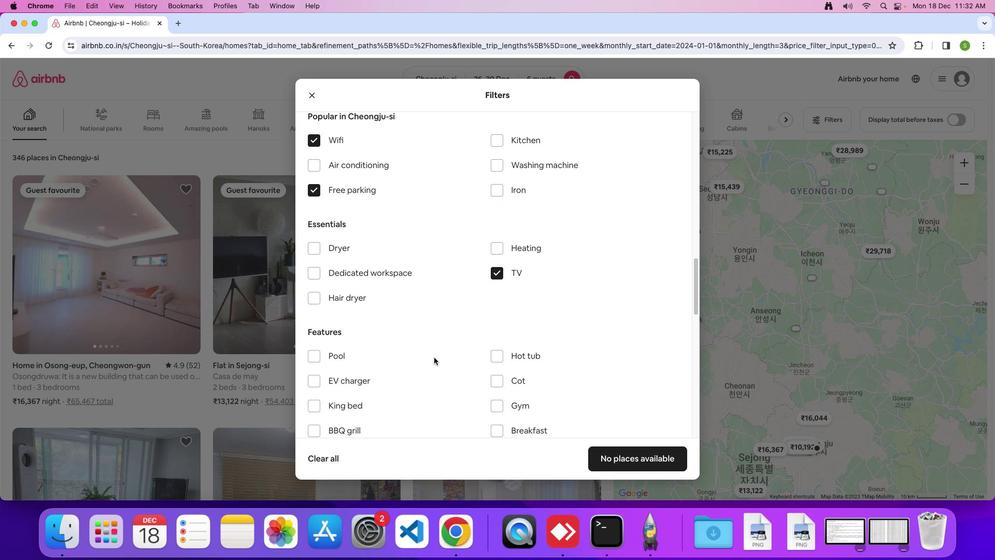 
Action: Mouse scrolled (434, 357) with delta (0, 0)
Screenshot: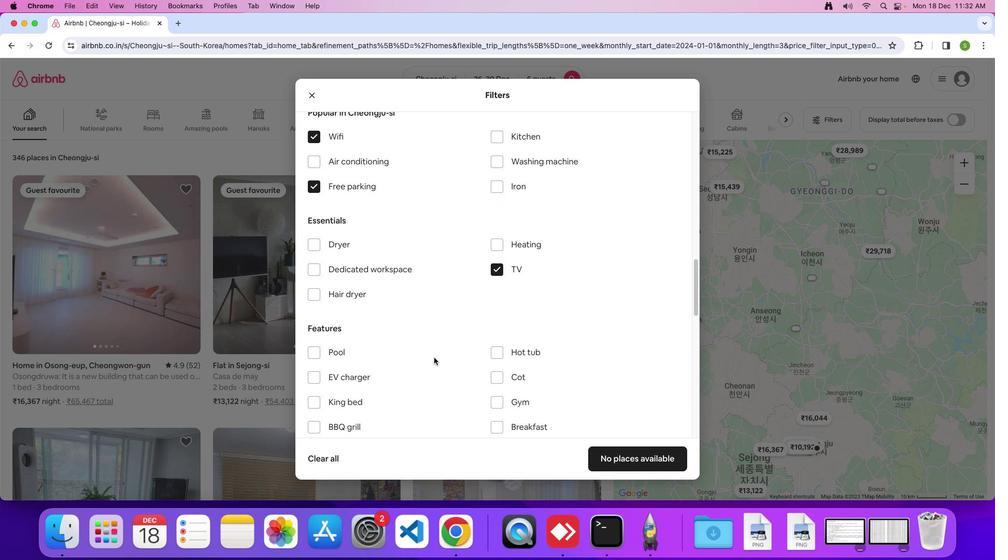 
Action: Mouse scrolled (434, 357) with delta (0, 0)
Screenshot: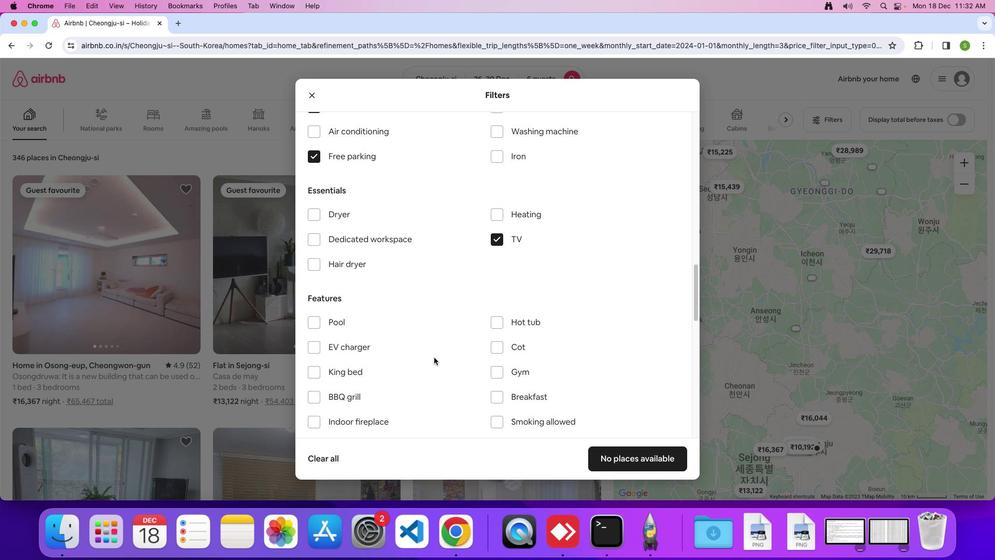 
Action: Mouse moved to (491, 353)
Screenshot: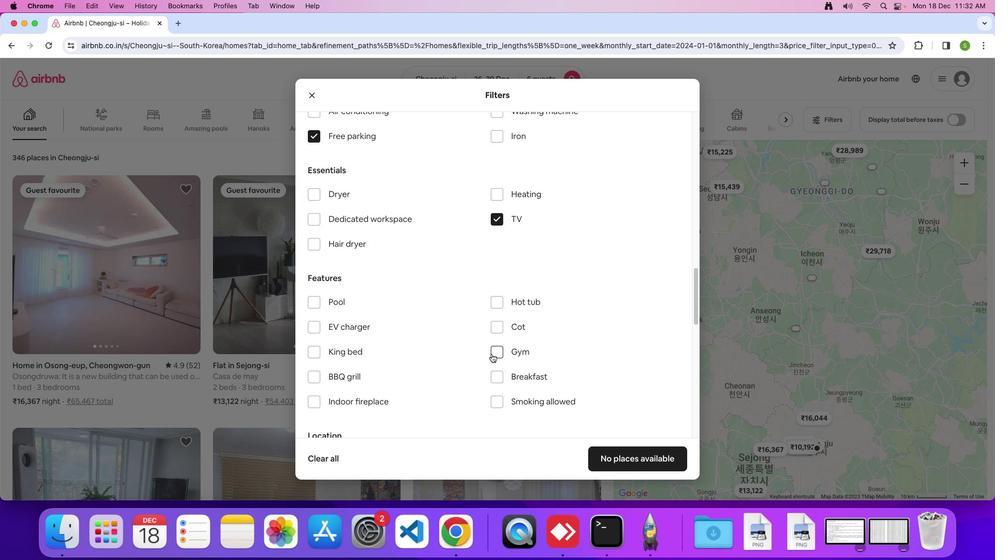
Action: Mouse pressed left at (491, 353)
Screenshot: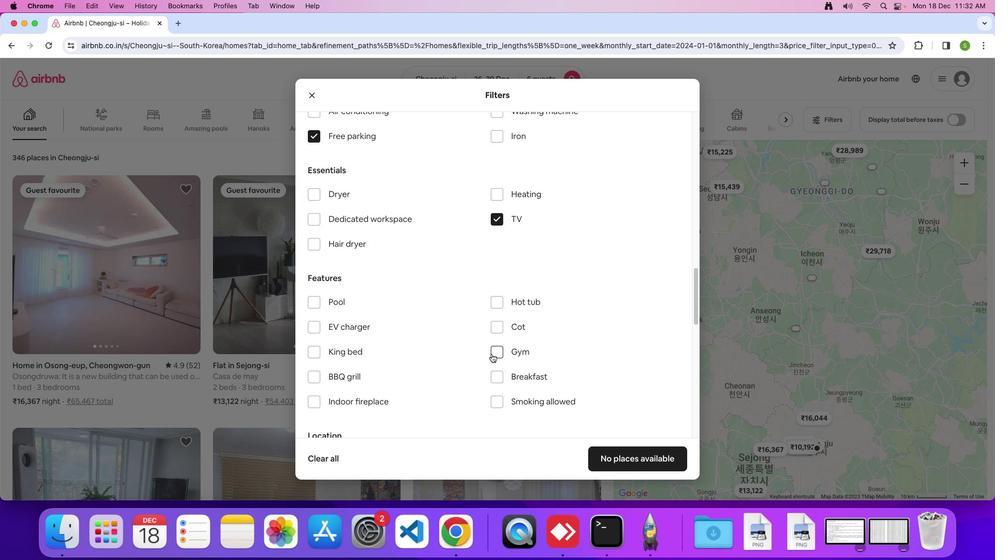 
Action: Mouse moved to (495, 376)
Screenshot: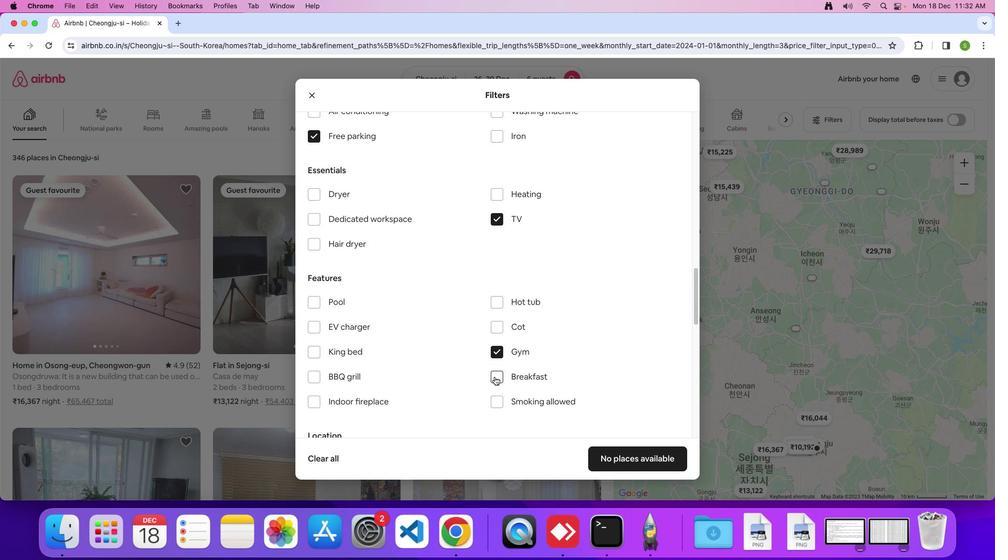 
Action: Mouse pressed left at (495, 376)
Screenshot: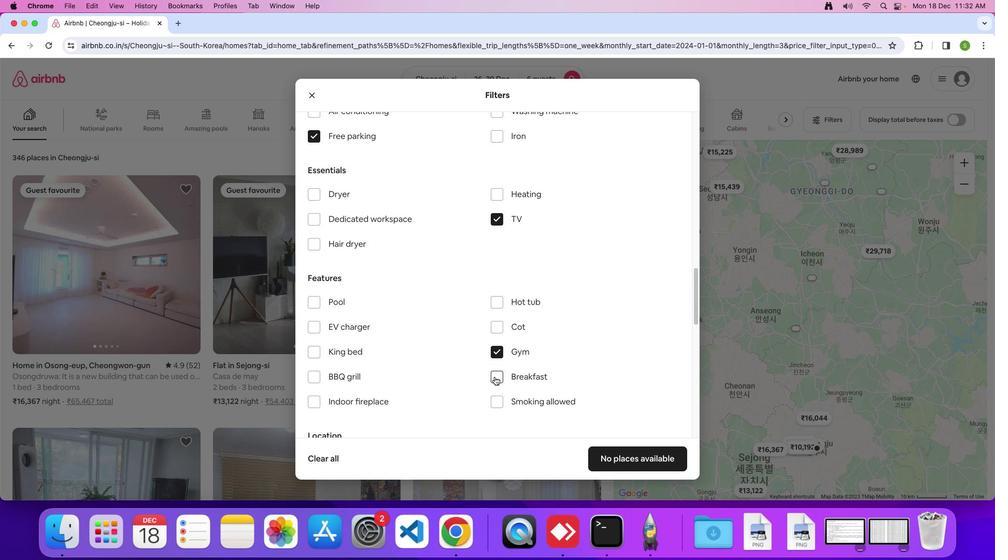 
Action: Mouse moved to (445, 373)
Screenshot: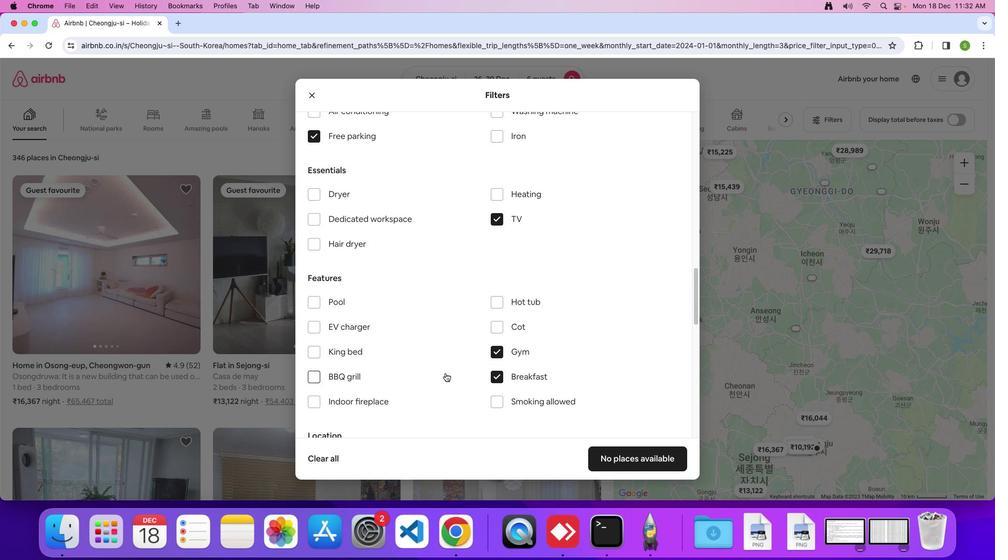 
Action: Mouse scrolled (445, 373) with delta (0, 0)
Screenshot: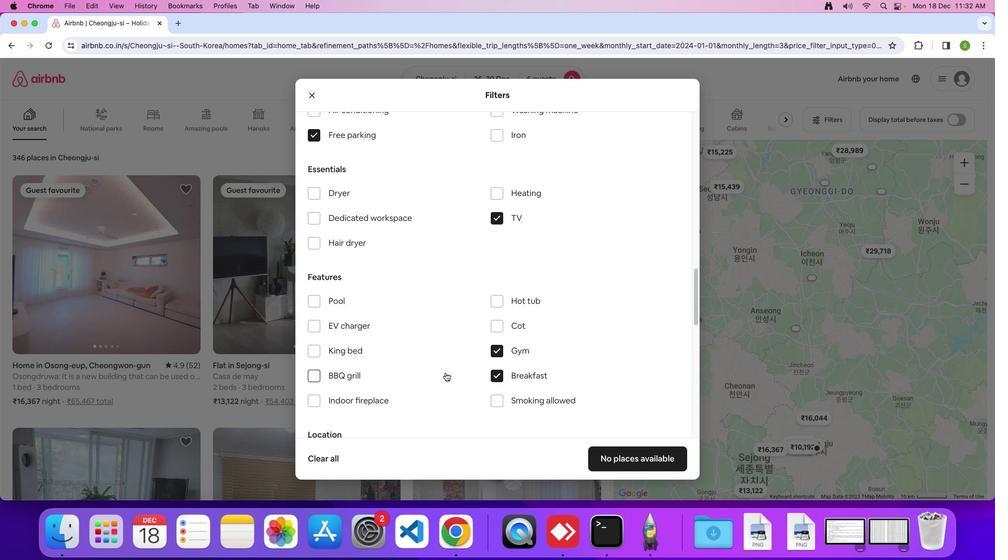 
Action: Mouse moved to (445, 372)
Screenshot: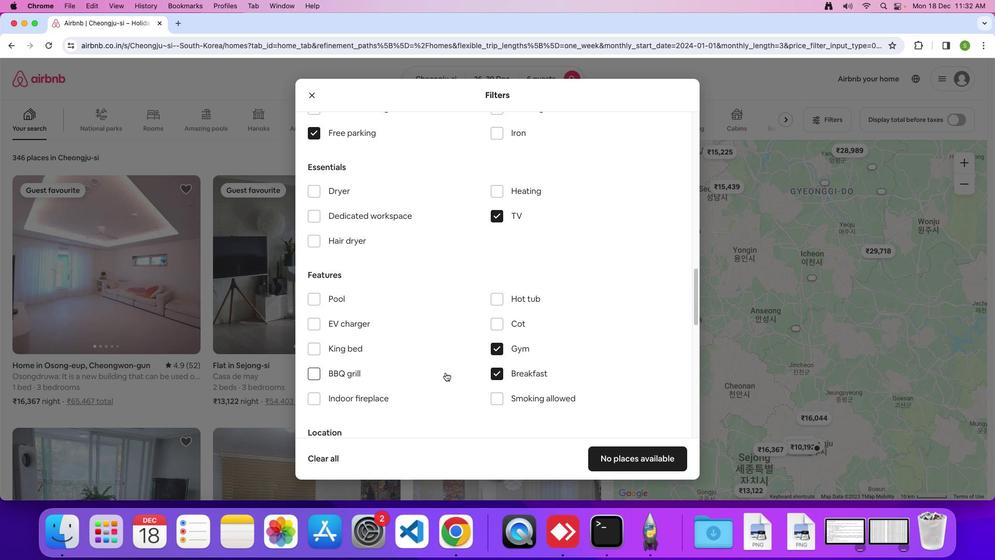 
Action: Mouse scrolled (445, 372) with delta (0, 0)
Screenshot: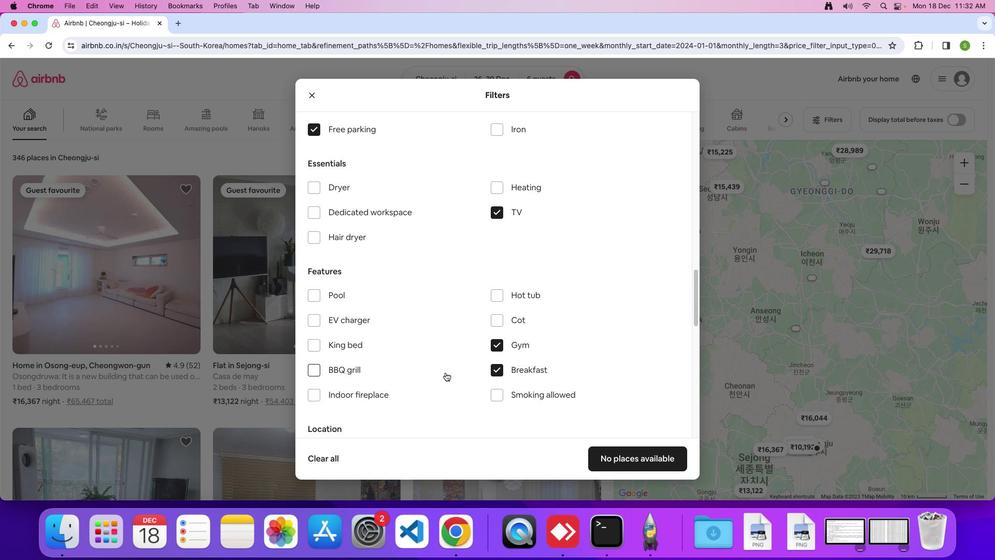
Action: Mouse moved to (445, 372)
Screenshot: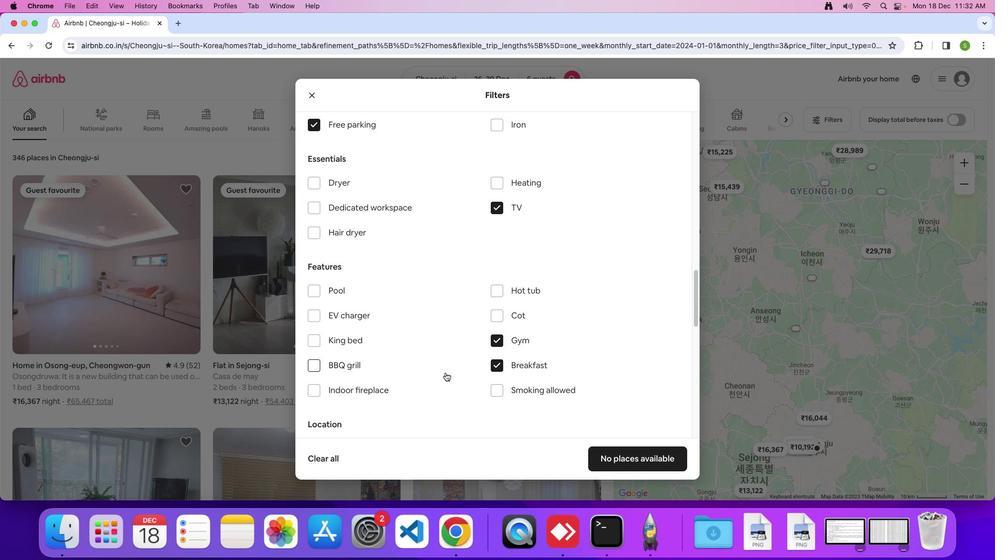 
Action: Mouse scrolled (445, 372) with delta (0, 0)
Screenshot: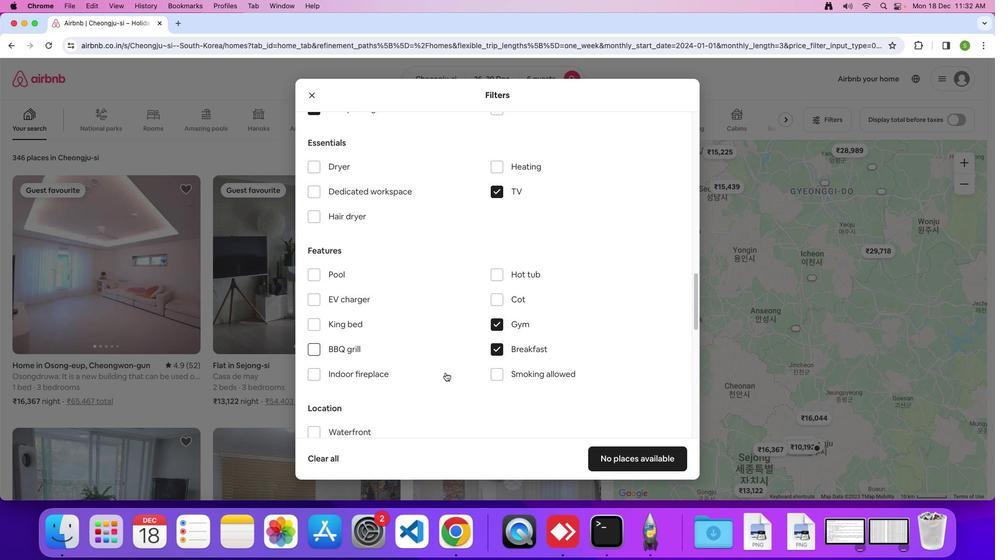 
Action: Mouse scrolled (445, 372) with delta (0, 0)
Screenshot: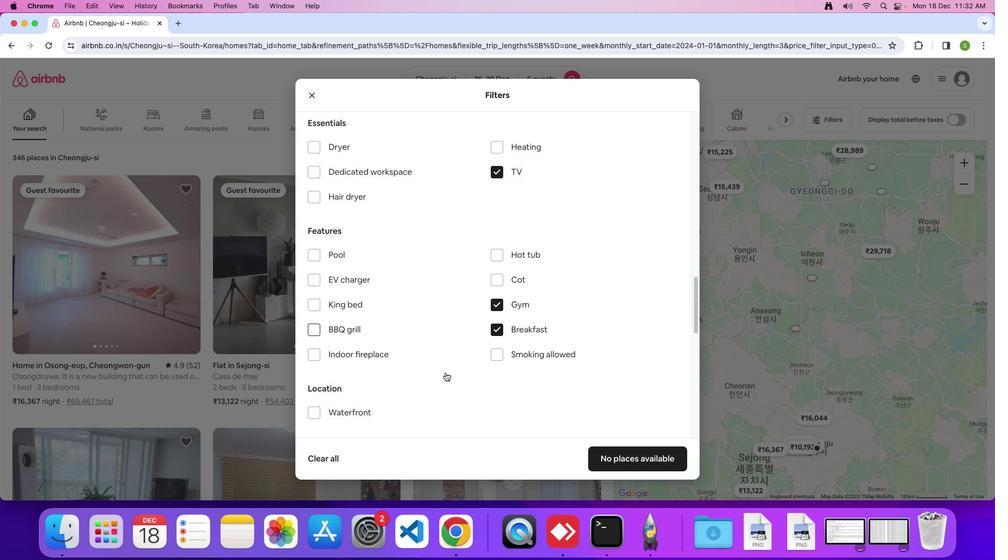 
Action: Mouse scrolled (445, 372) with delta (0, 0)
Screenshot: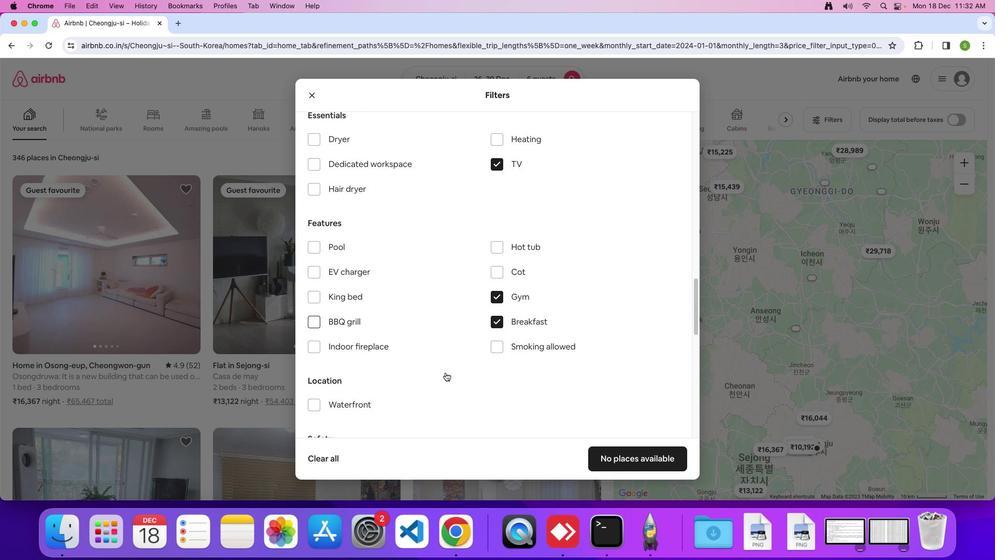
Action: Mouse moved to (445, 372)
Screenshot: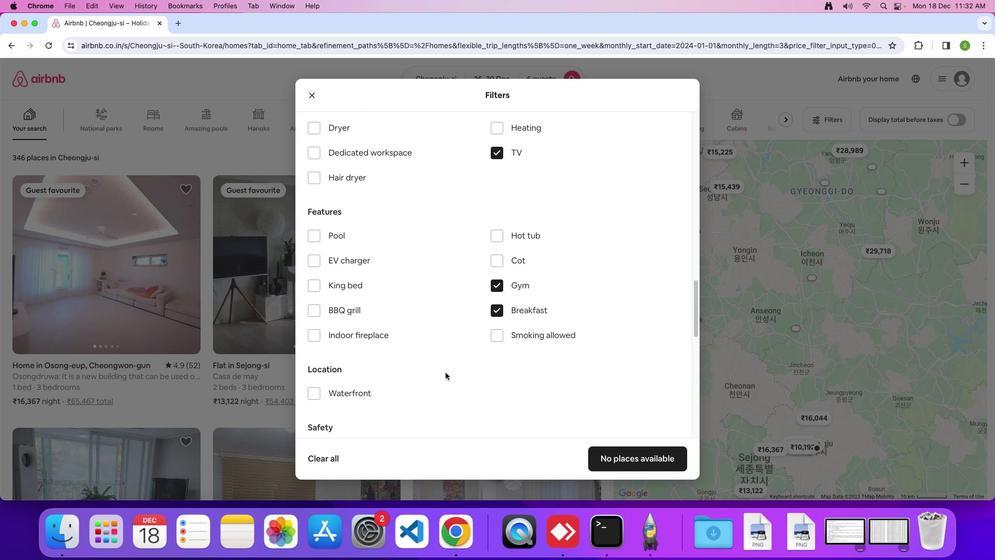 
Action: Mouse scrolled (445, 372) with delta (0, 0)
Screenshot: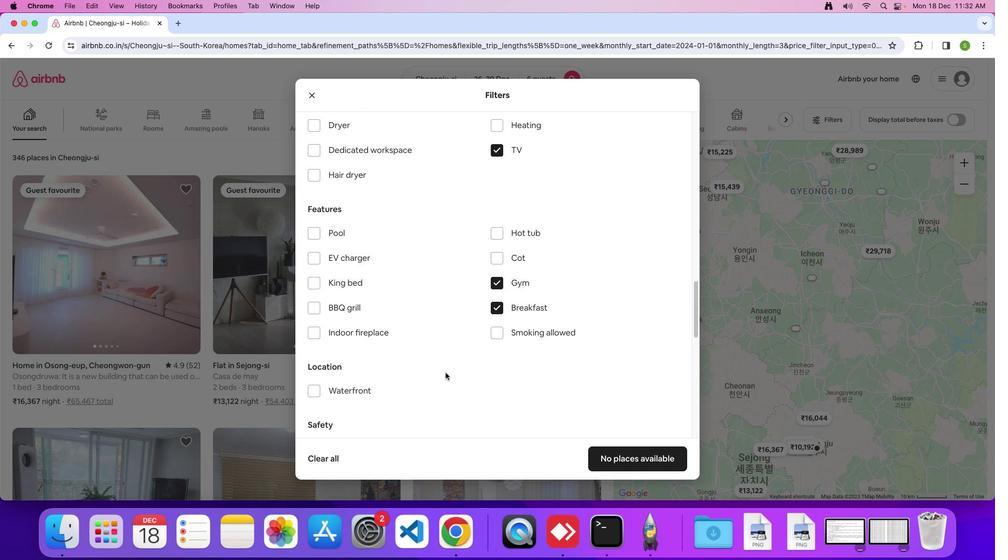 
Action: Mouse scrolled (445, 372) with delta (0, 0)
Screenshot: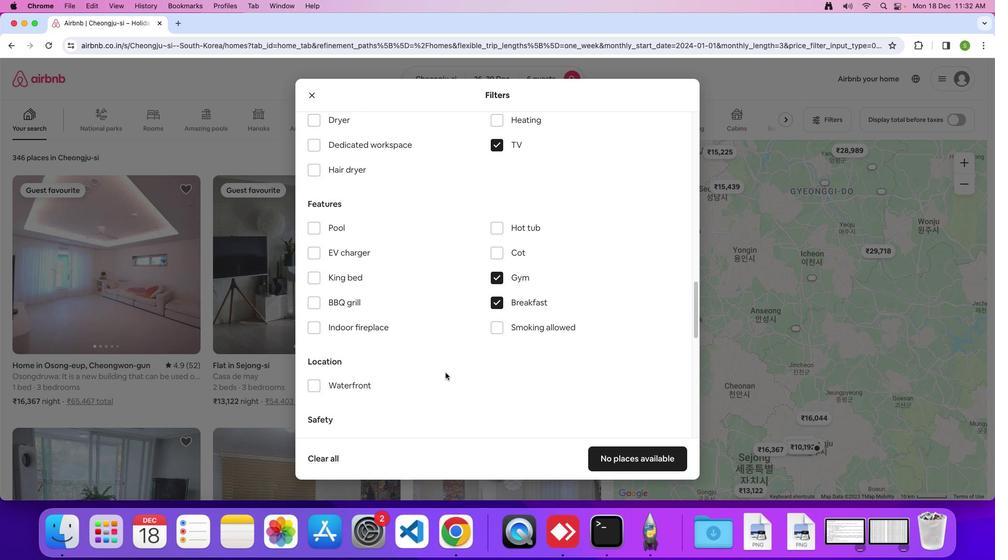 
Action: Mouse scrolled (445, 372) with delta (0, -1)
Screenshot: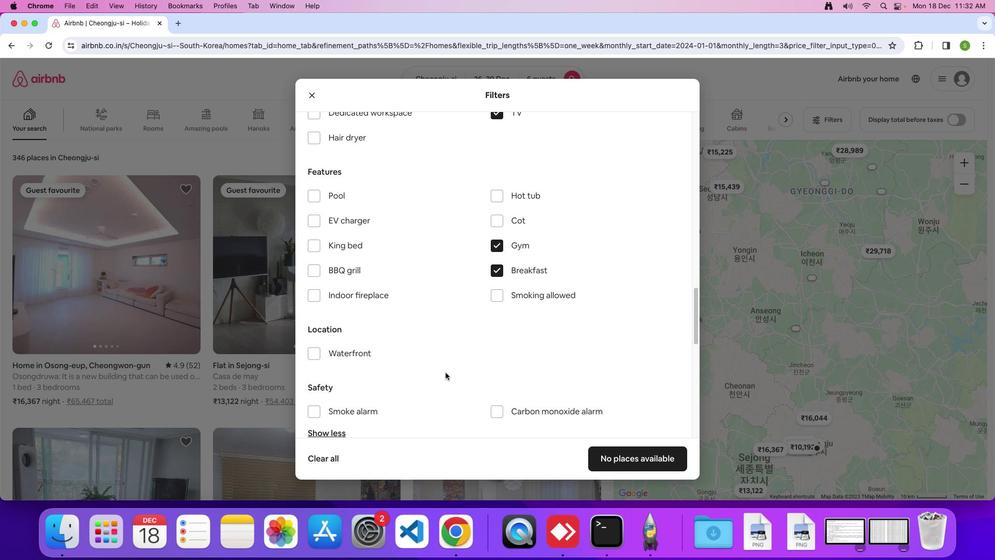 
Action: Mouse scrolled (445, 372) with delta (0, 0)
Screenshot: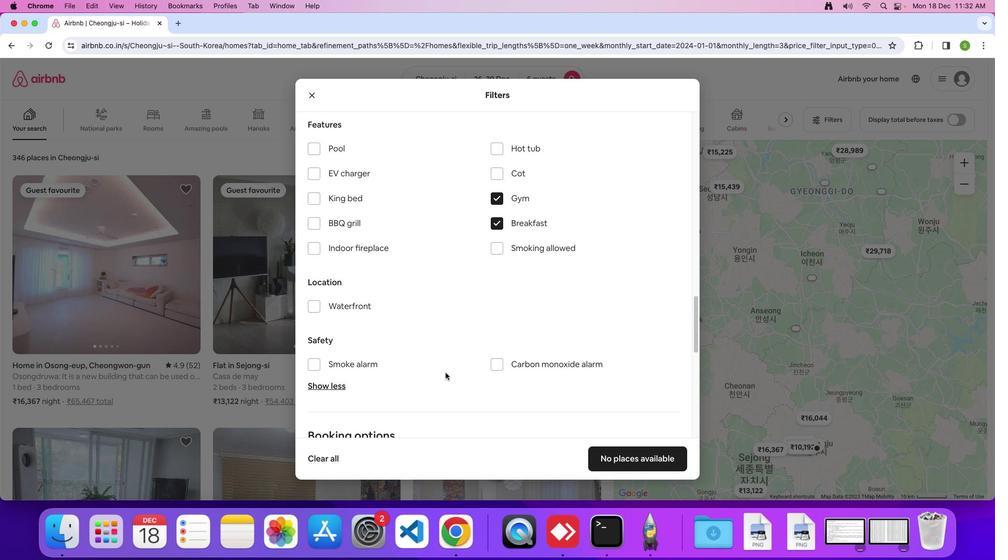 
Action: Mouse scrolled (445, 372) with delta (0, 0)
Screenshot: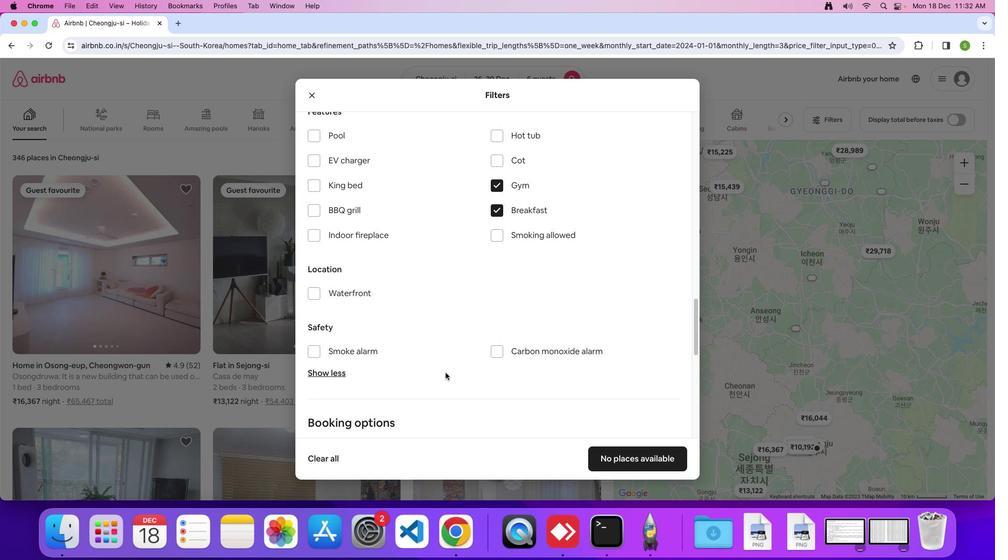 
Action: Mouse scrolled (445, 372) with delta (0, -1)
Screenshot: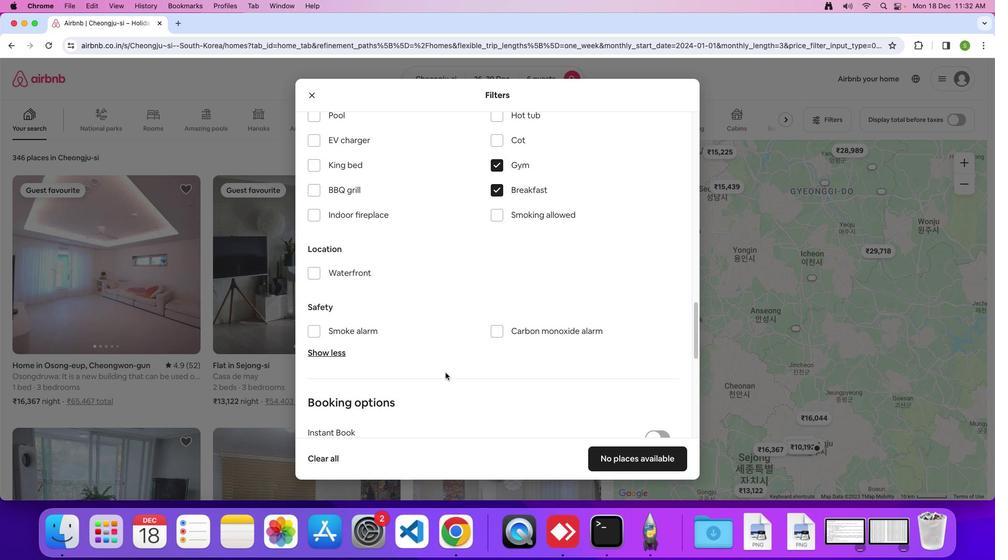 
Action: Mouse moved to (443, 372)
Screenshot: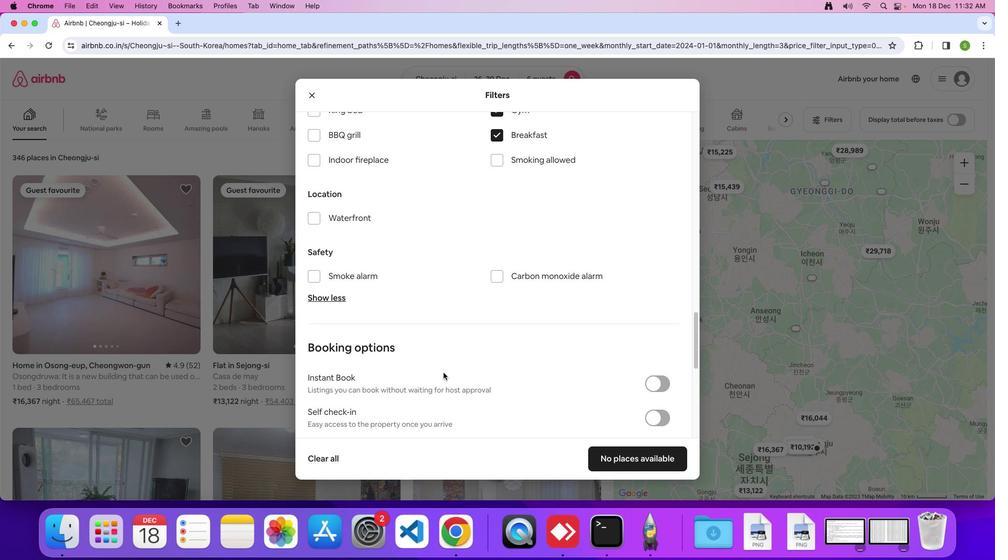 
Action: Mouse scrolled (443, 372) with delta (0, 0)
Screenshot: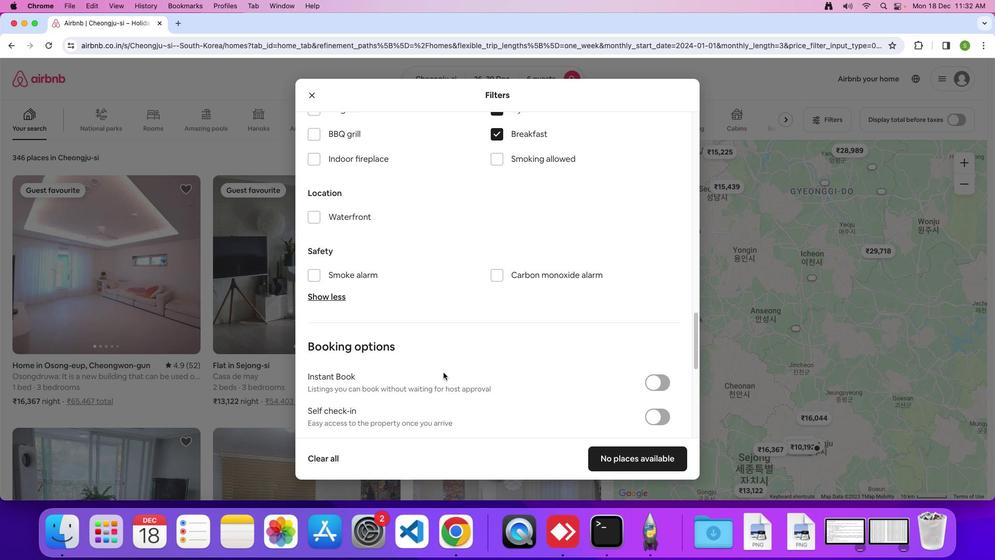 
Action: Mouse scrolled (443, 372) with delta (0, 0)
Screenshot: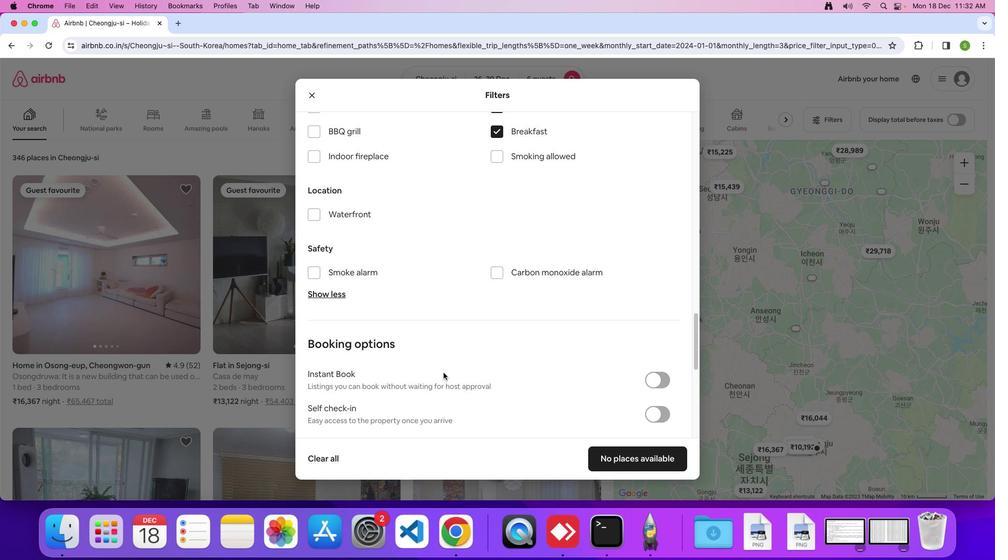 
Action: Mouse scrolled (443, 372) with delta (0, 0)
Screenshot: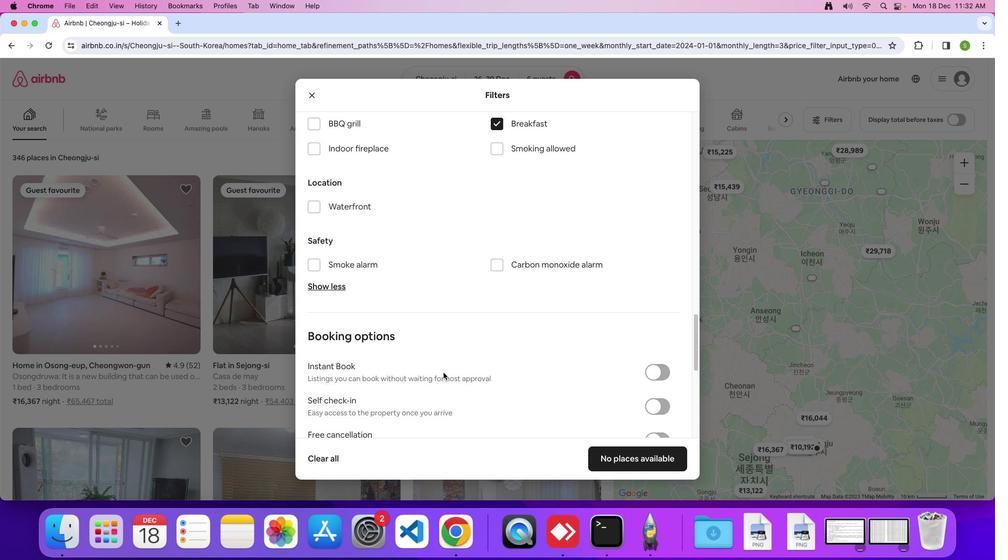 
Action: Mouse scrolled (443, 372) with delta (0, 0)
Screenshot: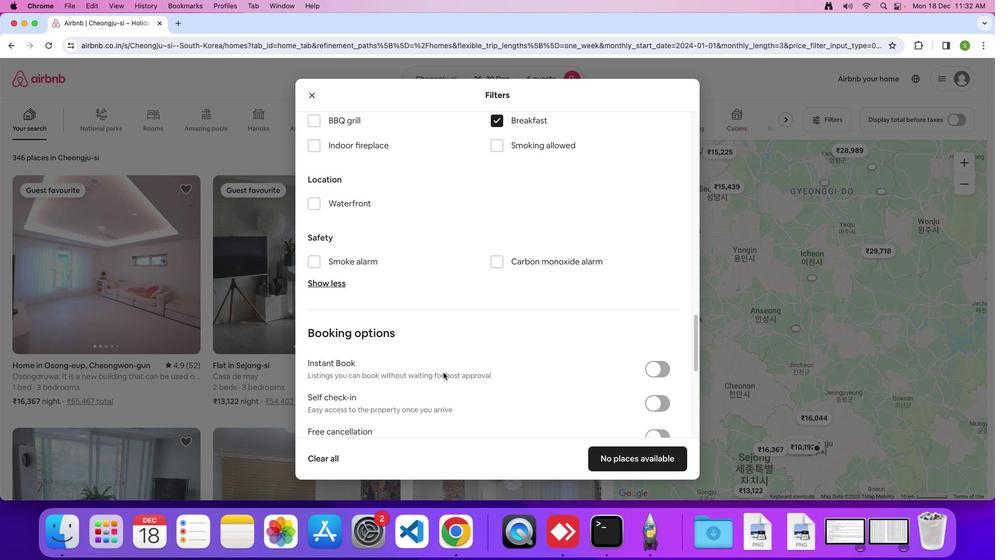
Action: Mouse scrolled (443, 372) with delta (0, 0)
Screenshot: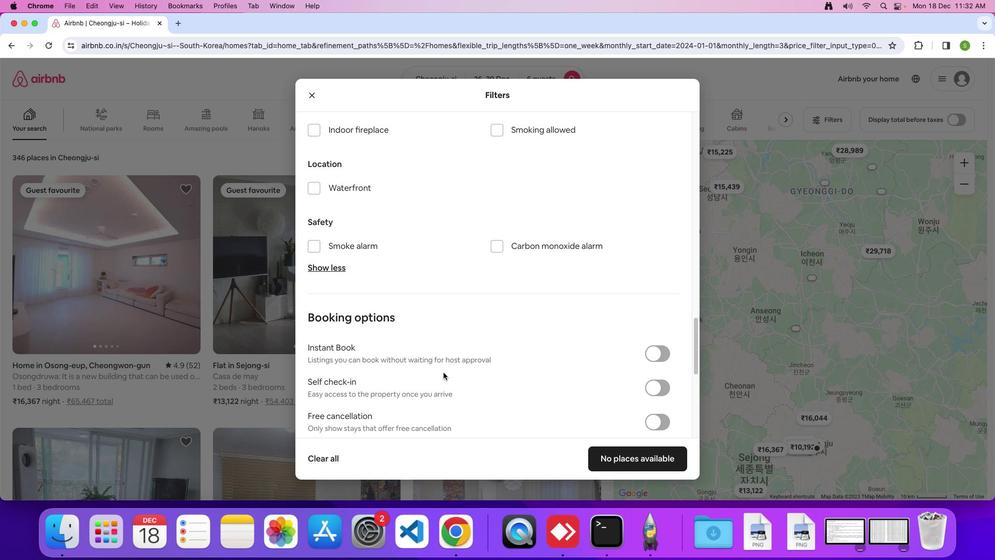 
Action: Mouse scrolled (443, 372) with delta (0, 0)
Screenshot: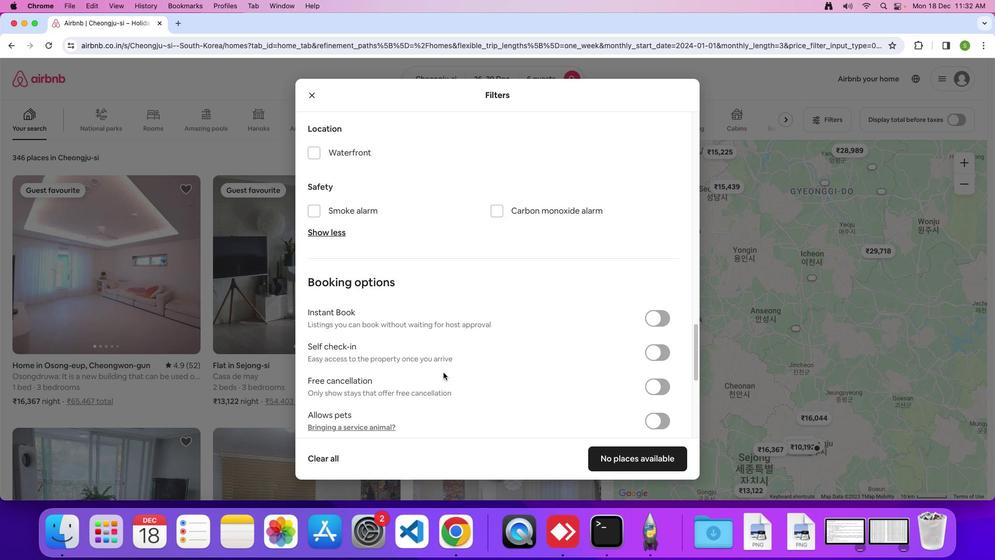 
Action: Mouse scrolled (443, 372) with delta (0, -1)
Screenshot: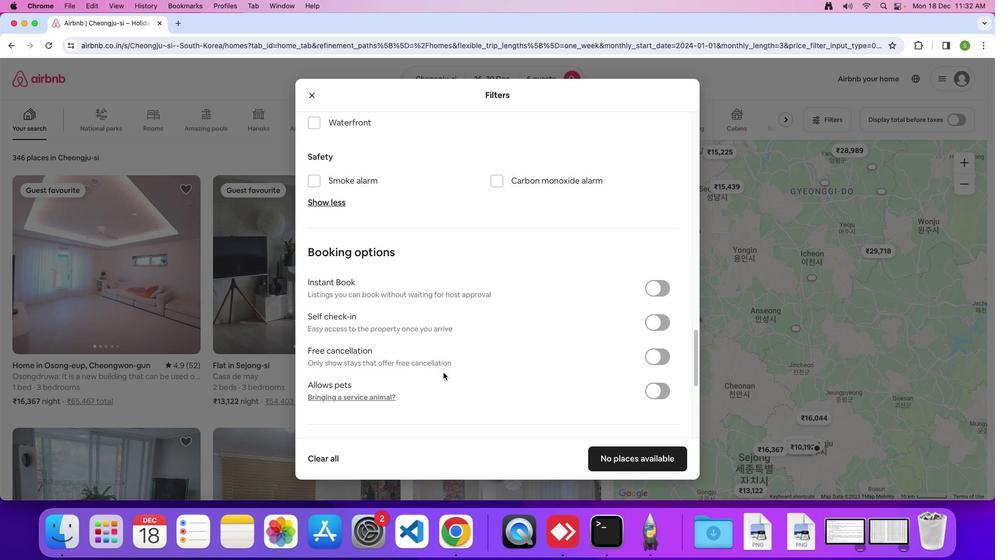 
Action: Mouse moved to (442, 372)
Screenshot: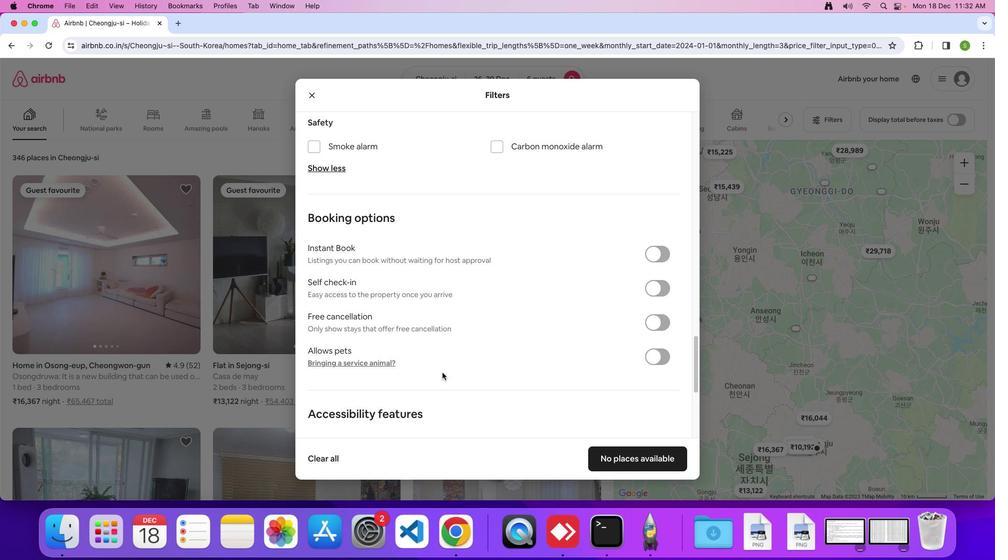 
Action: Mouse scrolled (442, 372) with delta (0, 0)
Screenshot: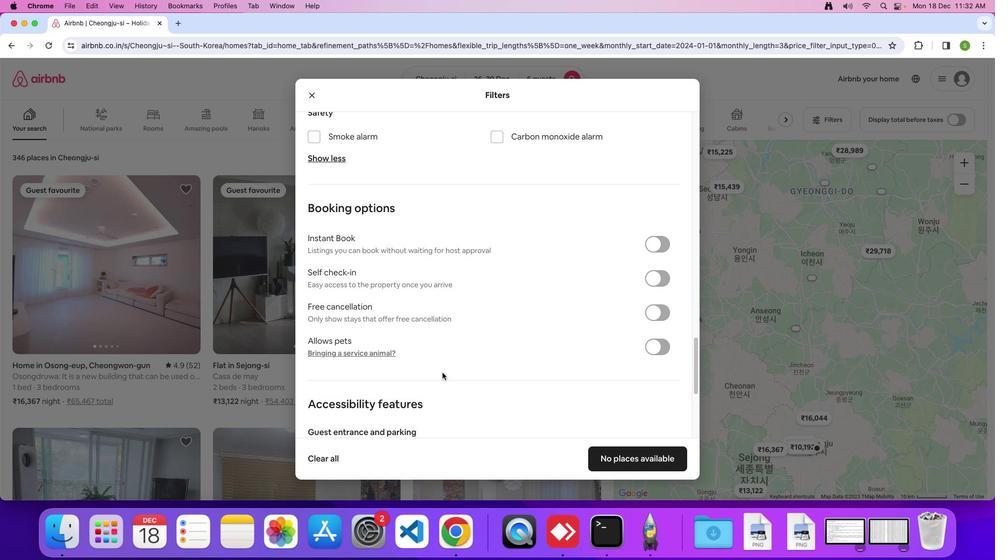 
Action: Mouse scrolled (442, 372) with delta (0, 0)
Screenshot: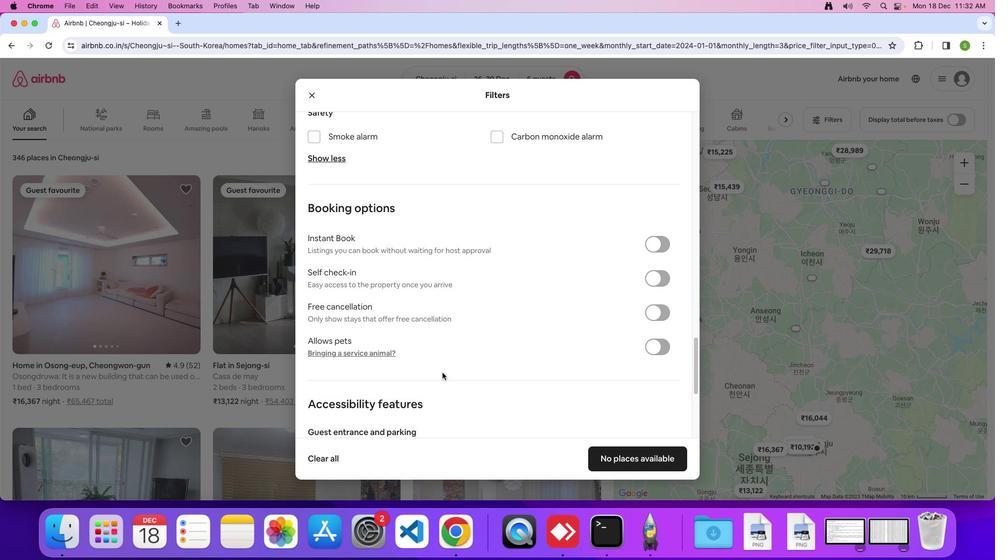 
Action: Mouse moved to (442, 372)
Screenshot: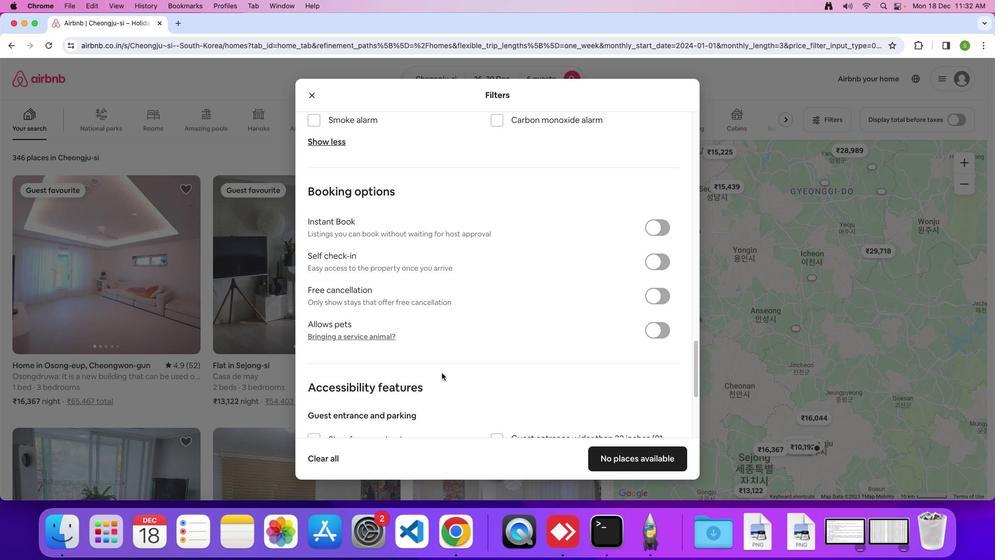 
Action: Mouse scrolled (442, 372) with delta (0, 0)
Screenshot: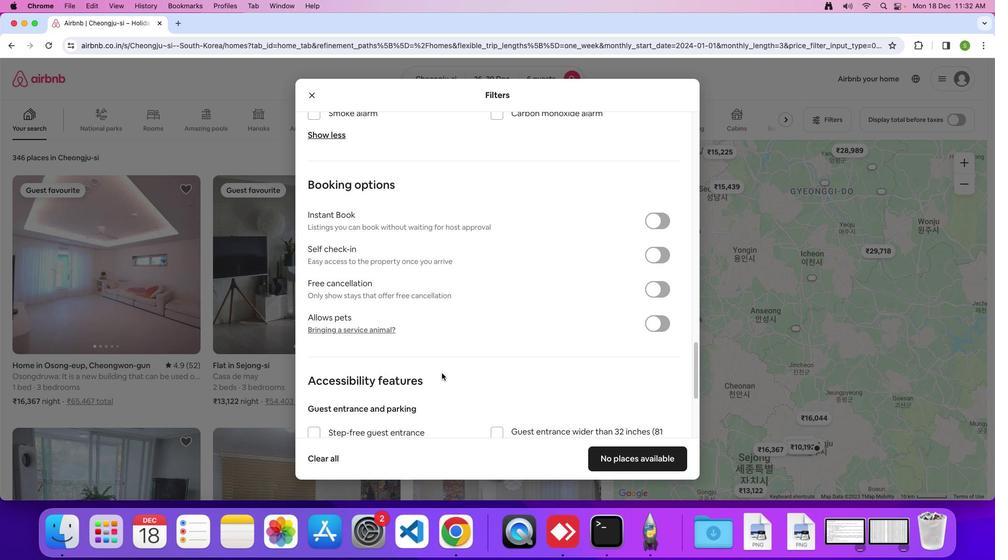 
Action: Mouse scrolled (442, 372) with delta (0, 0)
Screenshot: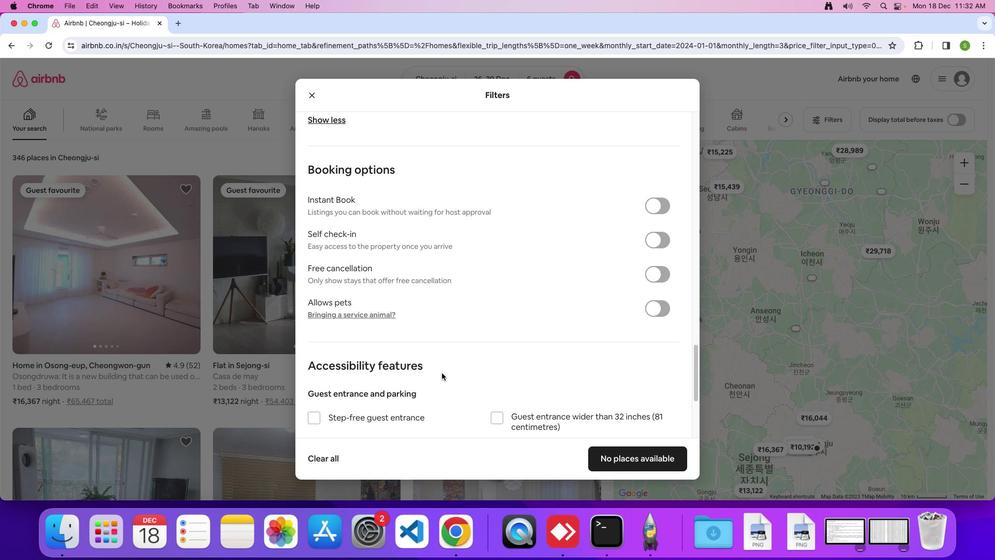 
Action: Mouse scrolled (442, 372) with delta (0, -1)
Screenshot: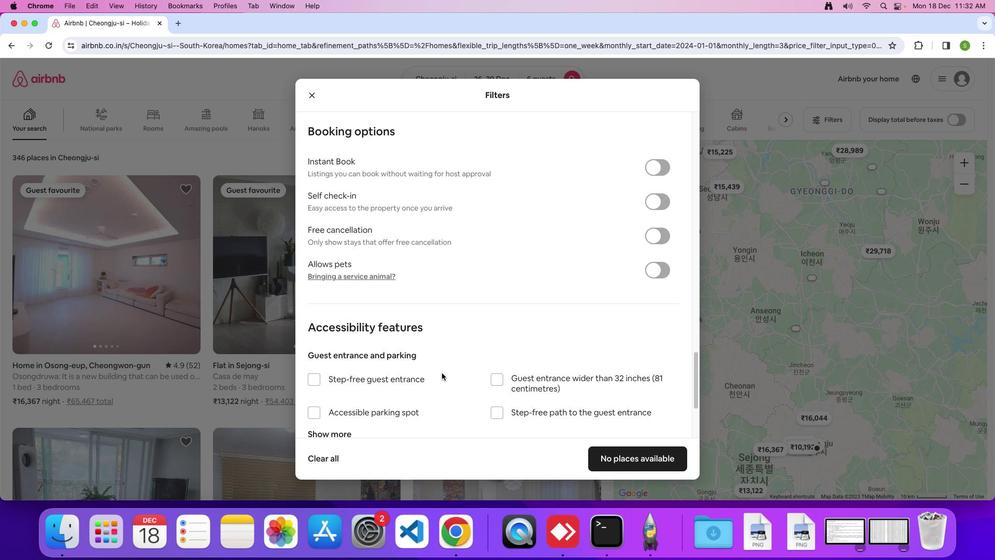 
Action: Mouse scrolled (442, 372) with delta (0, 0)
Screenshot: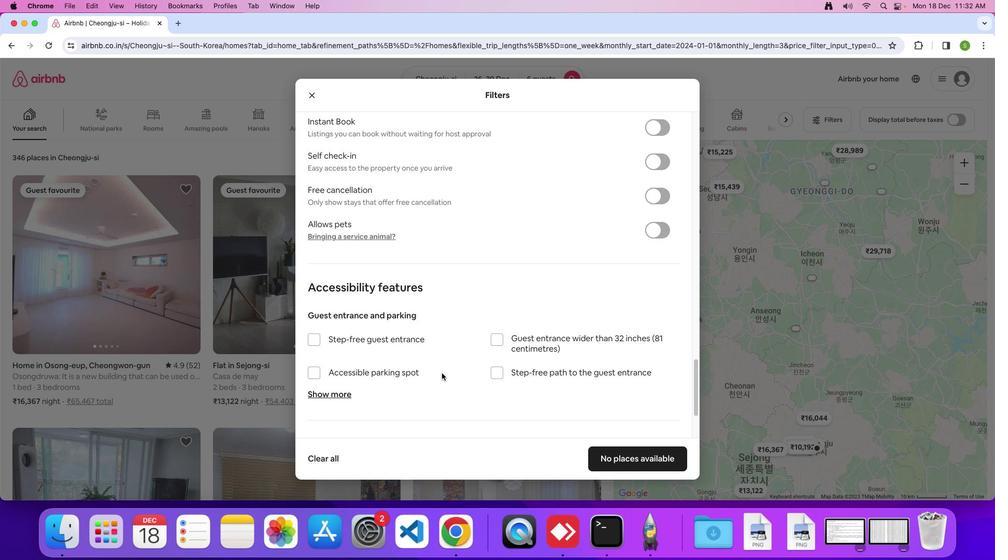 
Action: Mouse scrolled (442, 372) with delta (0, 0)
Screenshot: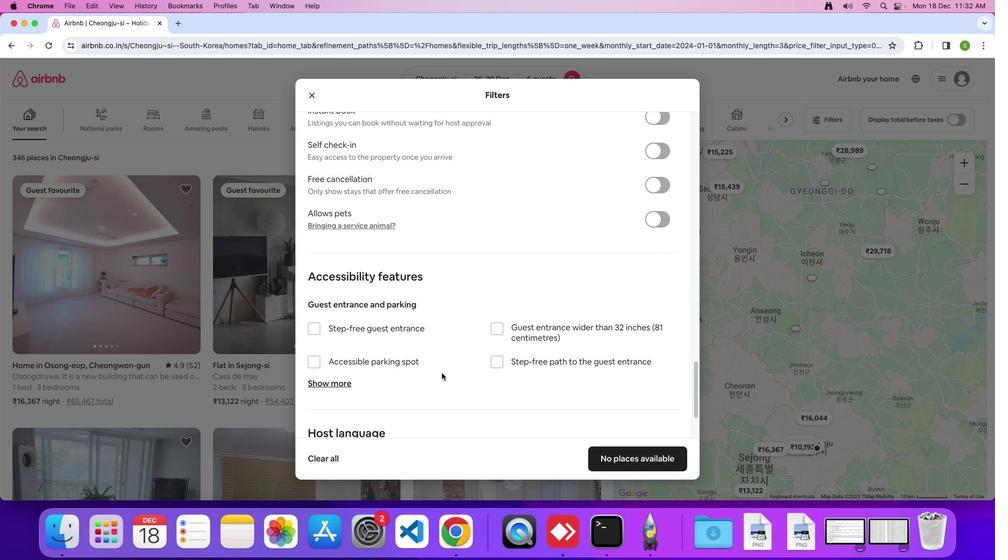 
Action: Mouse scrolled (442, 372) with delta (0, 0)
Screenshot: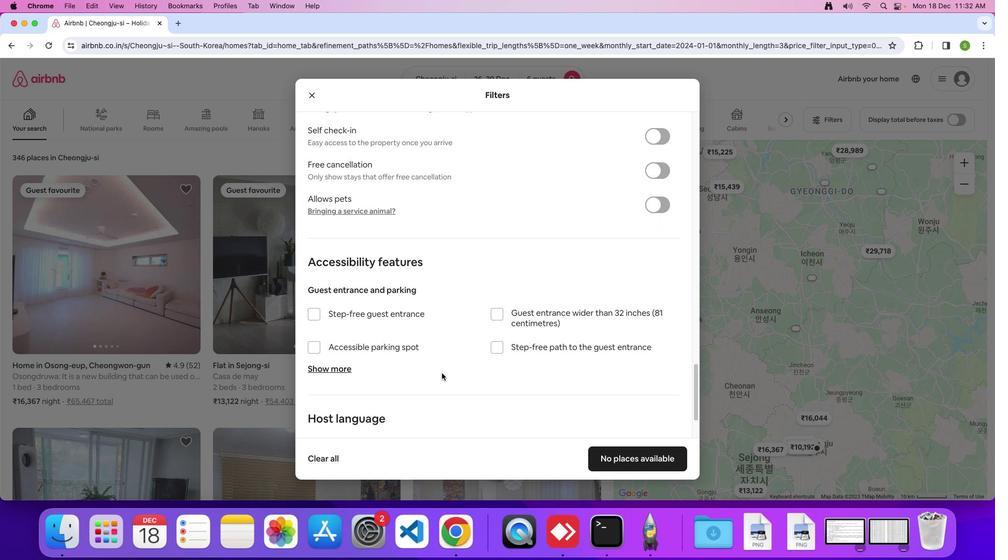 
Action: Mouse scrolled (442, 372) with delta (0, 0)
Screenshot: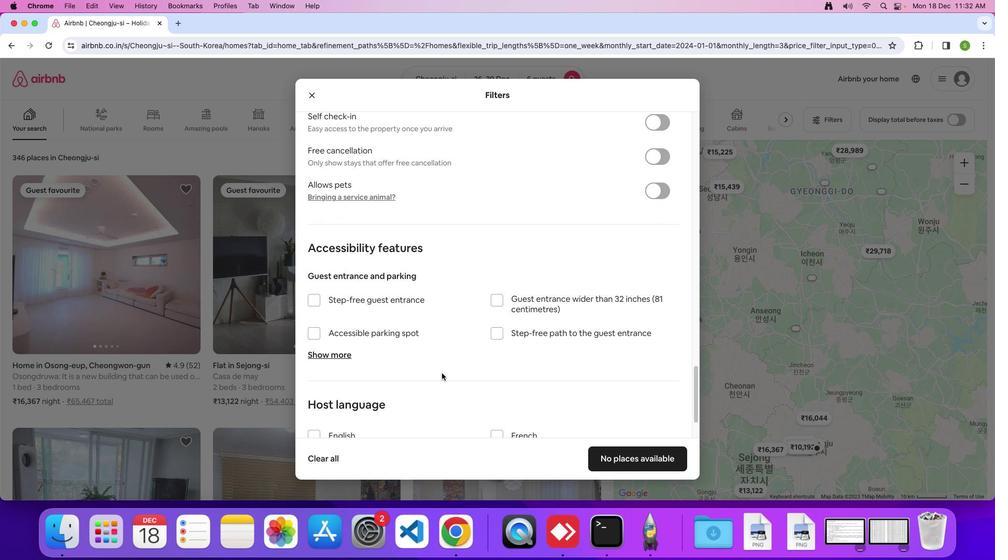 
Action: Mouse scrolled (442, 372) with delta (0, -1)
Screenshot: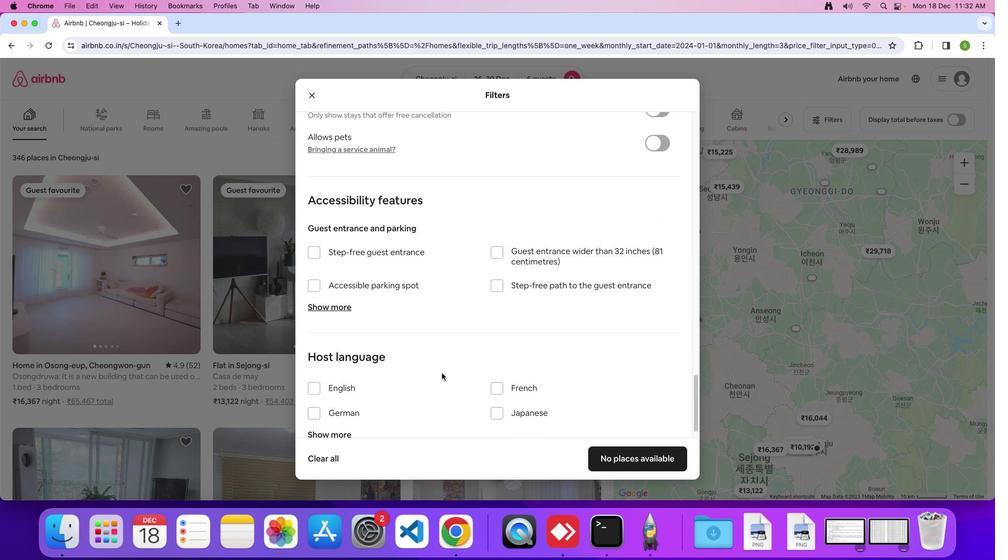 
Action: Mouse scrolled (442, 372) with delta (0, 0)
Screenshot: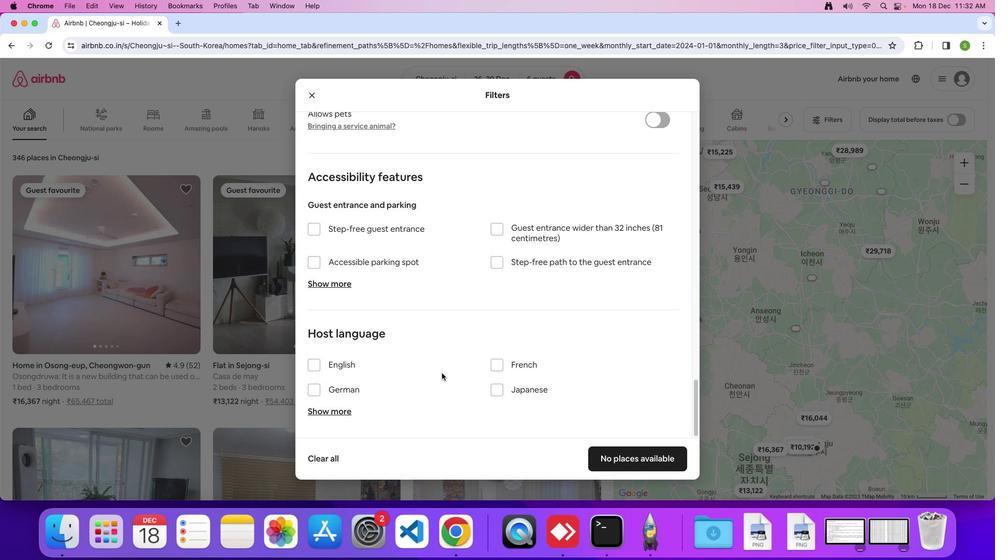 
Action: Mouse scrolled (442, 372) with delta (0, 0)
Screenshot: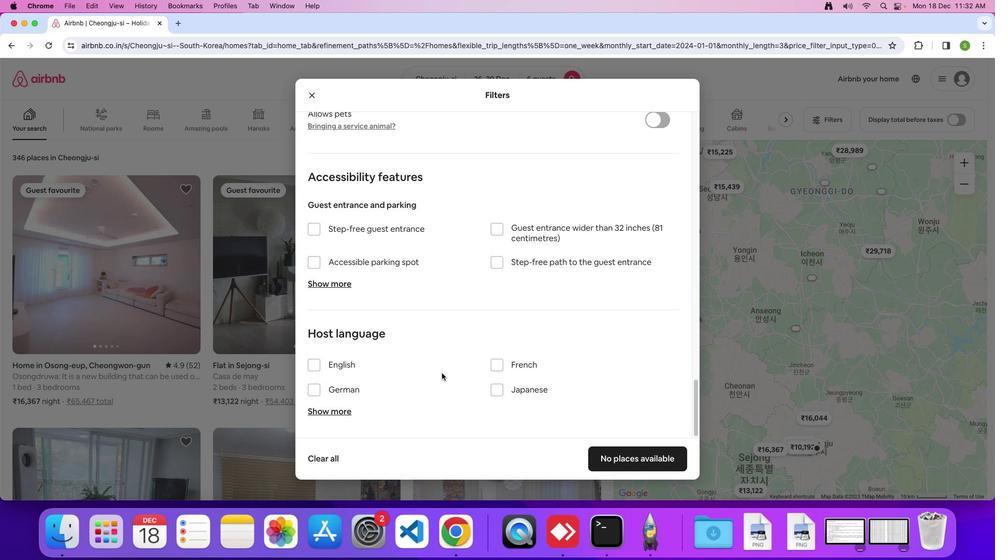 
Action: Mouse moved to (608, 465)
Screenshot: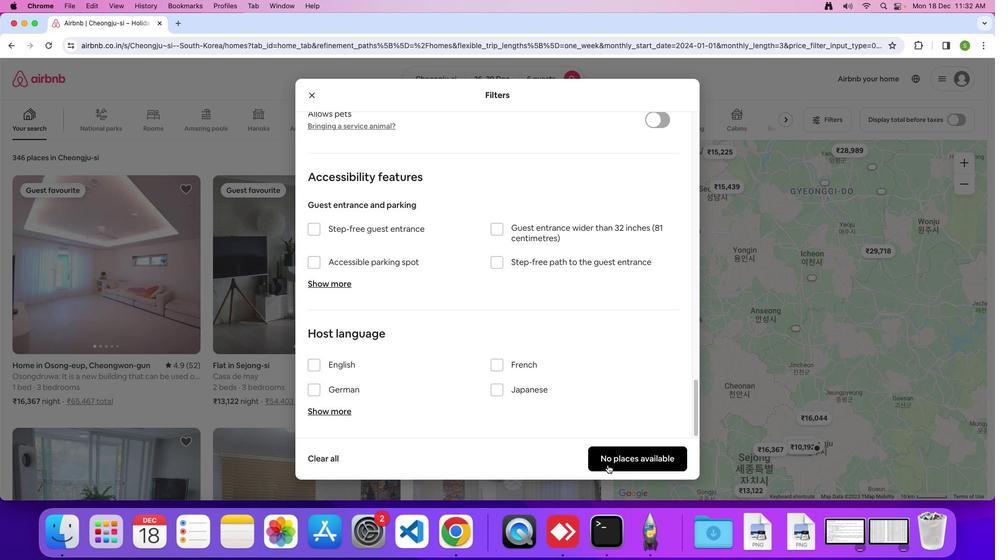 
Action: Mouse pressed left at (608, 465)
Screenshot: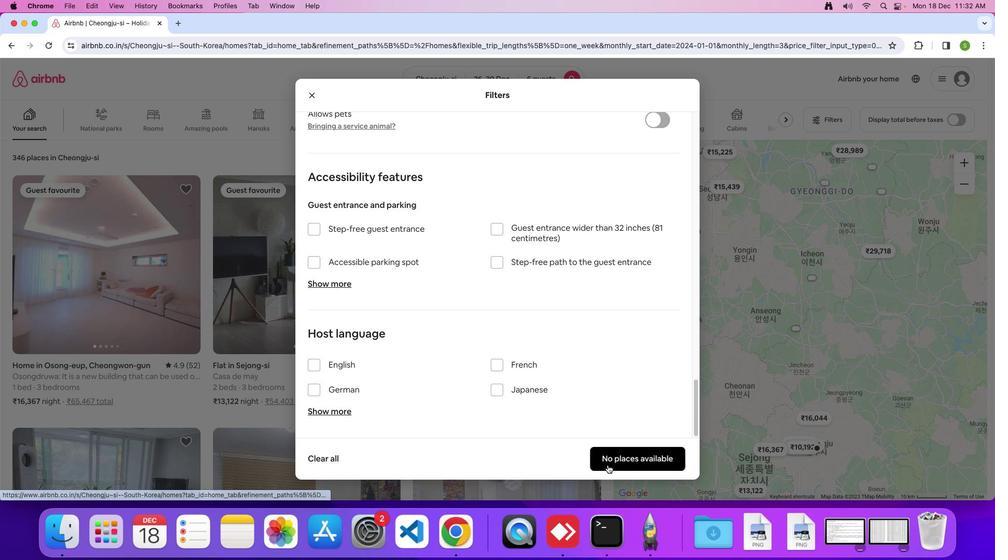 
Action: Mouse moved to (448, 326)
Screenshot: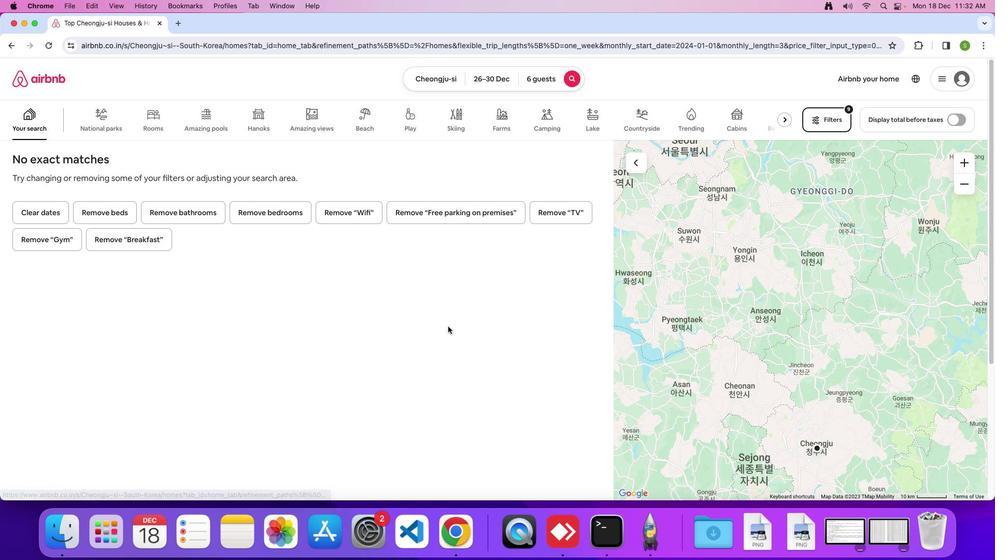 
